 Task: Look for space in Bebedouro, Brazil from 1st July, 2023 to 9th July, 2023 for 2 adults in price range Rs.8000 to Rs.15000. Place can be entire place with 1  bedroom having 1 bed and 1 bathroom. Property type can be house, flat, guest house. Amenities needed are: washing machine. Booking option can be shelf check-in. Required host language is Spanish.
Action: Mouse moved to (412, 102)
Screenshot: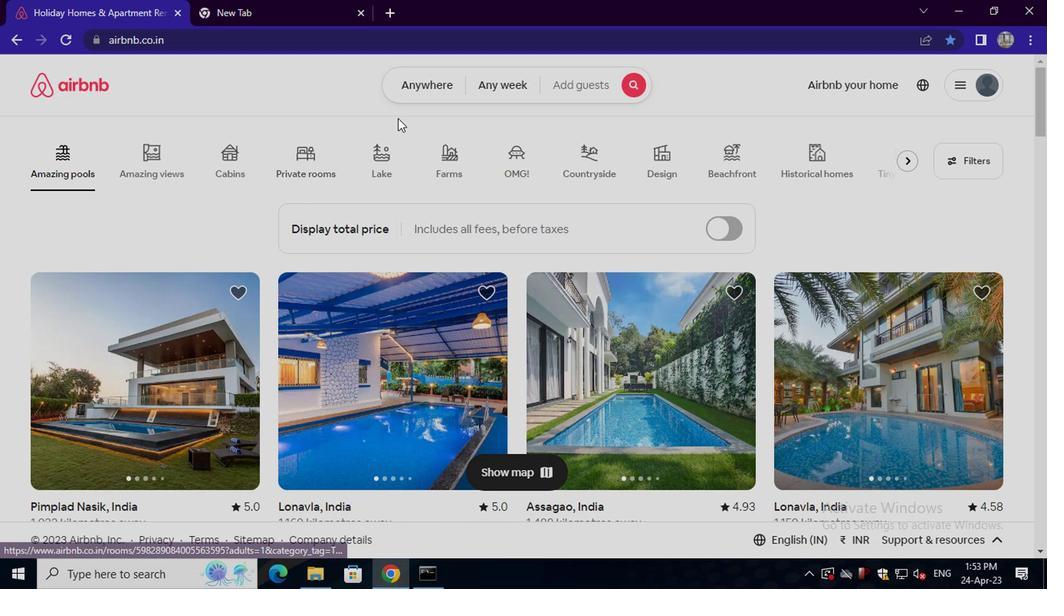 
Action: Mouse pressed left at (412, 102)
Screenshot: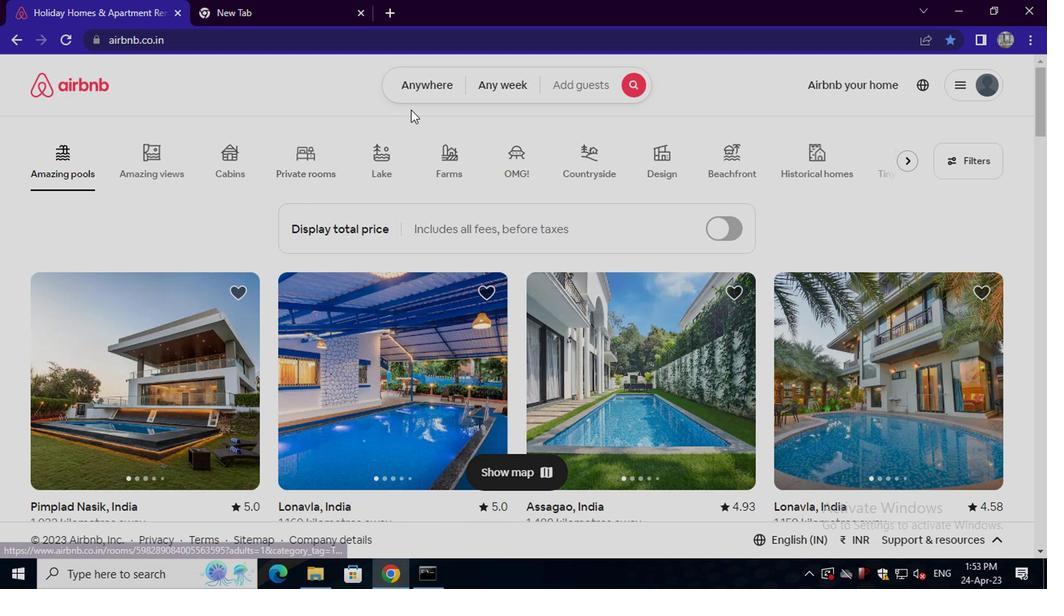 
Action: Mouse moved to (339, 130)
Screenshot: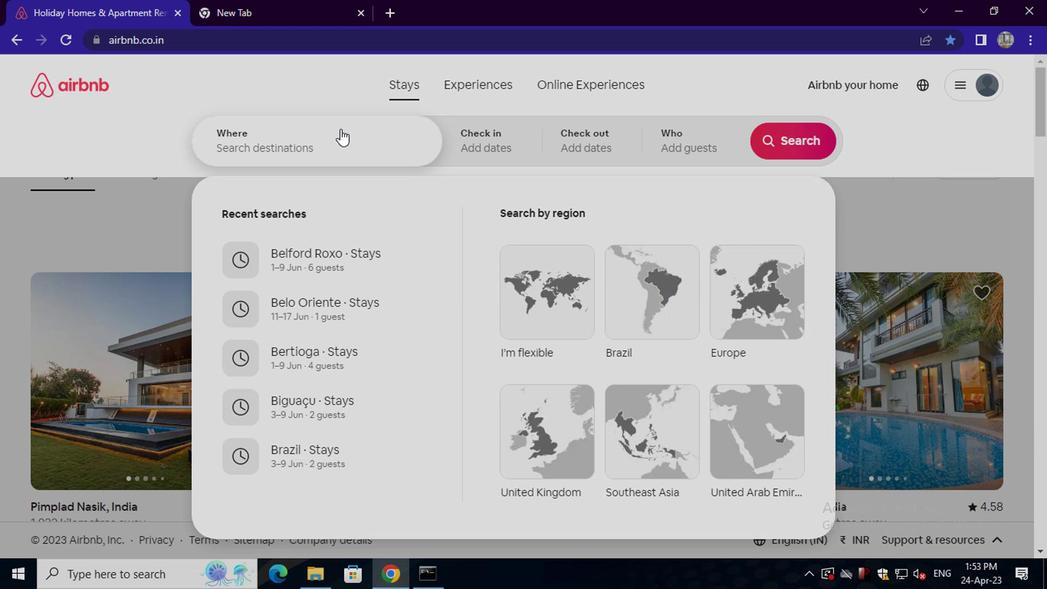 
Action: Mouse pressed left at (339, 130)
Screenshot: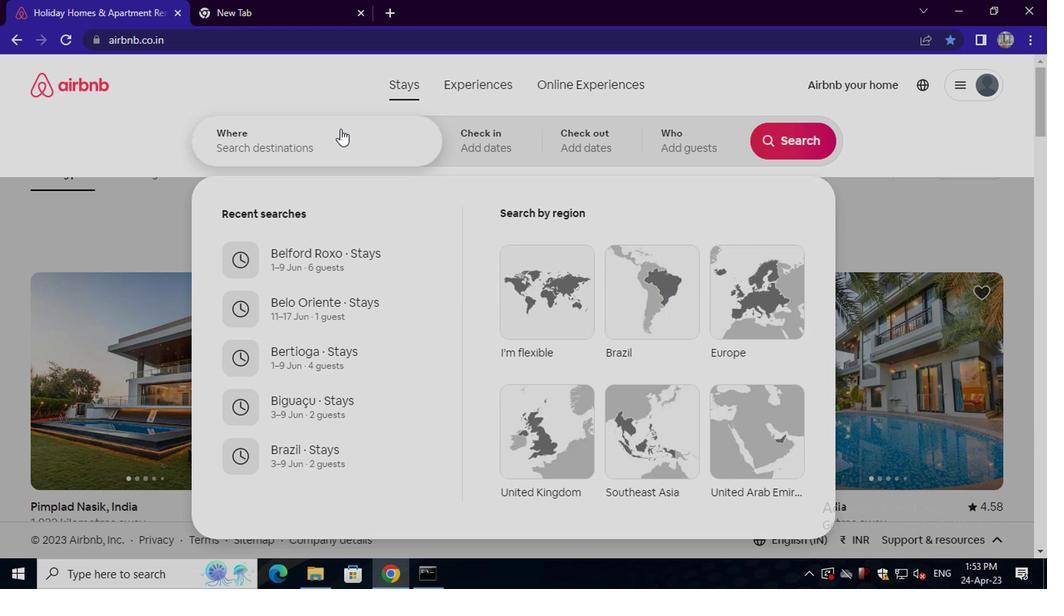 
Action: Mouse moved to (334, 133)
Screenshot: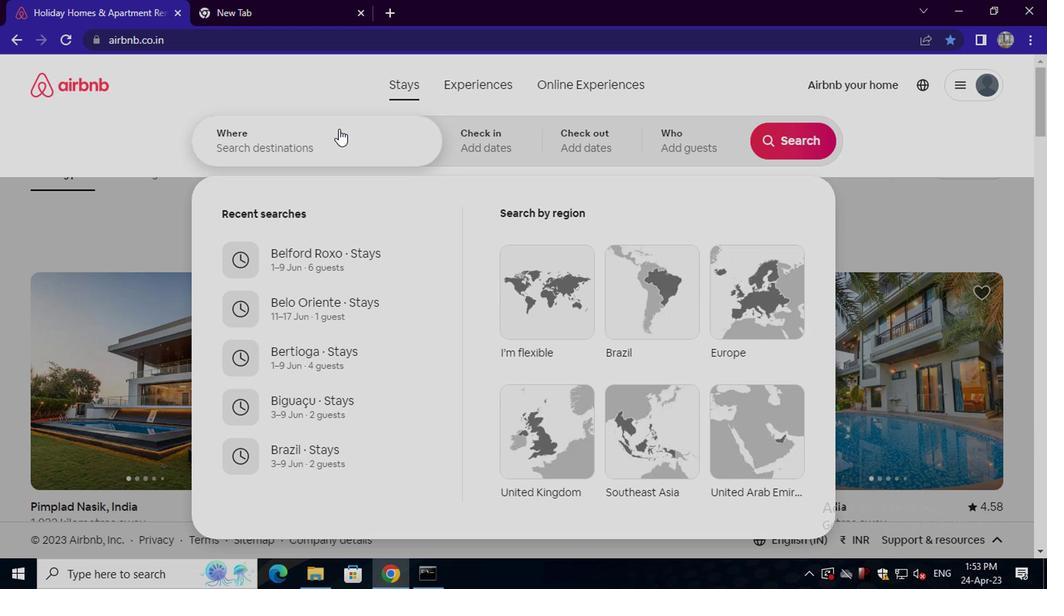 
Action: Key pressed bebedouo,<Key.space>brazil<Key.enter>
Screenshot: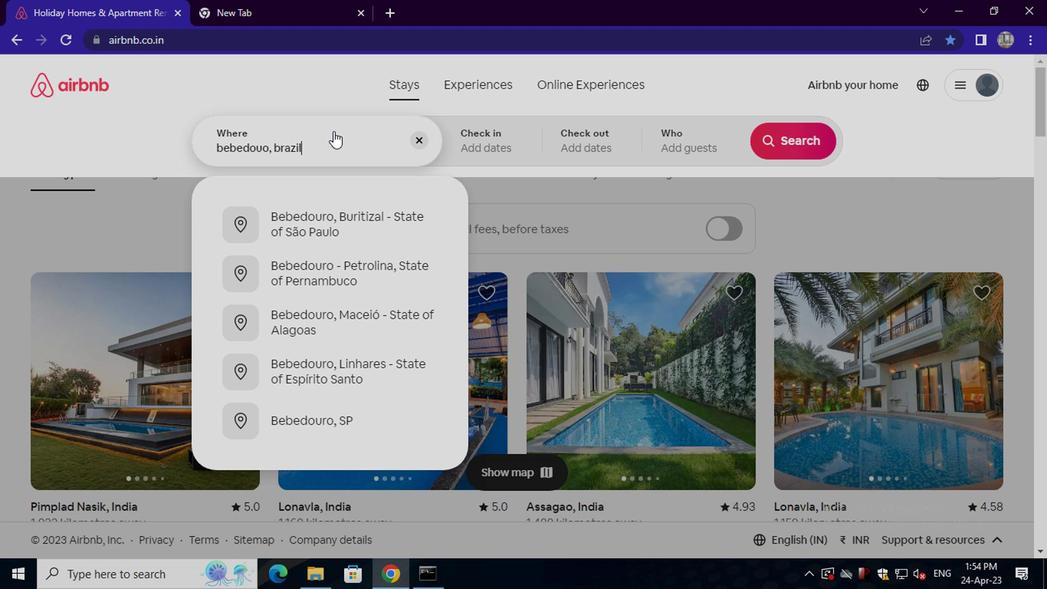 
Action: Mouse moved to (778, 269)
Screenshot: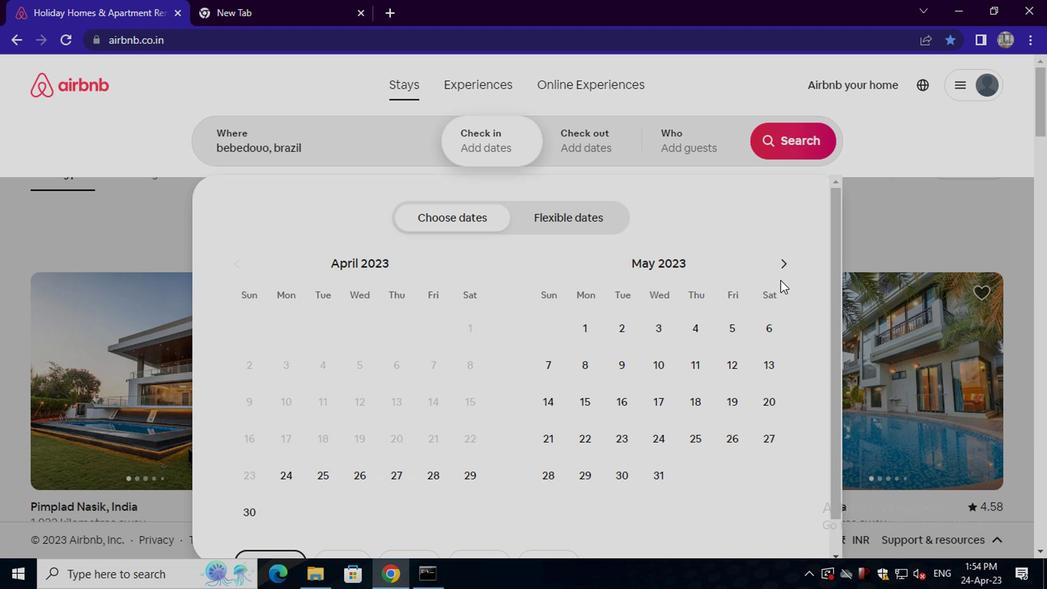 
Action: Mouse pressed left at (778, 269)
Screenshot: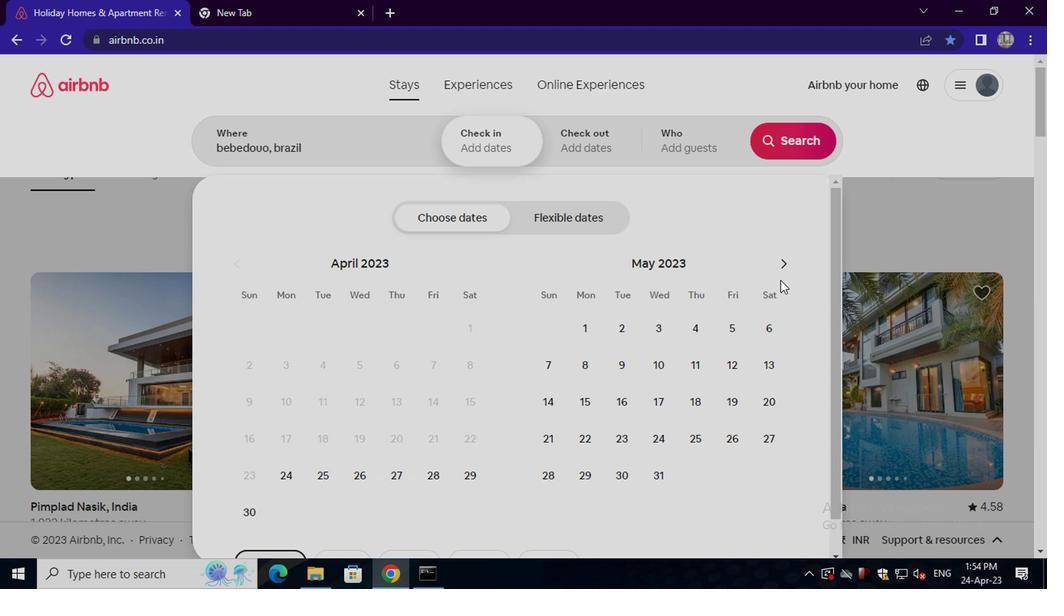 
Action: Mouse moved to (770, 274)
Screenshot: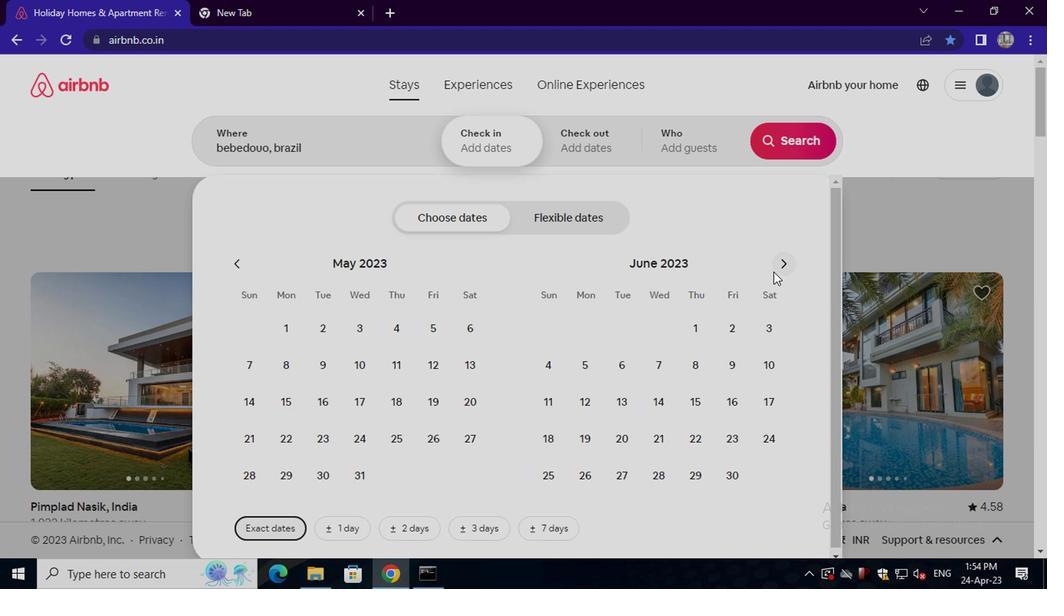 
Action: Mouse pressed left at (770, 274)
Screenshot: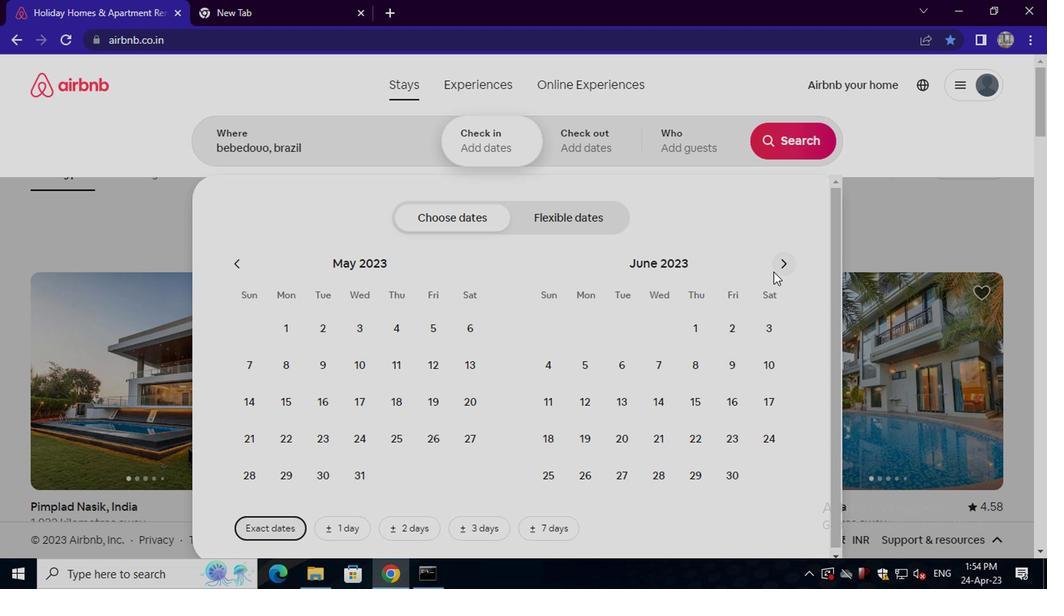 
Action: Mouse moved to (773, 273)
Screenshot: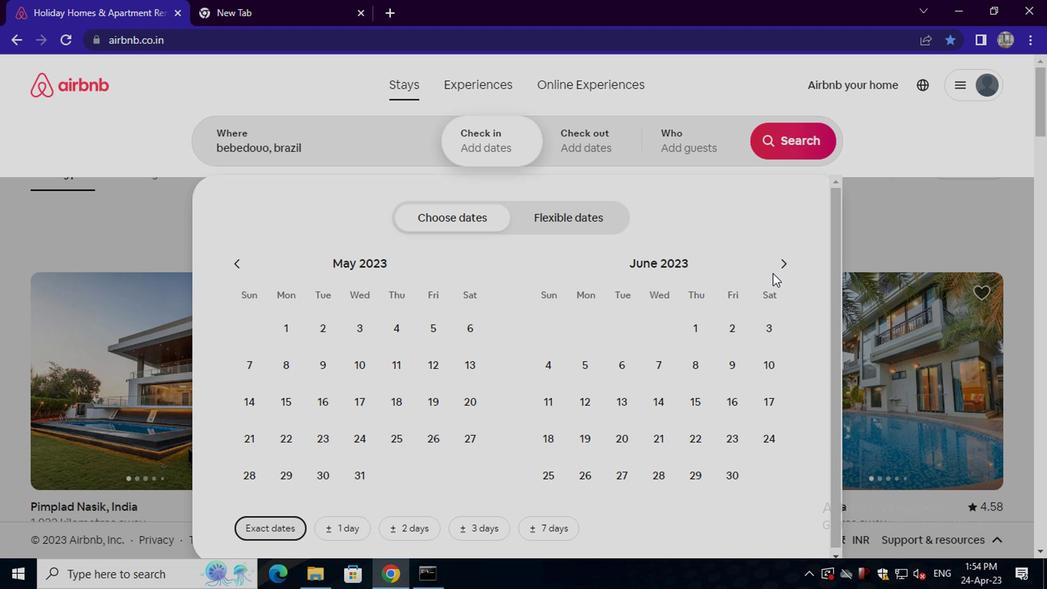 
Action: Mouse pressed left at (773, 273)
Screenshot: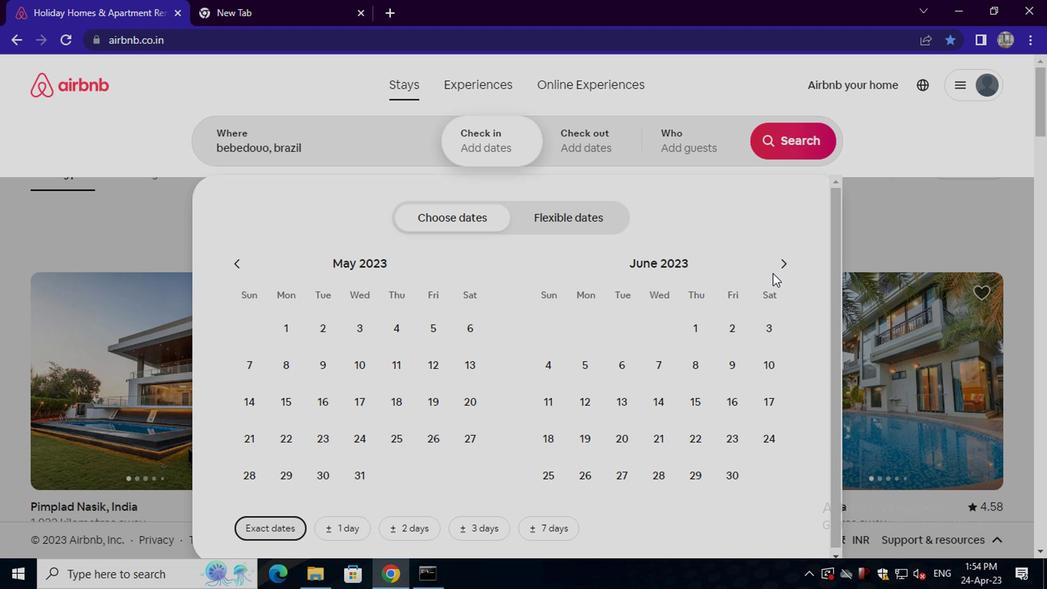 
Action: Mouse moved to (772, 326)
Screenshot: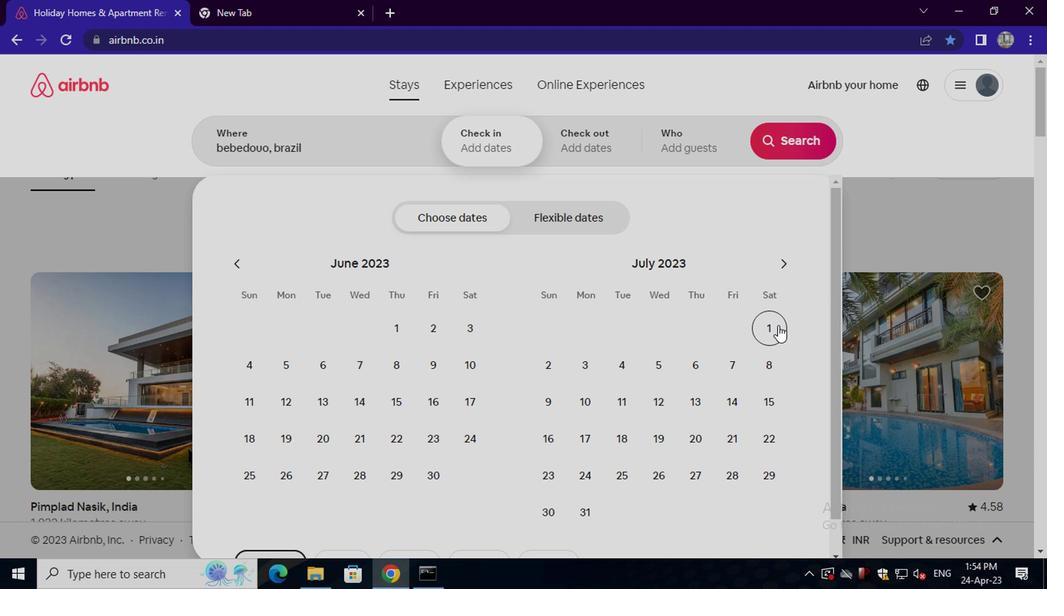 
Action: Mouse pressed left at (772, 326)
Screenshot: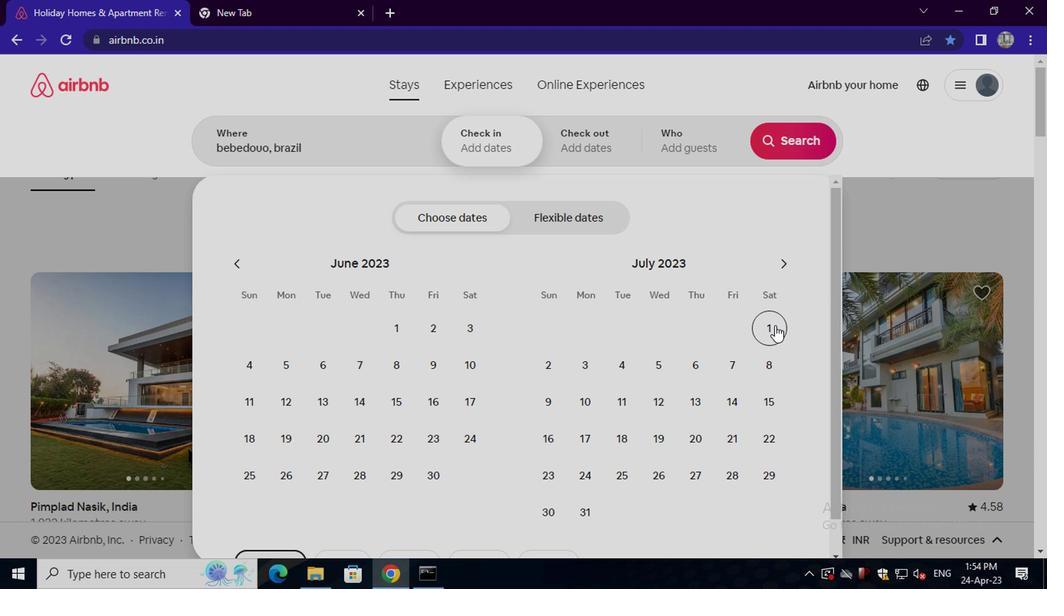 
Action: Mouse moved to (550, 396)
Screenshot: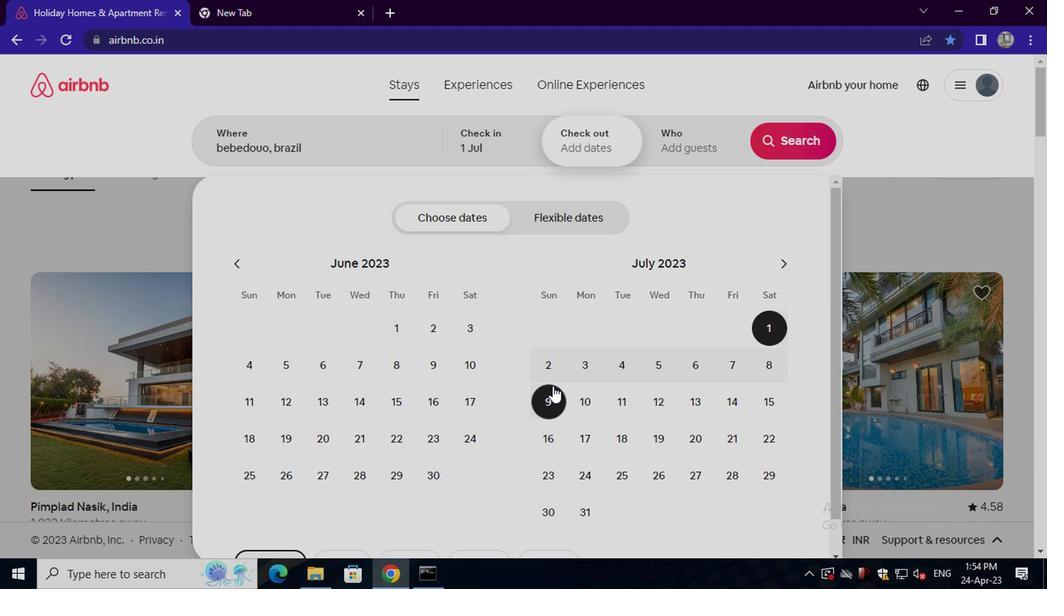 
Action: Mouse pressed left at (550, 396)
Screenshot: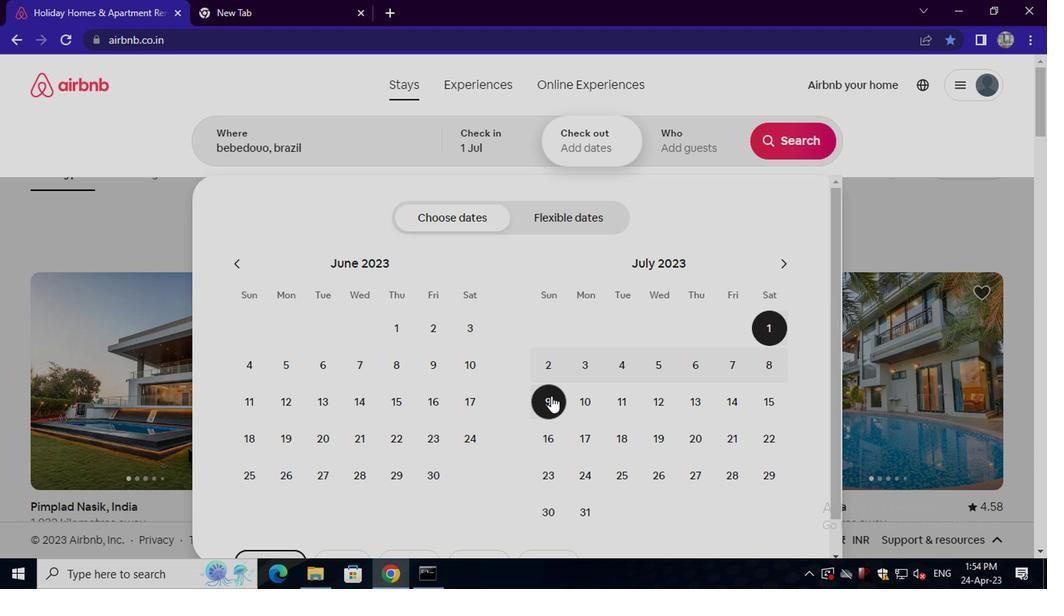 
Action: Mouse moved to (701, 140)
Screenshot: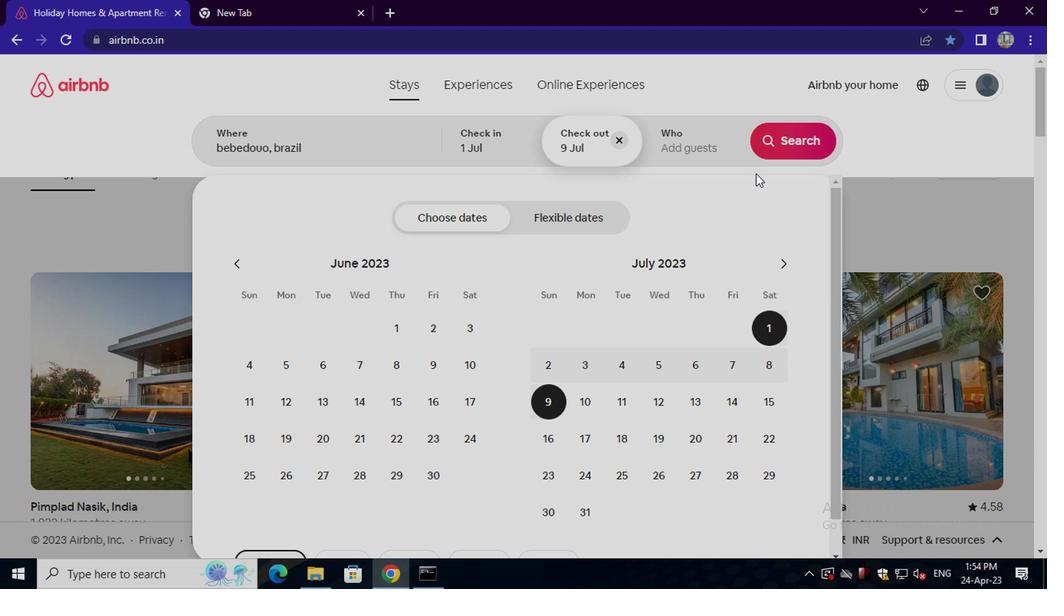 
Action: Mouse pressed left at (701, 140)
Screenshot: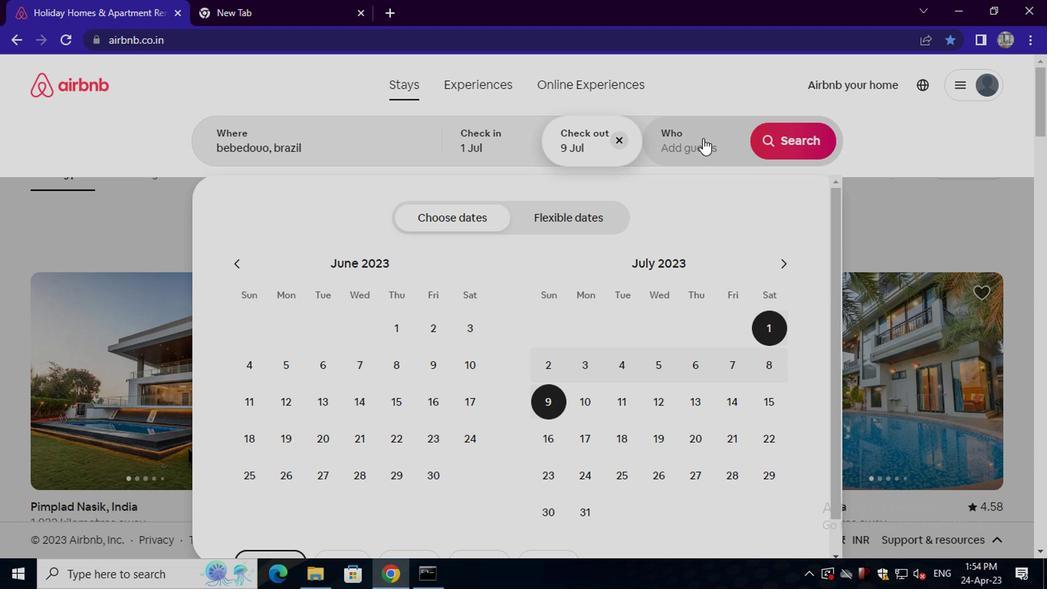 
Action: Mouse moved to (791, 218)
Screenshot: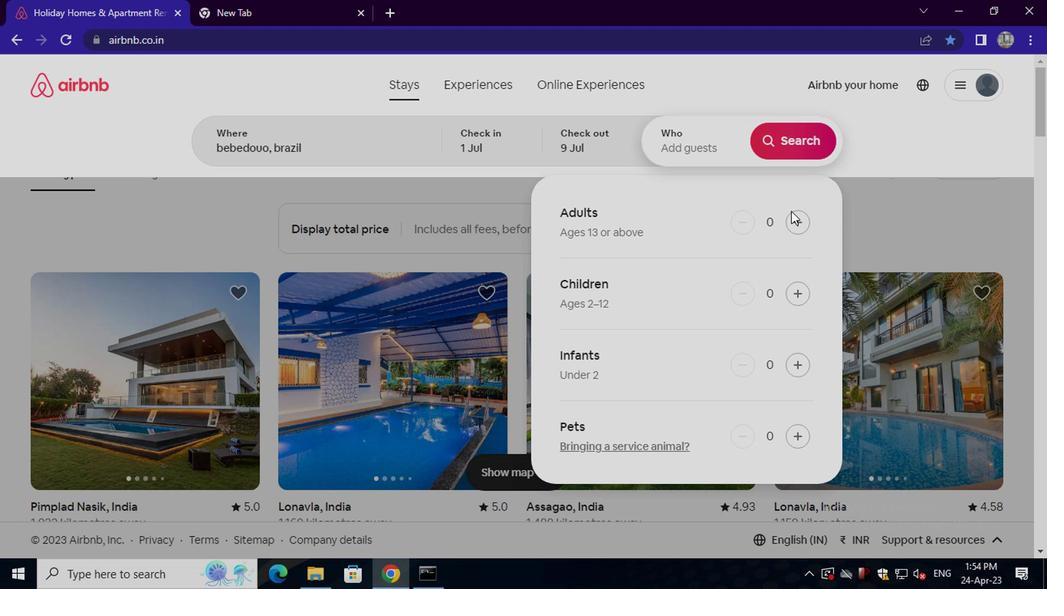 
Action: Mouse pressed left at (791, 218)
Screenshot: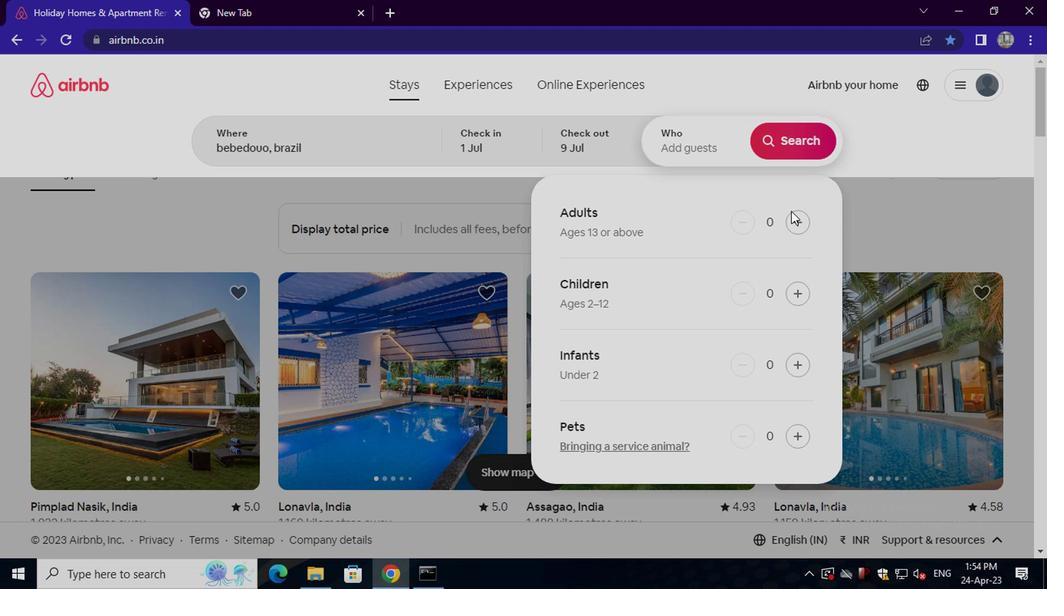 
Action: Mouse pressed left at (791, 218)
Screenshot: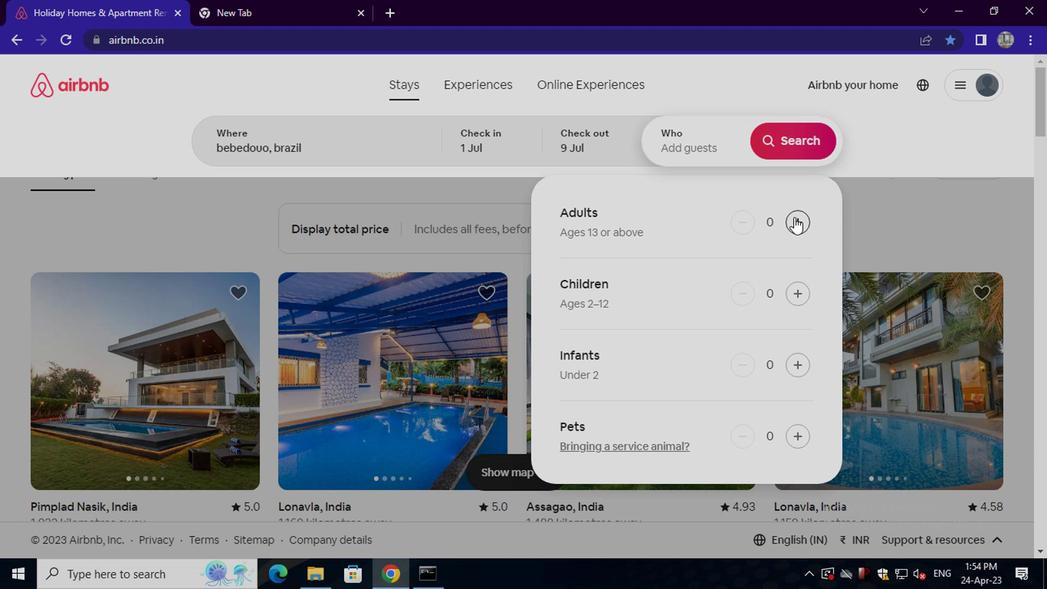 
Action: Mouse moved to (799, 139)
Screenshot: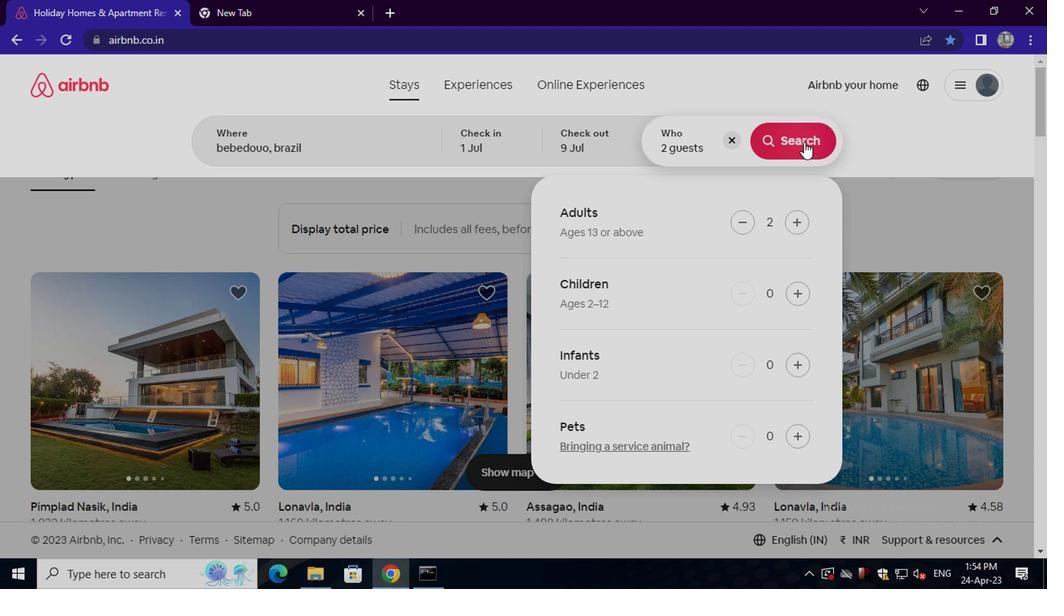 
Action: Mouse pressed left at (799, 139)
Screenshot: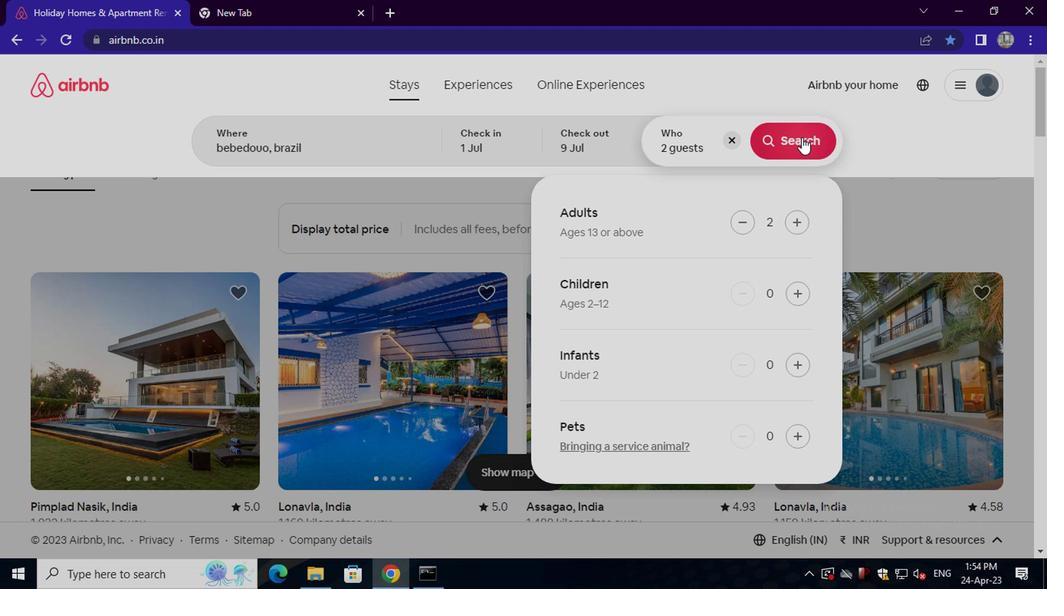 
Action: Mouse moved to (946, 156)
Screenshot: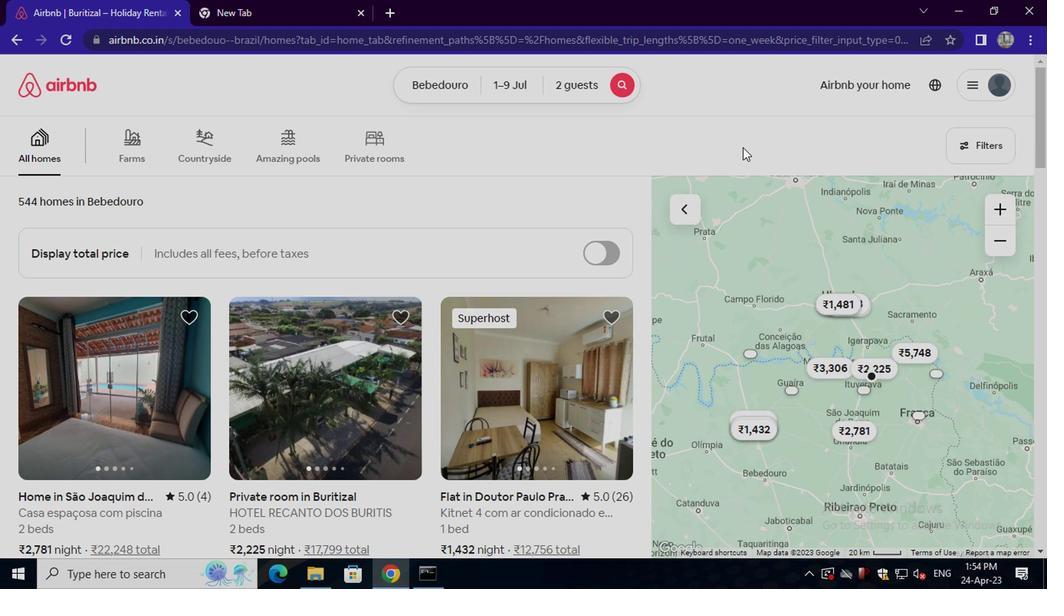 
Action: Mouse pressed left at (946, 156)
Screenshot: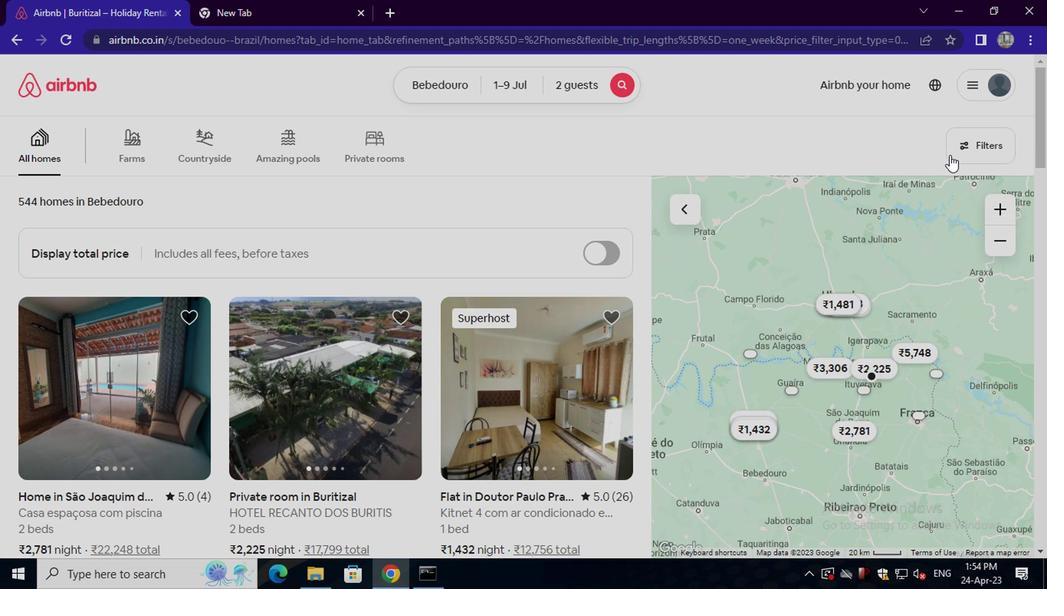 
Action: Mouse moved to (434, 334)
Screenshot: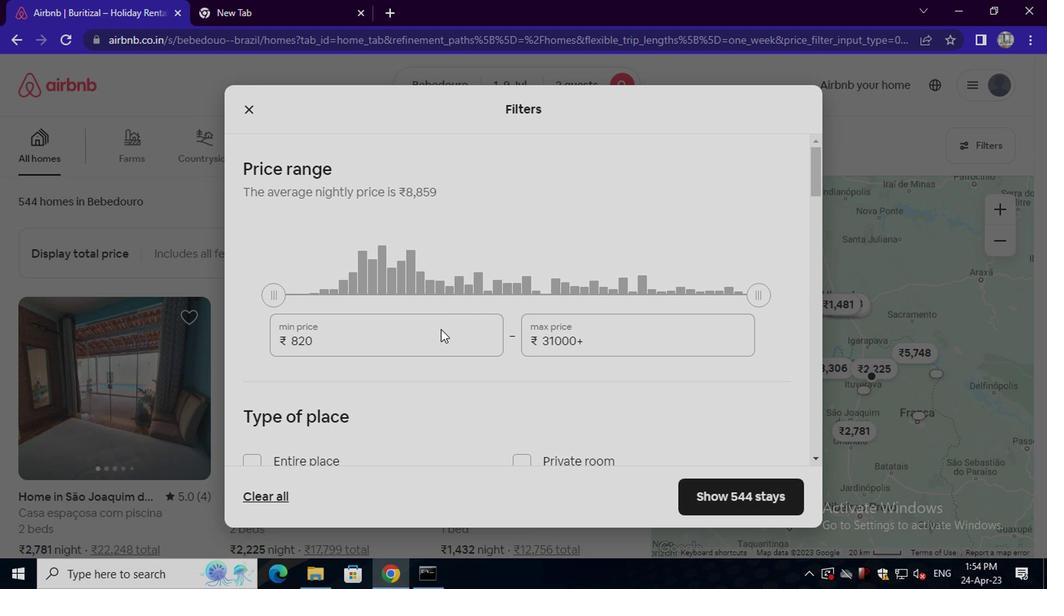 
Action: Mouse pressed left at (434, 334)
Screenshot: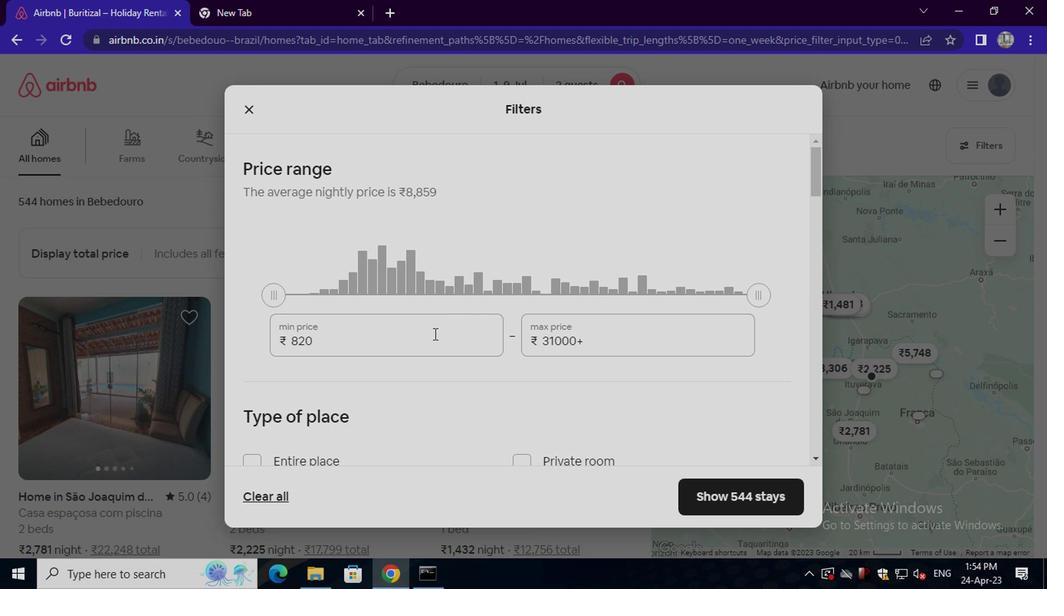 
Action: Key pressed <Key.backspace><Key.backspace><Key.backspace><Key.backspace><Key.backspace><Key.backspace><Key.backspace><Key.backspace><Key.backspace><Key.backspace><Key.backspace><Key.backspace><Key.backspace><Key.backspace><Key.backspace><Key.backspace>8000
Screenshot: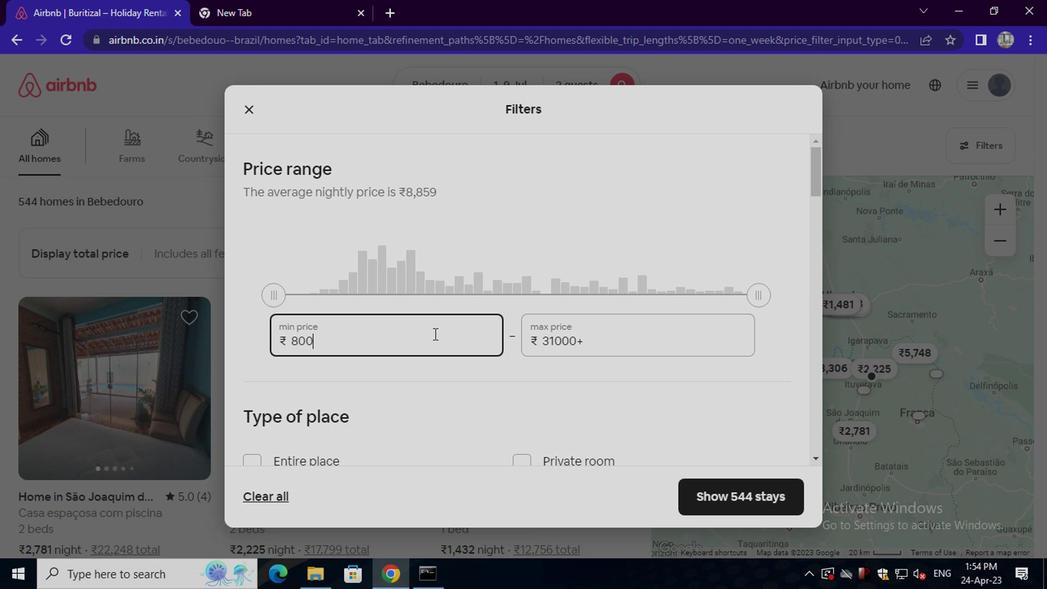 
Action: Mouse moved to (593, 342)
Screenshot: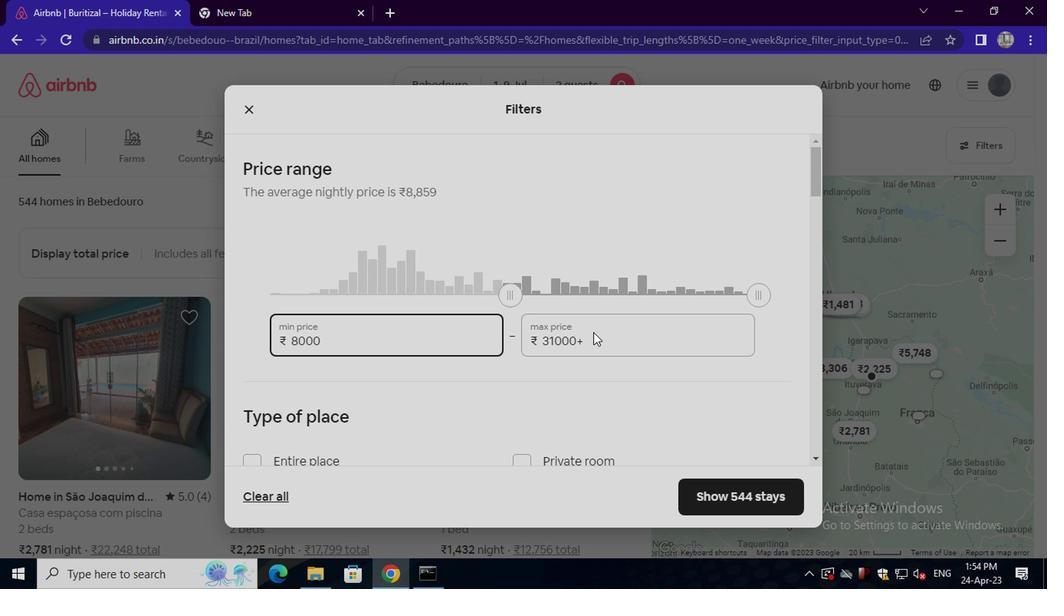 
Action: Mouse pressed left at (593, 342)
Screenshot: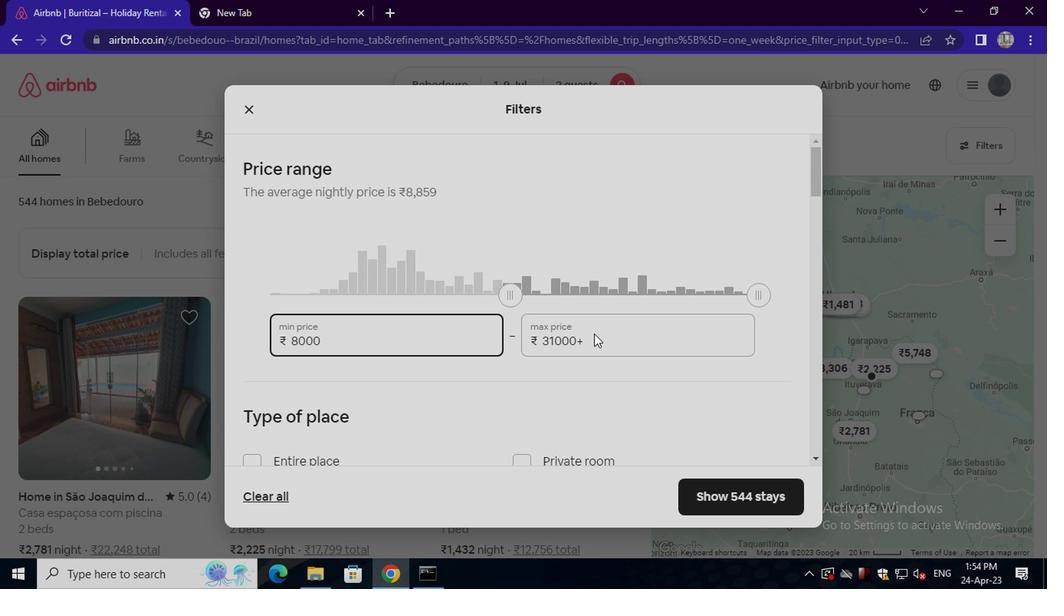 
Action: Key pressed <Key.backspace><Key.backspace><Key.backspace><Key.backspace><Key.backspace><Key.backspace><Key.backspace><Key.backspace><Key.backspace><Key.backspace><Key.backspace><Key.backspace><Key.backspace><Key.backspace><Key.backspace>15000
Screenshot: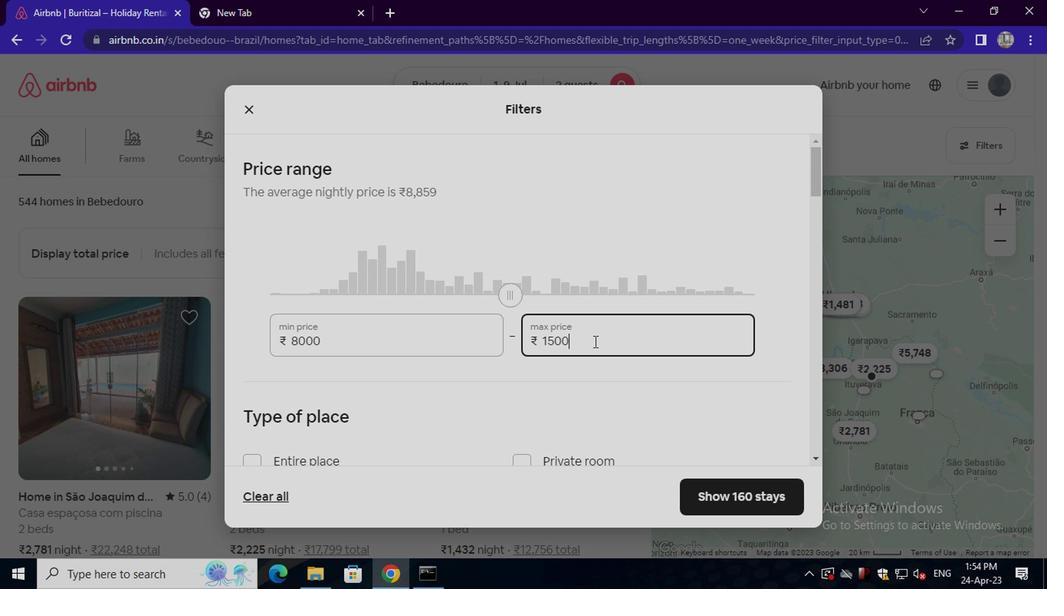 
Action: Mouse moved to (564, 413)
Screenshot: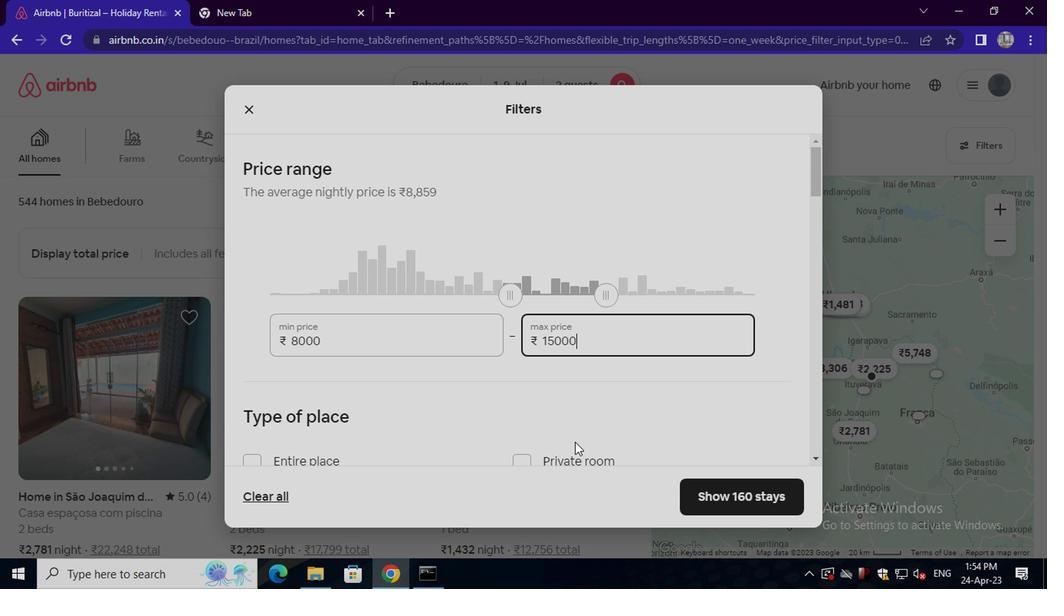 
Action: Mouse pressed left at (564, 413)
Screenshot: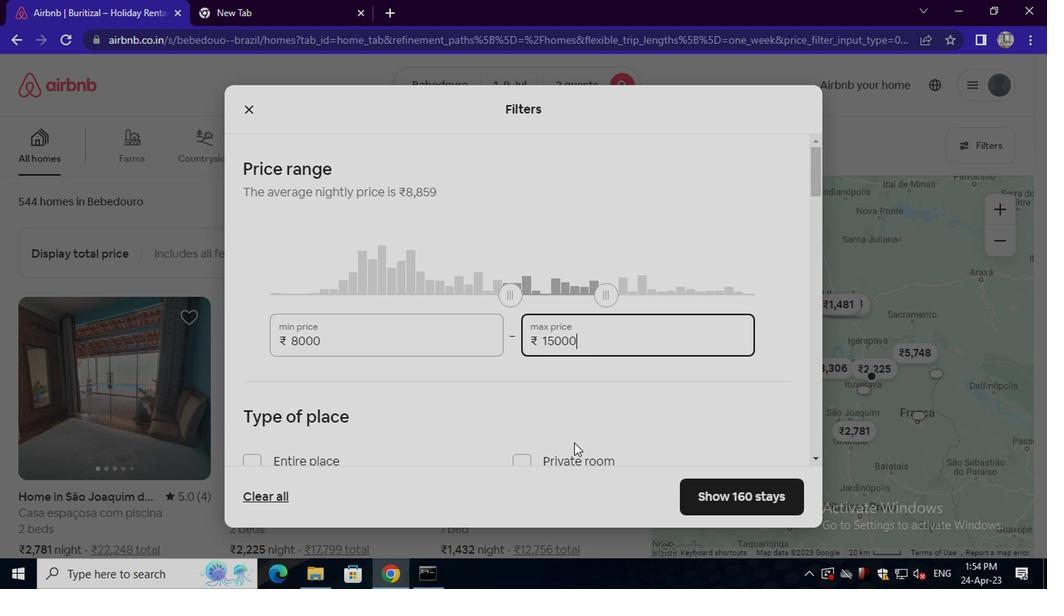 
Action: Mouse moved to (472, 431)
Screenshot: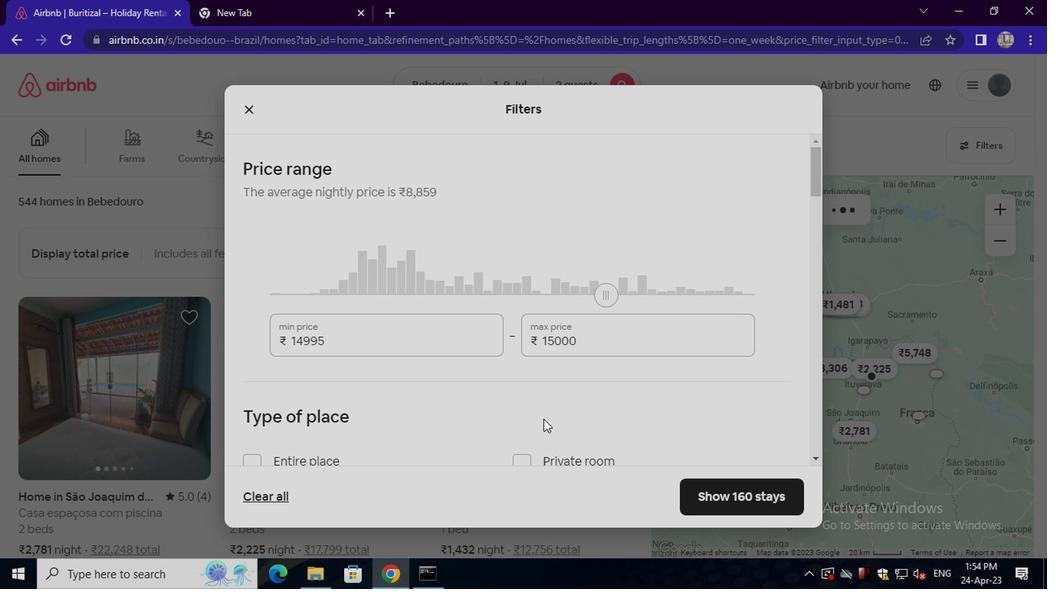 
Action: Mouse scrolled (472, 430) with delta (0, -1)
Screenshot: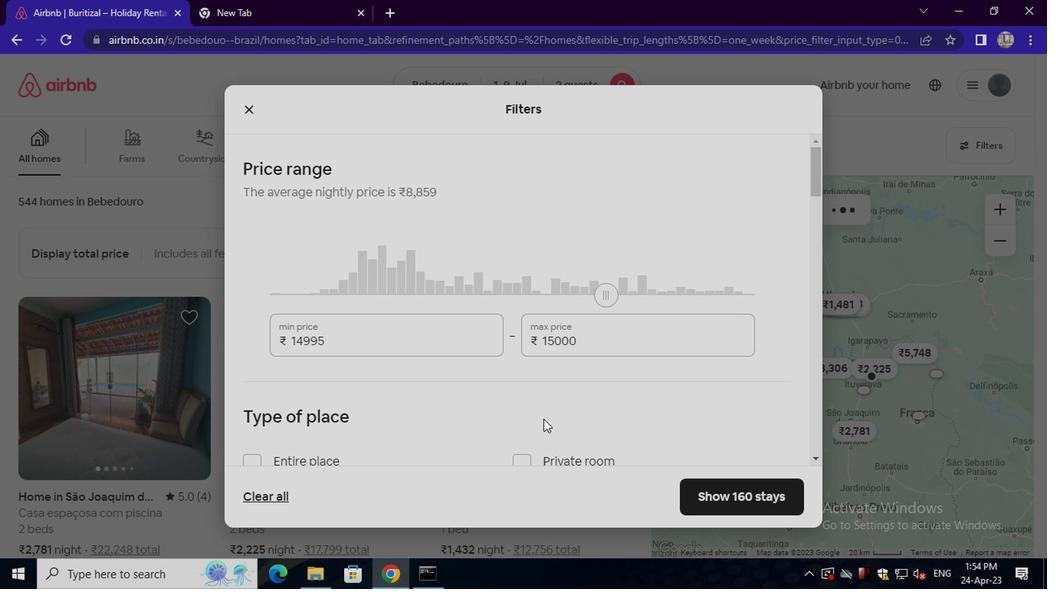 
Action: Mouse moved to (339, 429)
Screenshot: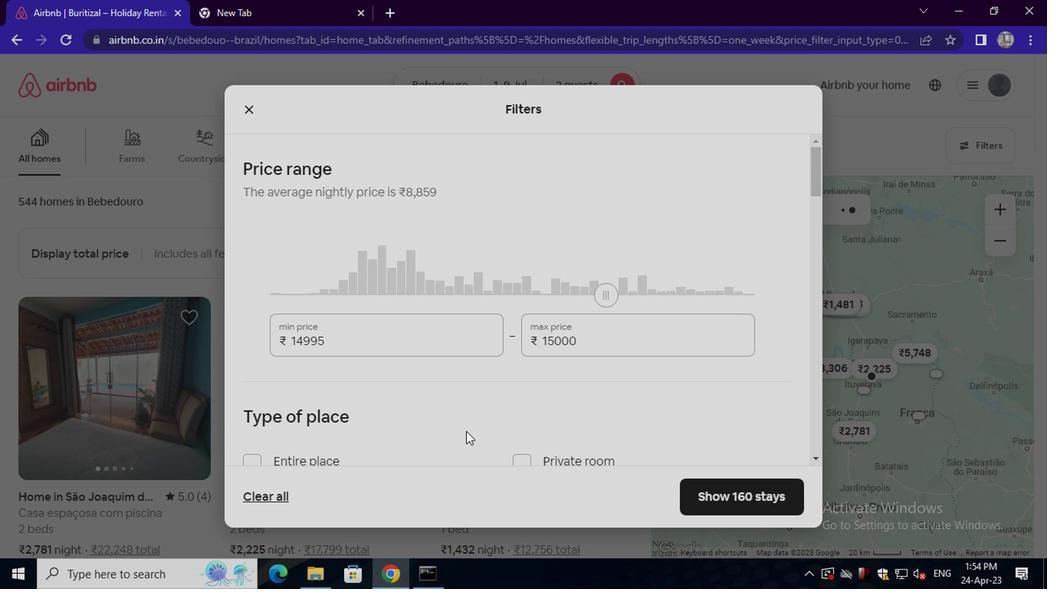 
Action: Mouse scrolled (339, 428) with delta (0, -1)
Screenshot: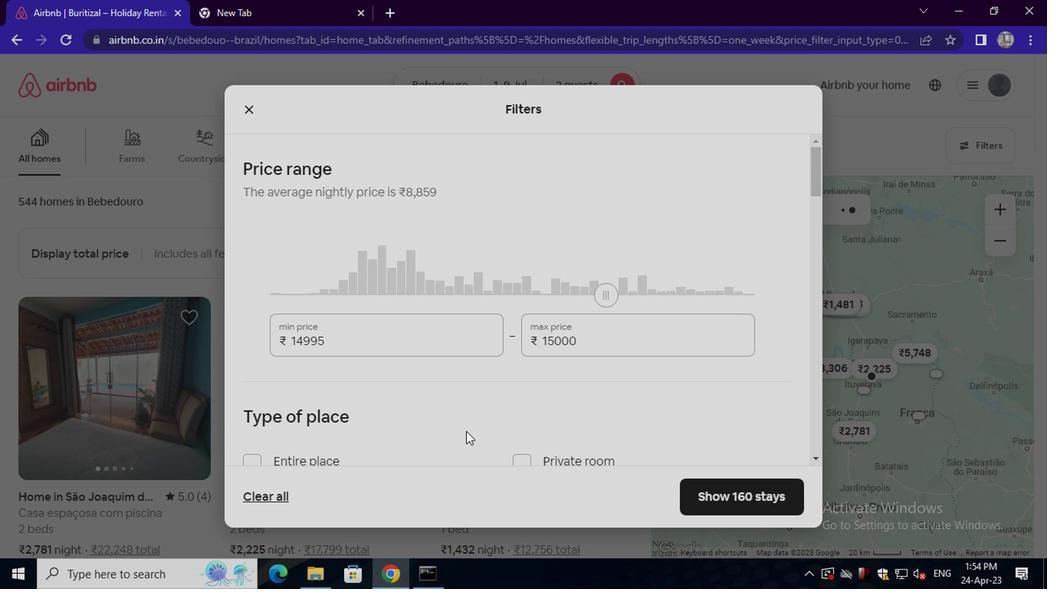 
Action: Mouse moved to (283, 313)
Screenshot: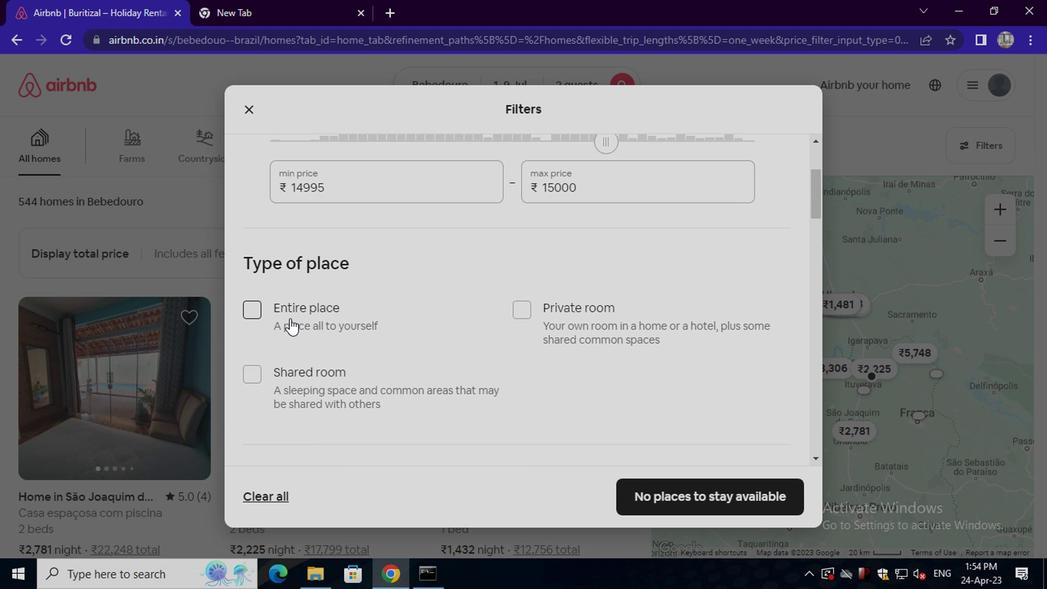 
Action: Mouse pressed left at (283, 313)
Screenshot: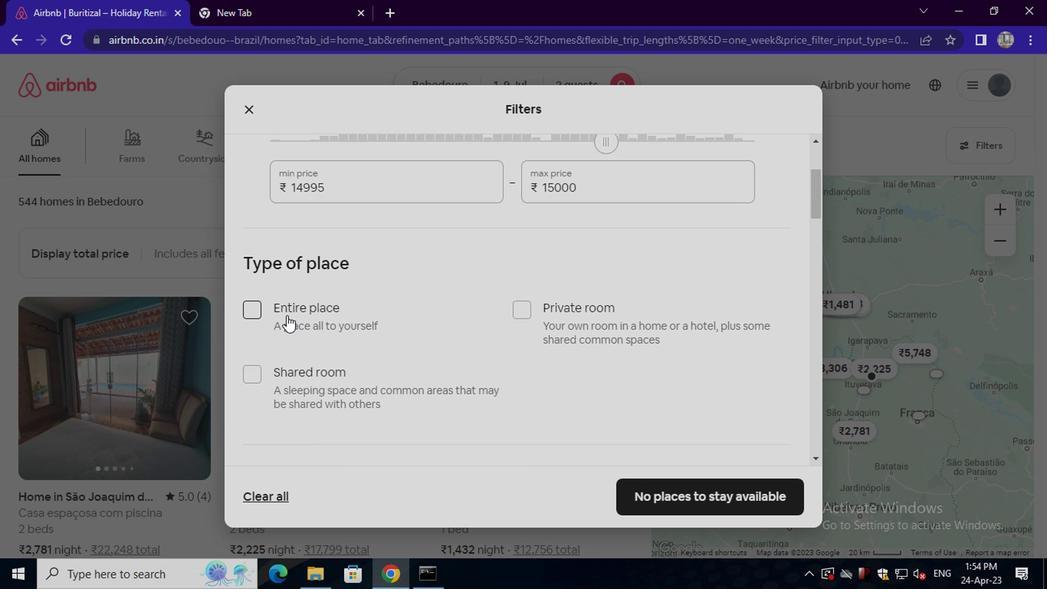
Action: Mouse moved to (311, 337)
Screenshot: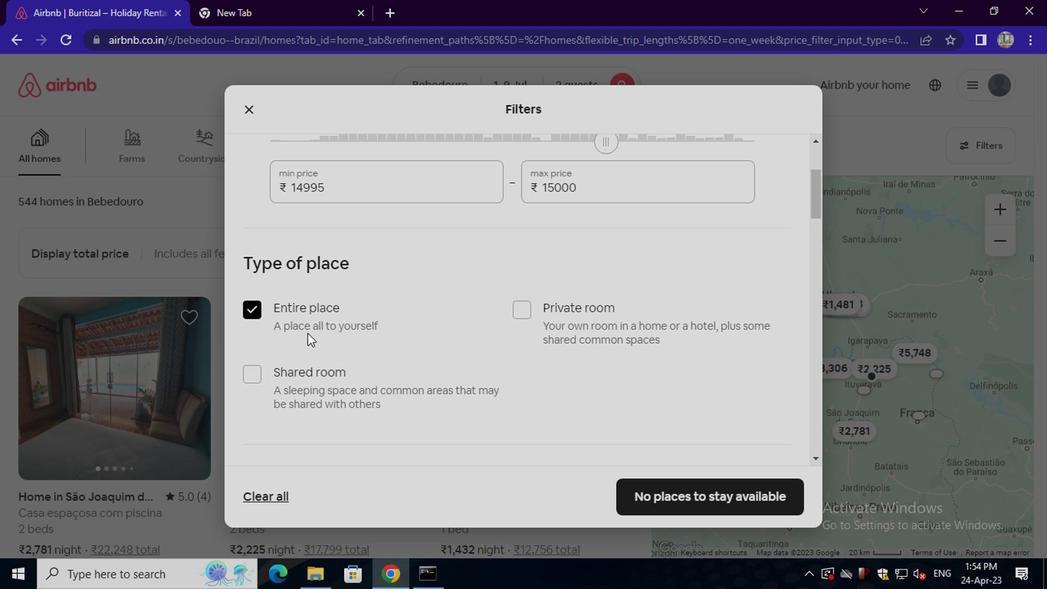 
Action: Mouse scrolled (311, 337) with delta (0, 0)
Screenshot: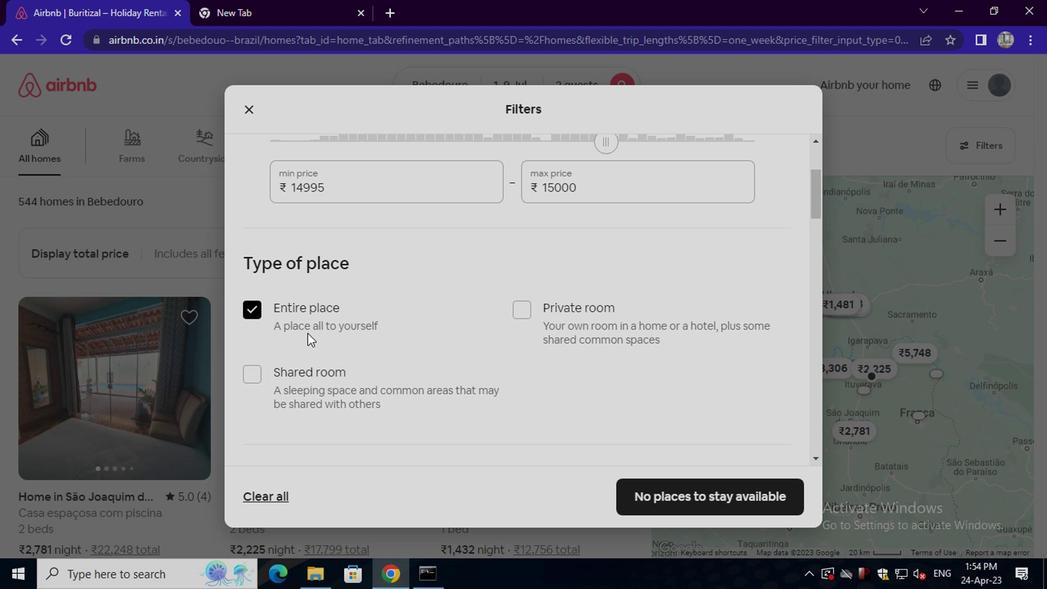 
Action: Mouse moved to (326, 350)
Screenshot: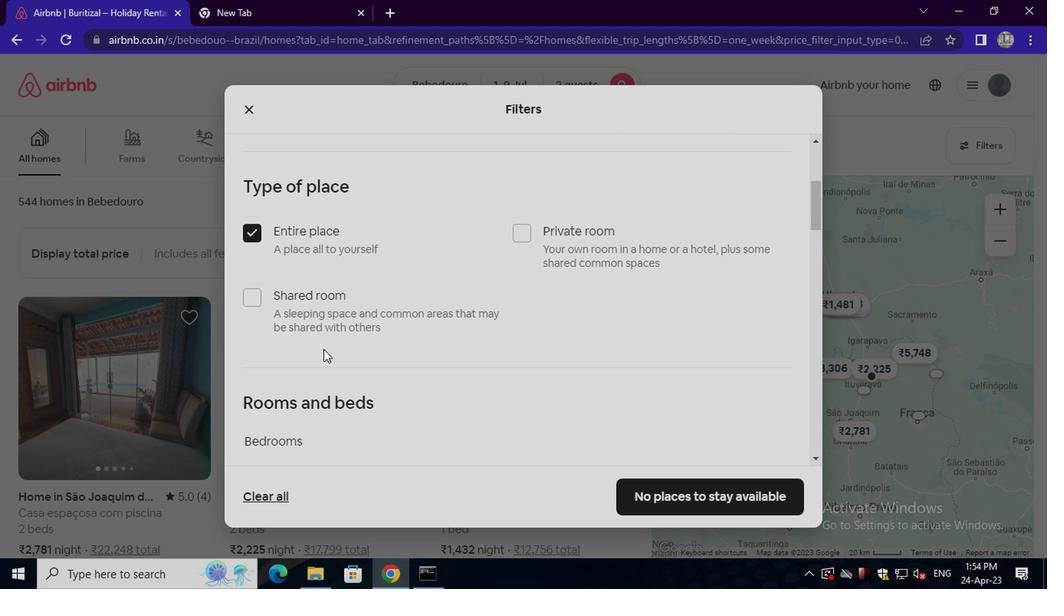 
Action: Mouse scrolled (326, 349) with delta (0, -1)
Screenshot: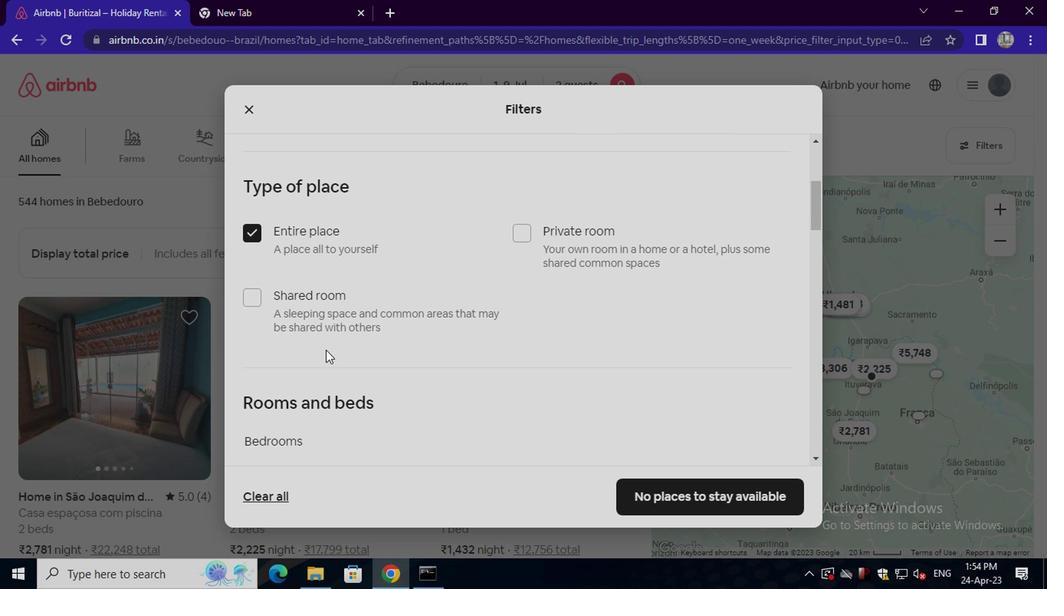 
Action: Mouse moved to (333, 402)
Screenshot: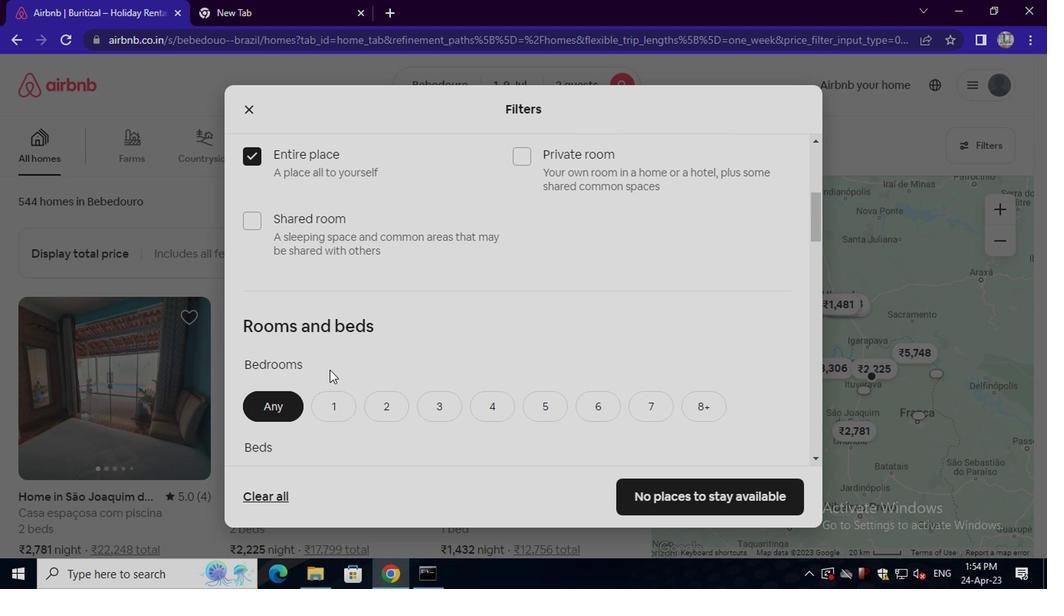 
Action: Mouse pressed left at (333, 402)
Screenshot: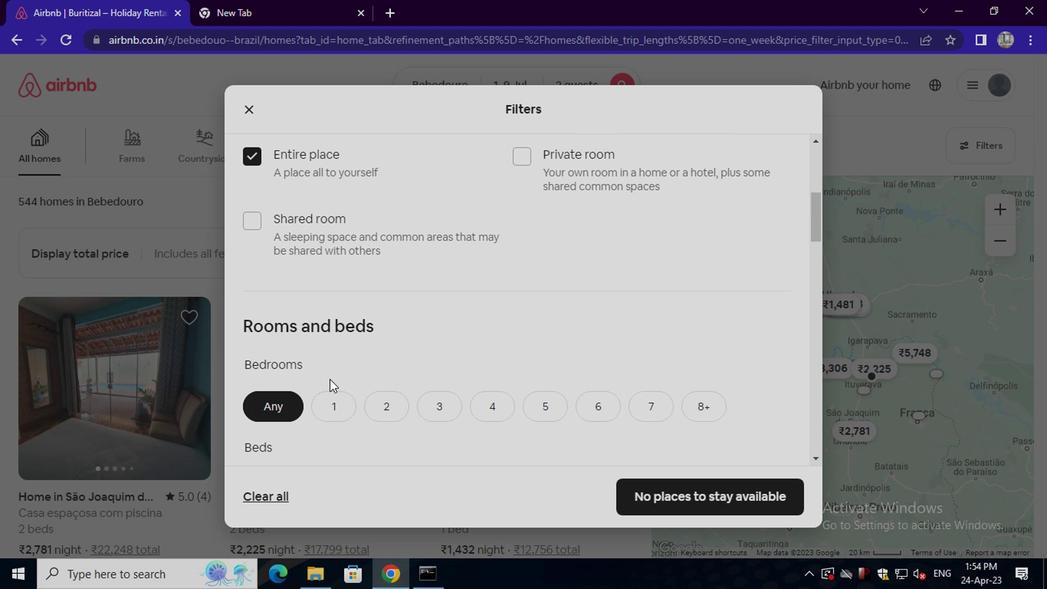
Action: Mouse moved to (333, 403)
Screenshot: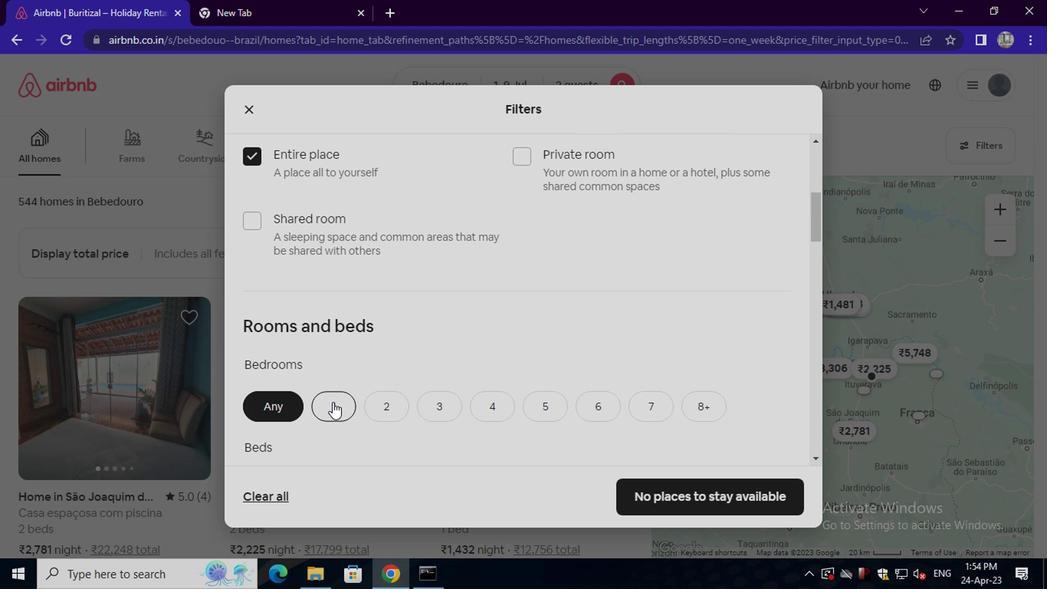 
Action: Mouse scrolled (333, 402) with delta (0, 0)
Screenshot: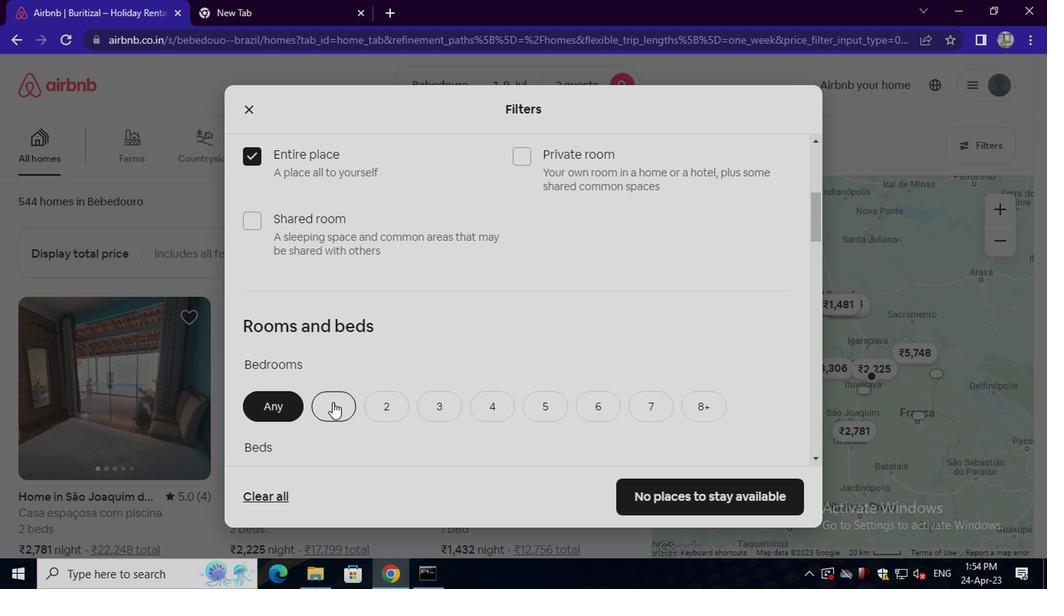 
Action: Mouse moved to (335, 401)
Screenshot: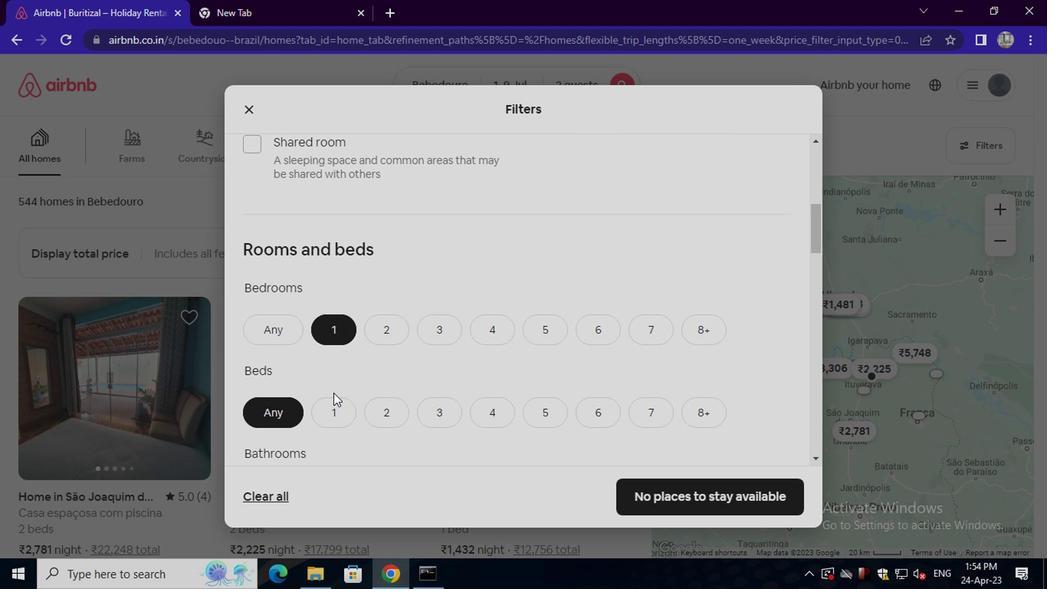 
Action: Mouse pressed left at (335, 401)
Screenshot: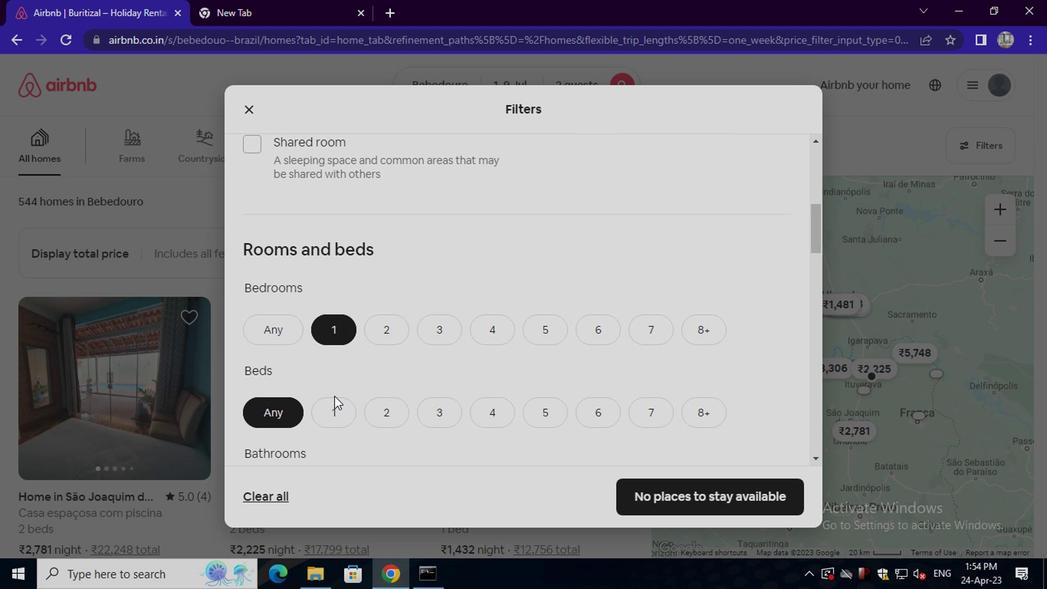 
Action: Mouse scrolled (335, 400) with delta (0, 0)
Screenshot: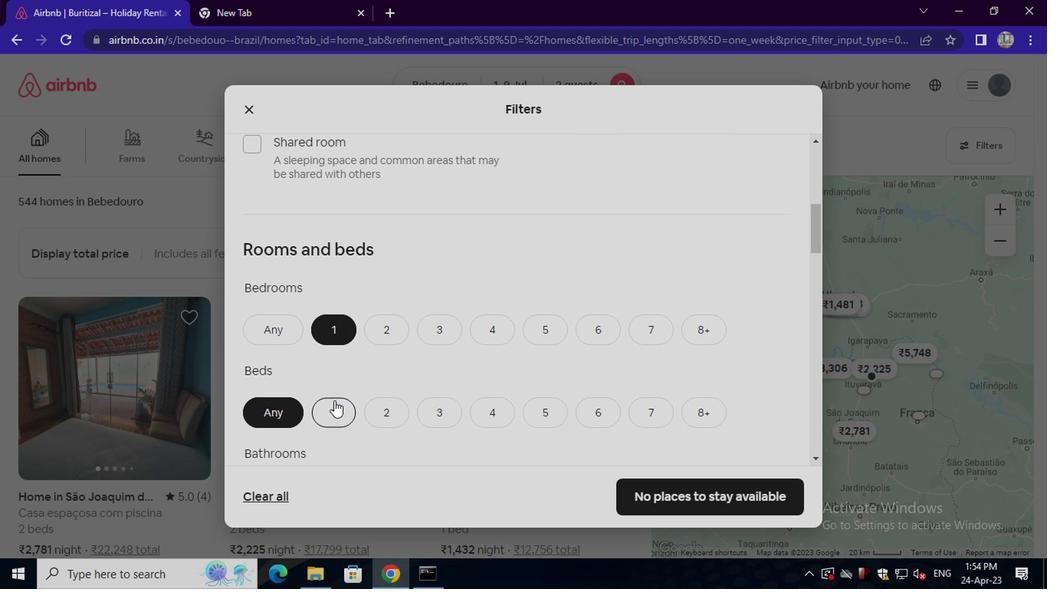 
Action: Mouse scrolled (335, 400) with delta (0, 0)
Screenshot: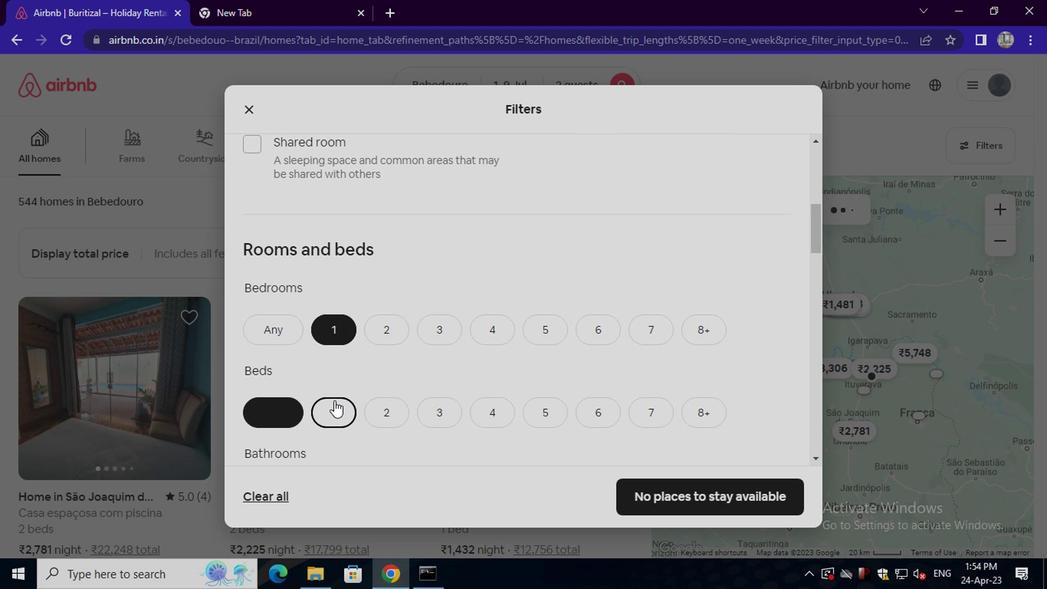 
Action: Mouse moved to (331, 345)
Screenshot: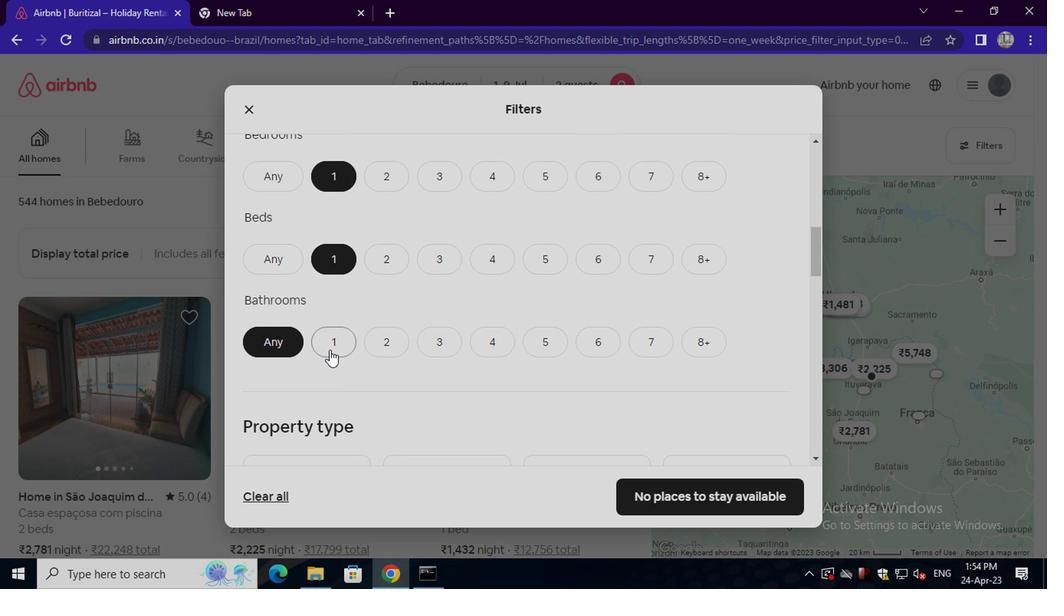 
Action: Mouse pressed left at (331, 345)
Screenshot: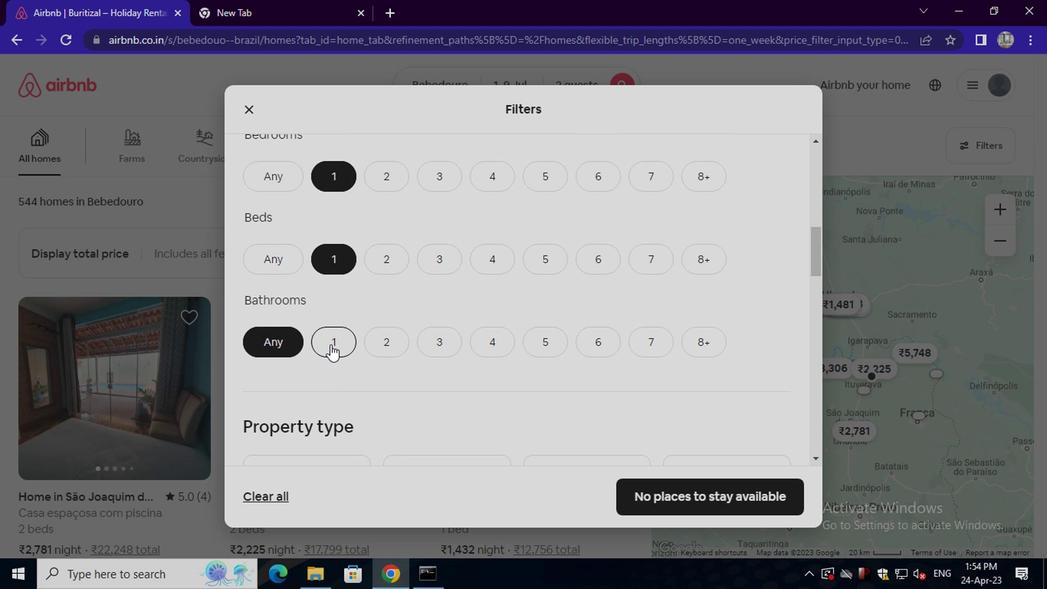 
Action: Mouse scrolled (331, 344) with delta (0, 0)
Screenshot: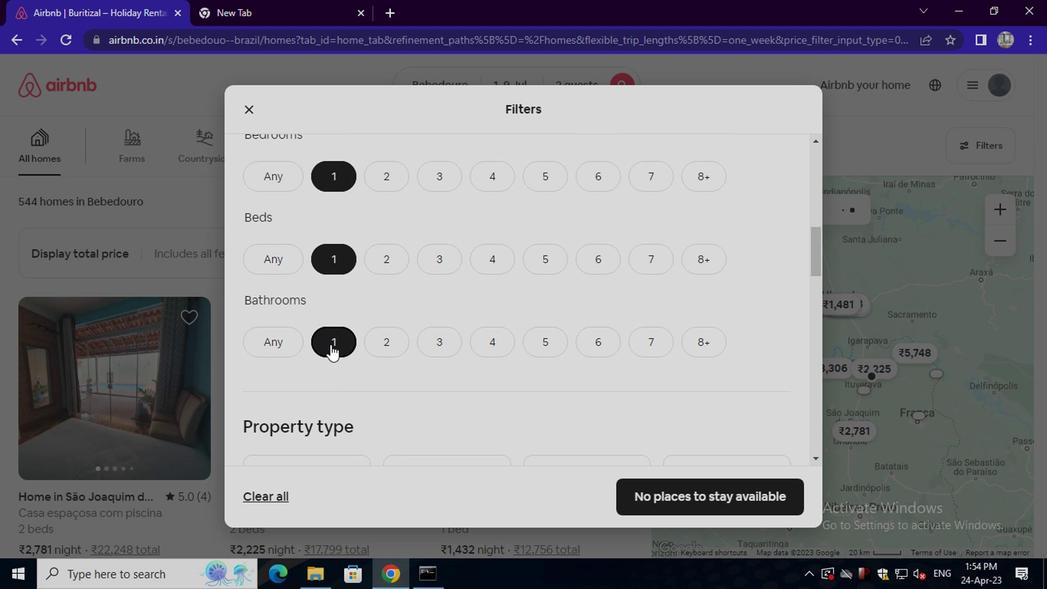 
Action: Mouse scrolled (331, 344) with delta (0, 0)
Screenshot: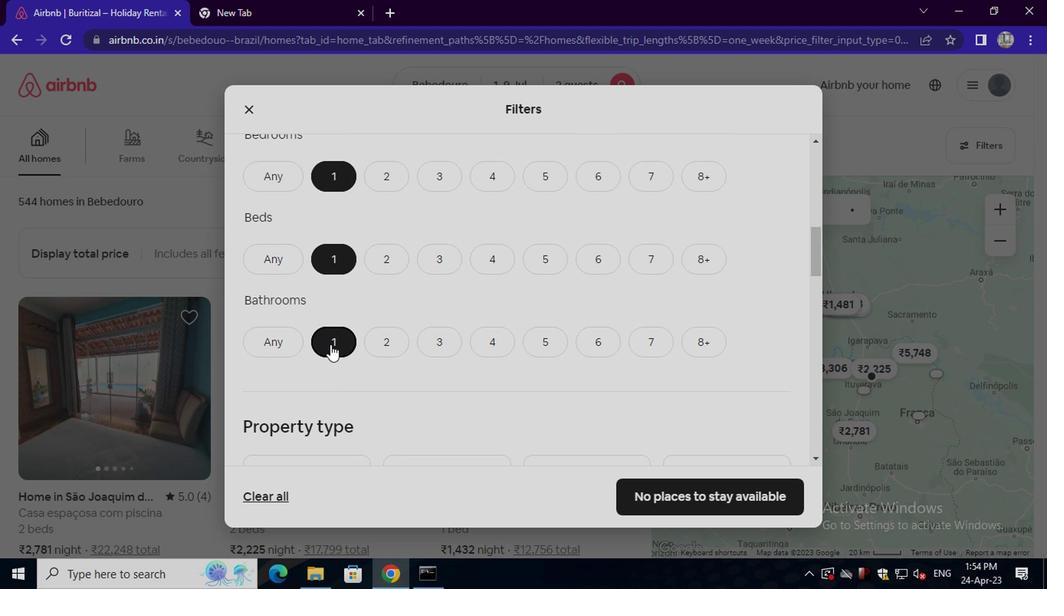 
Action: Mouse scrolled (331, 344) with delta (0, 0)
Screenshot: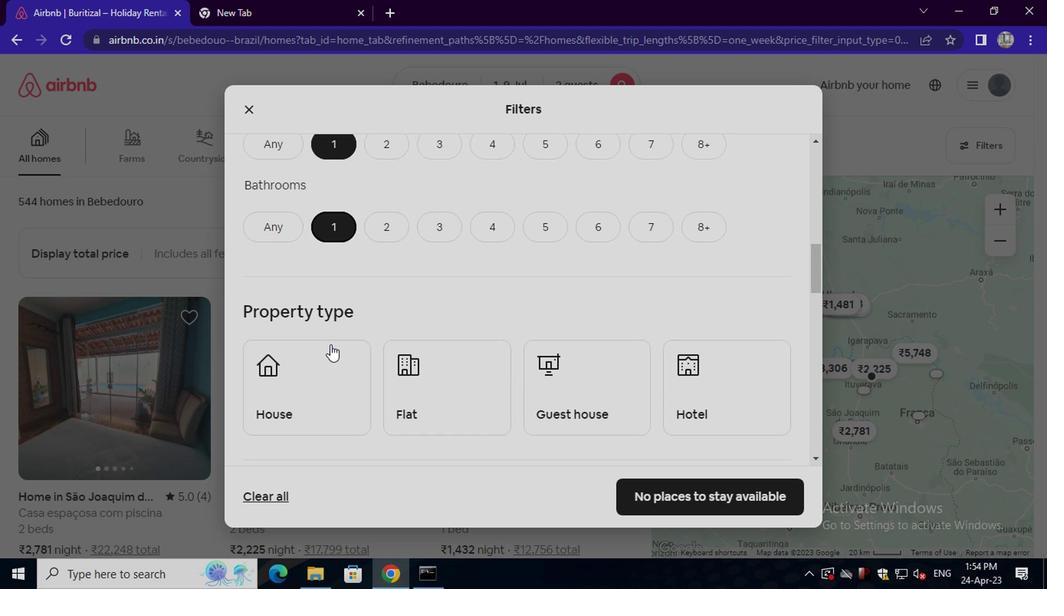 
Action: Mouse scrolled (331, 344) with delta (0, 0)
Screenshot: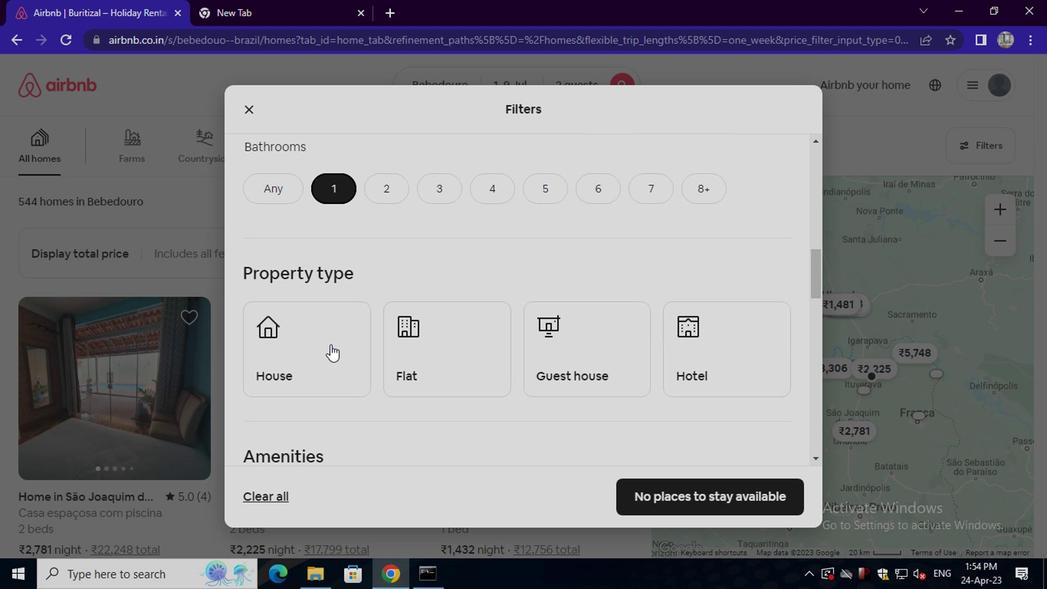 
Action: Mouse moved to (327, 232)
Screenshot: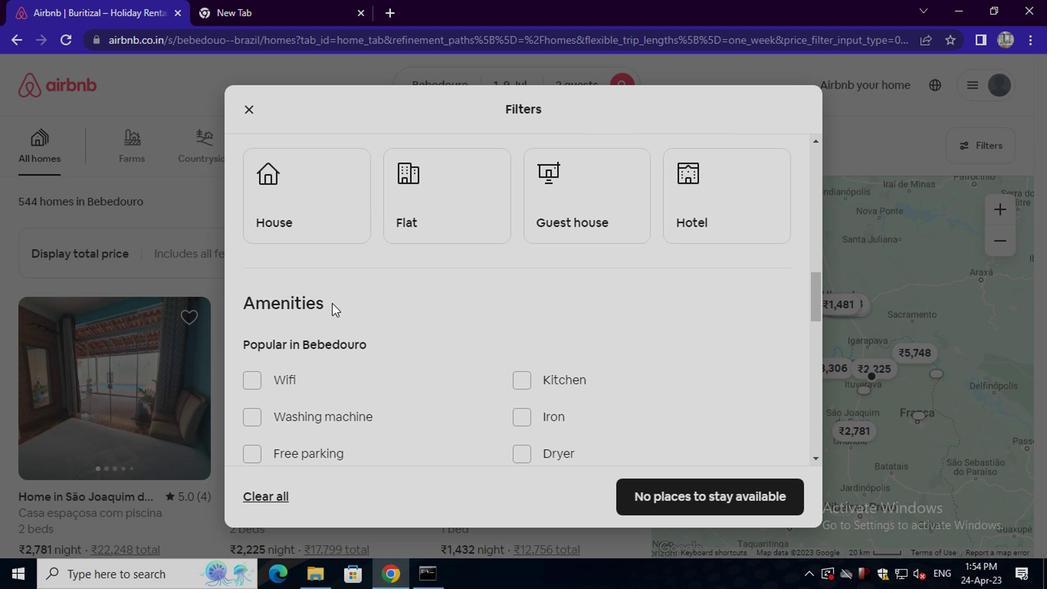 
Action: Mouse pressed left at (327, 232)
Screenshot: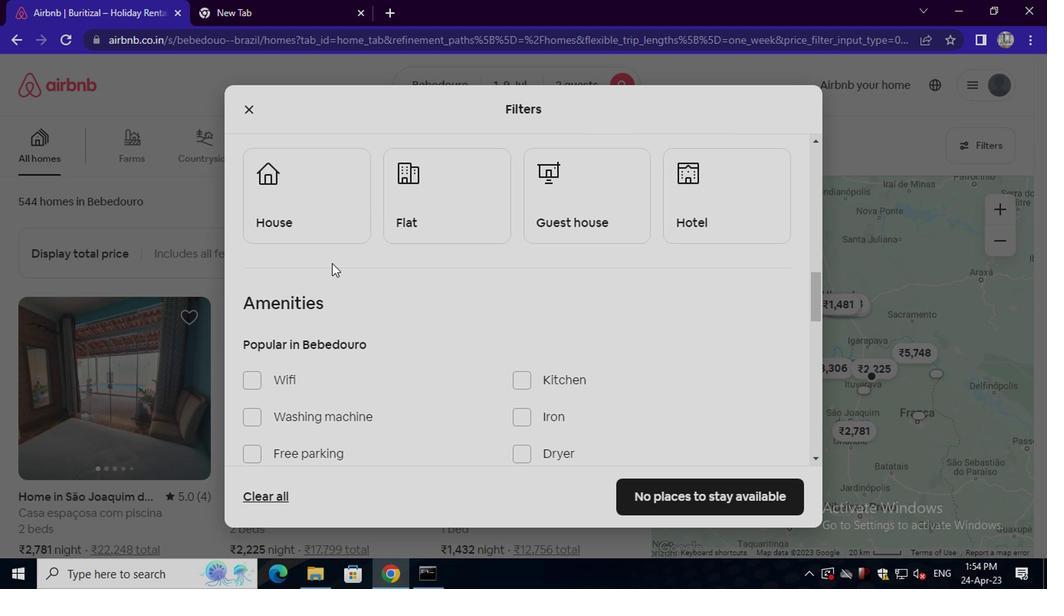 
Action: Mouse moved to (411, 219)
Screenshot: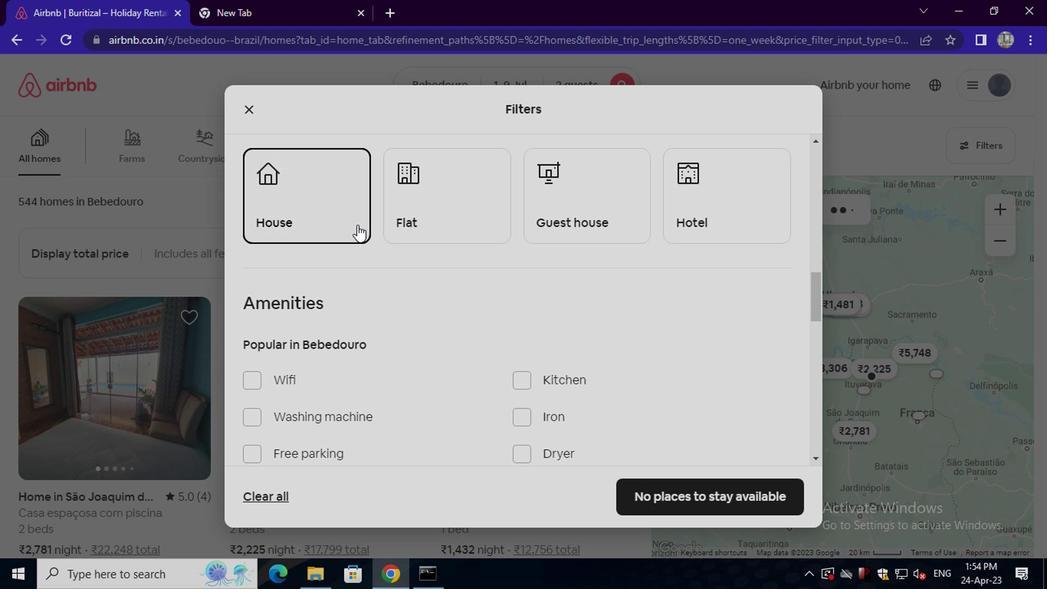 
Action: Mouse pressed left at (411, 219)
Screenshot: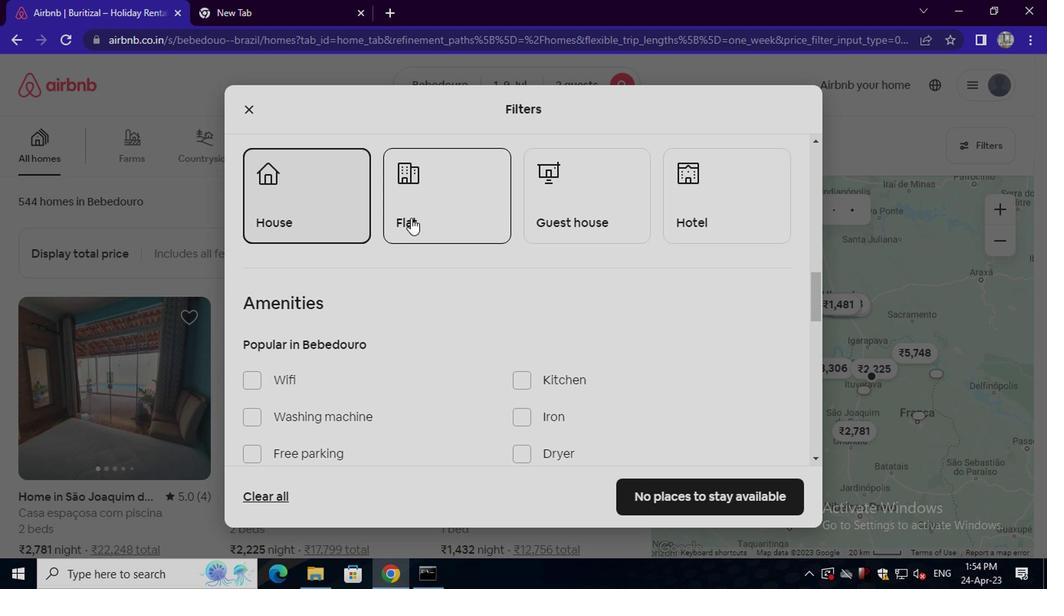 
Action: Mouse moved to (556, 201)
Screenshot: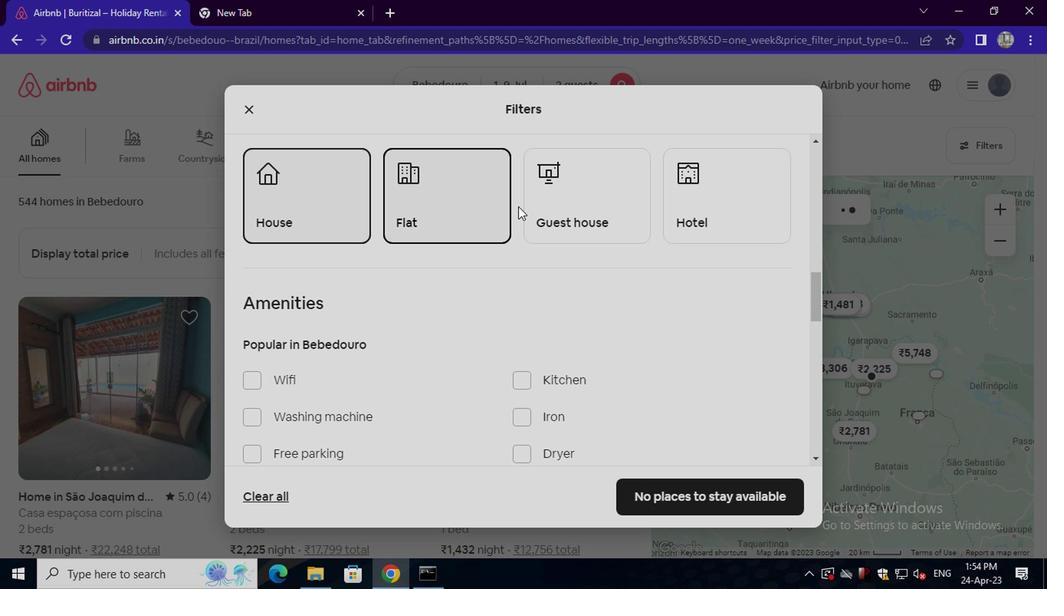 
Action: Mouse pressed left at (556, 201)
Screenshot: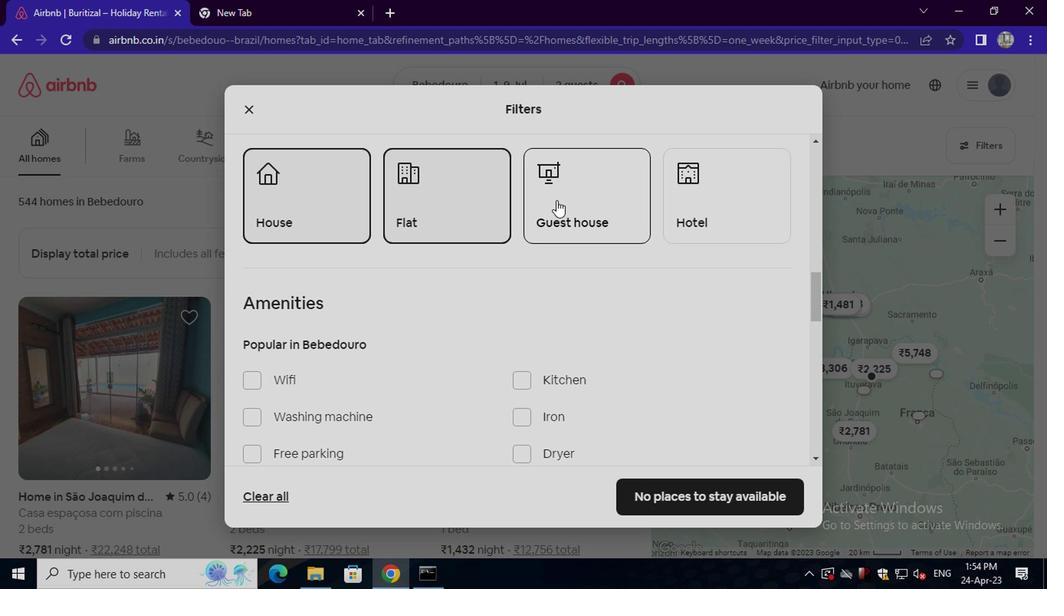 
Action: Mouse moved to (363, 306)
Screenshot: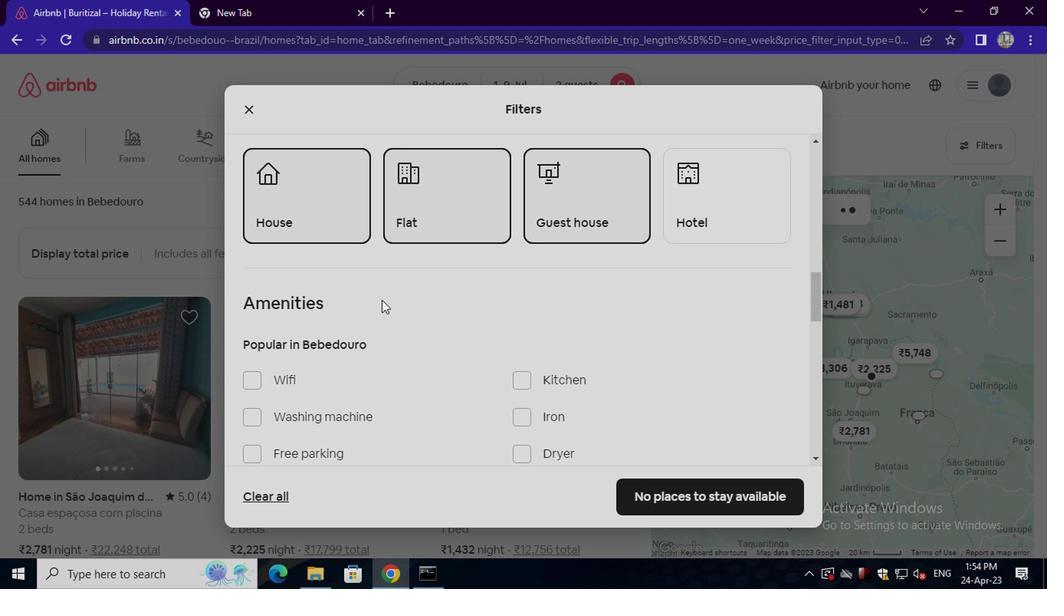 
Action: Mouse scrolled (363, 305) with delta (0, -1)
Screenshot: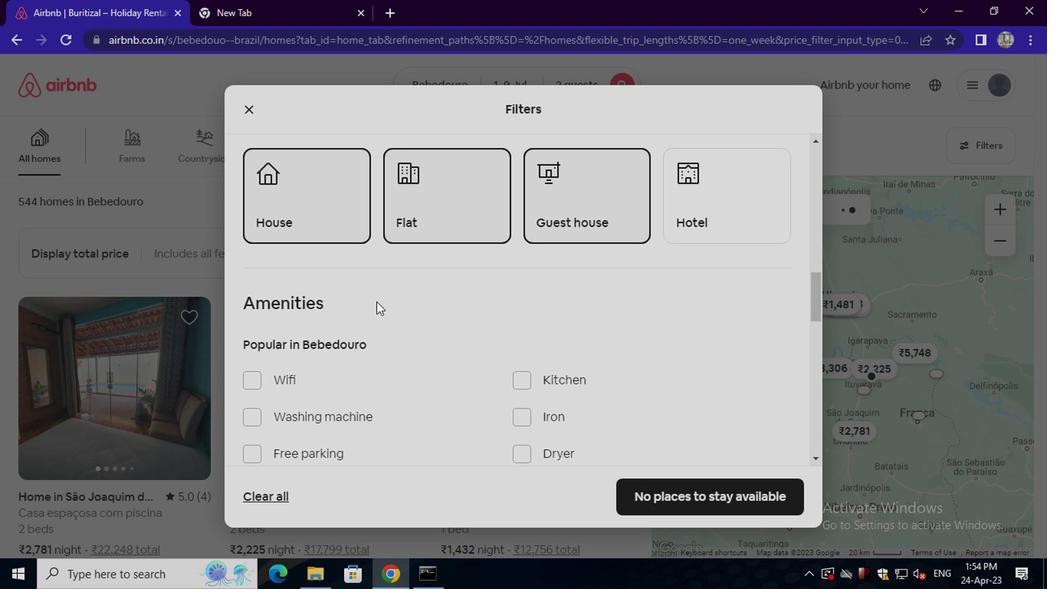 
Action: Mouse scrolled (363, 305) with delta (0, -1)
Screenshot: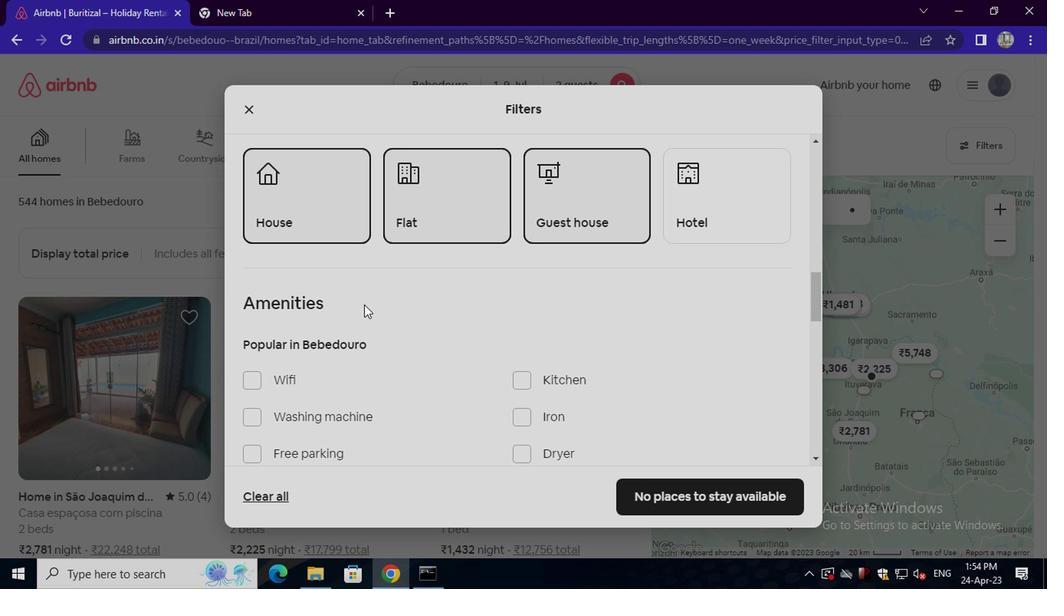 
Action: Mouse moved to (287, 259)
Screenshot: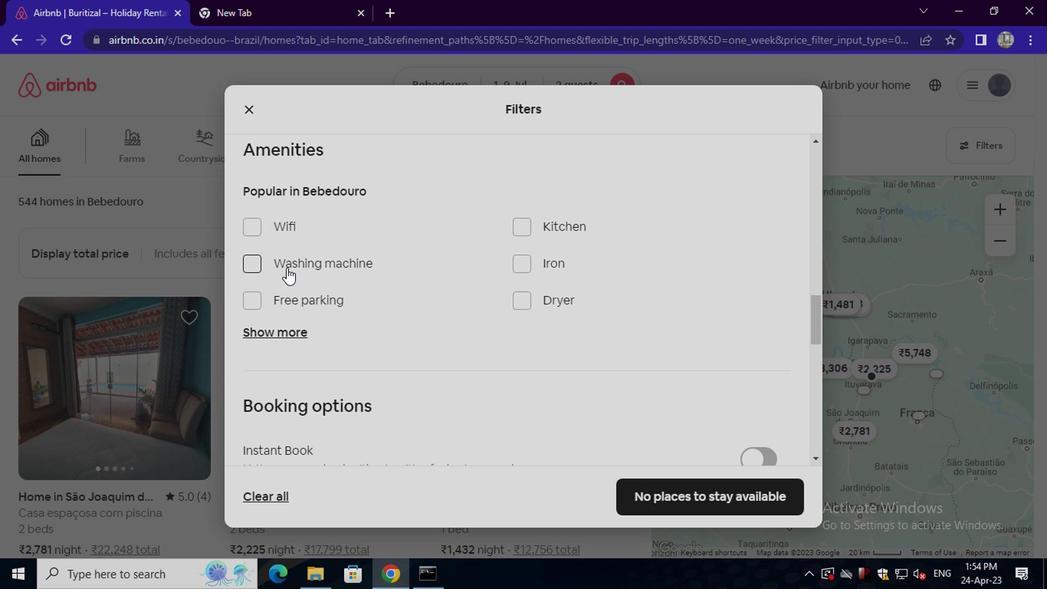 
Action: Mouse pressed left at (287, 259)
Screenshot: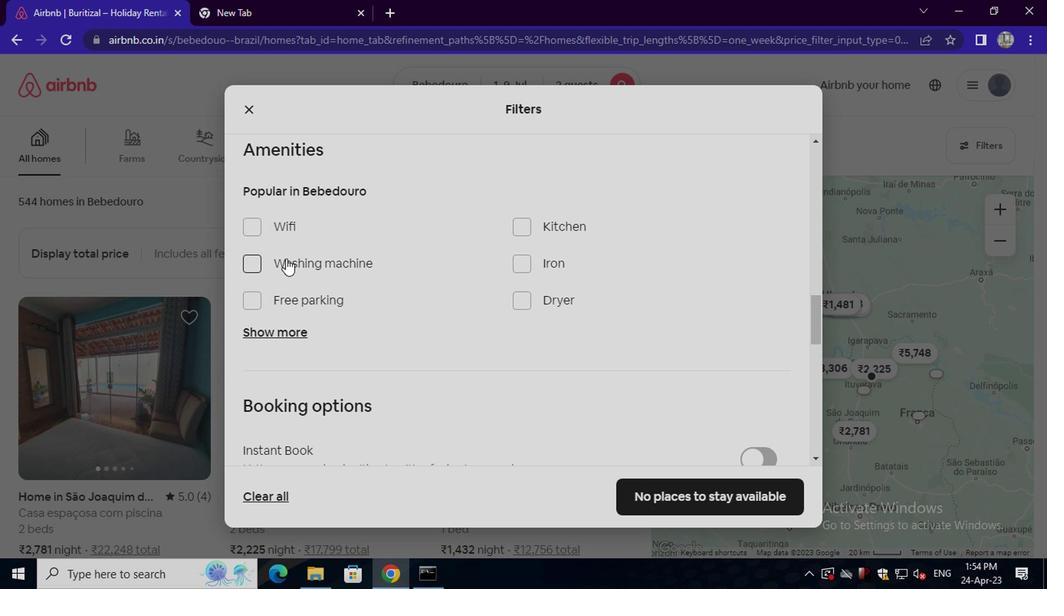 
Action: Mouse scrolled (287, 259) with delta (0, 0)
Screenshot: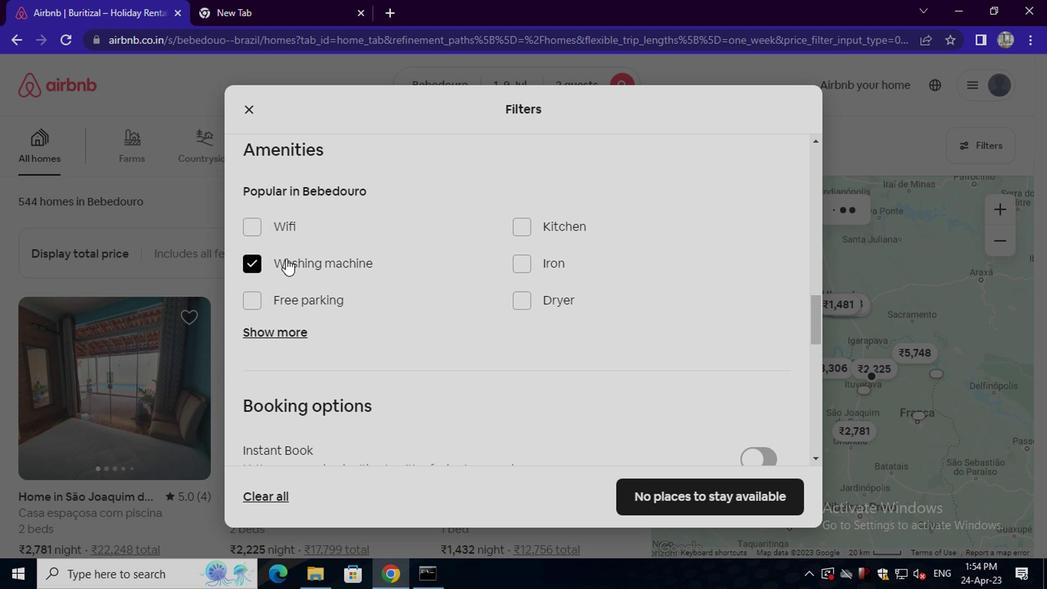 
Action: Mouse scrolled (287, 259) with delta (0, 0)
Screenshot: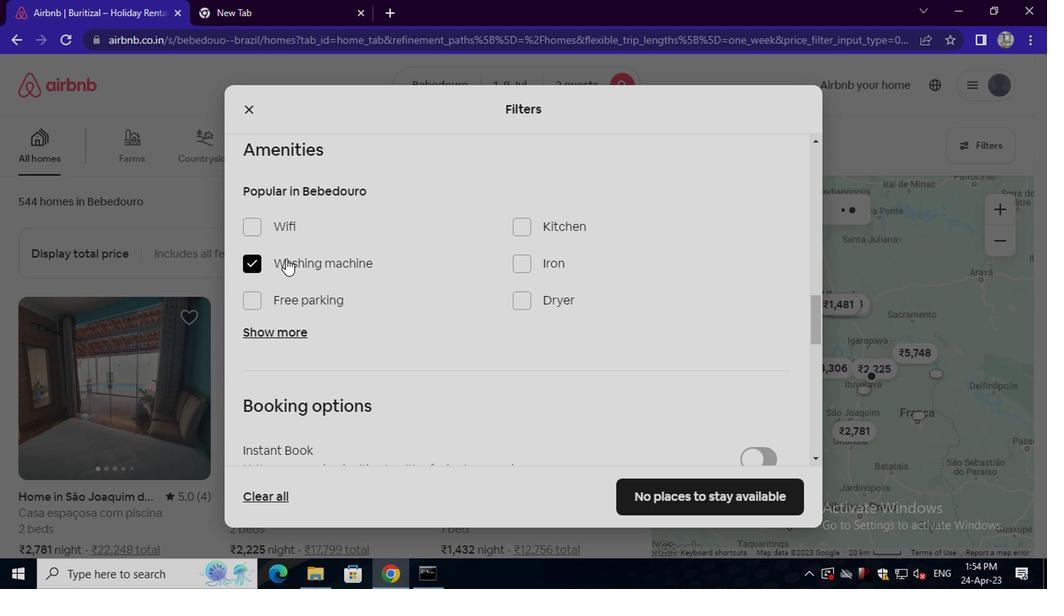 
Action: Mouse scrolled (287, 259) with delta (0, 0)
Screenshot: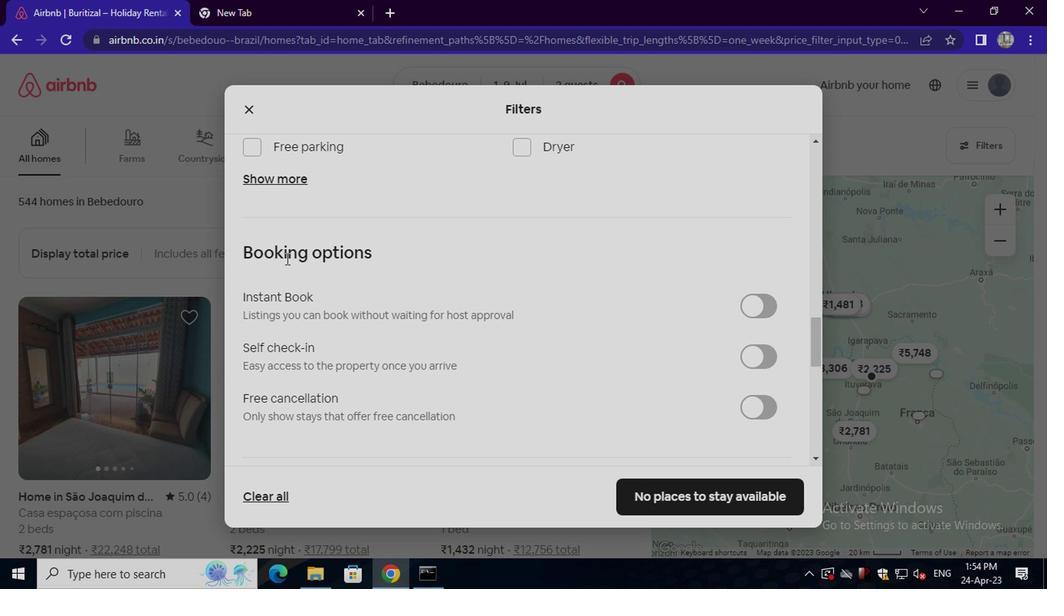 
Action: Mouse scrolled (287, 259) with delta (0, 0)
Screenshot: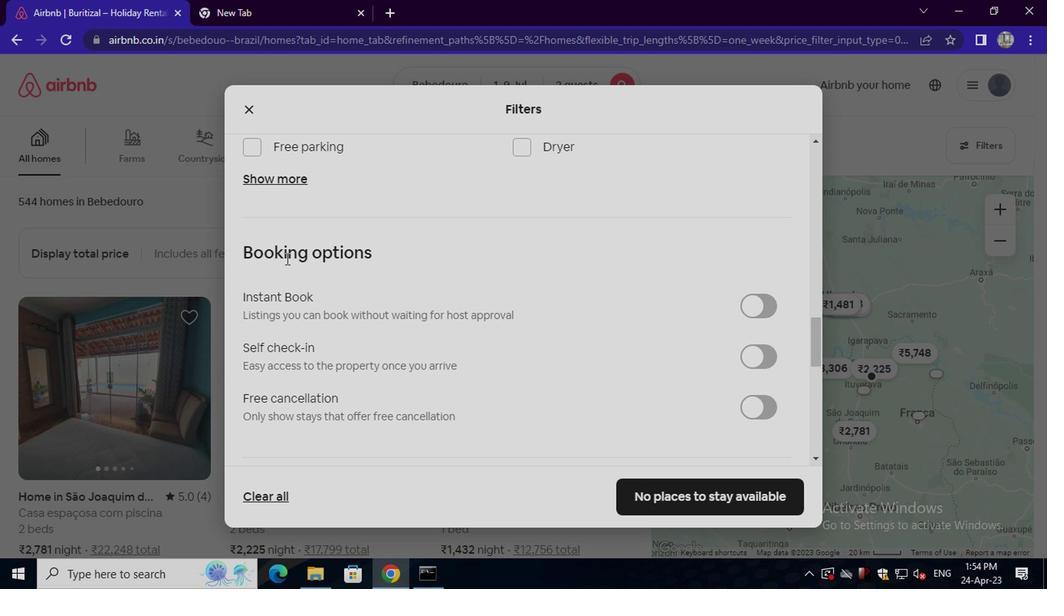 
Action: Mouse scrolled (287, 259) with delta (0, 0)
Screenshot: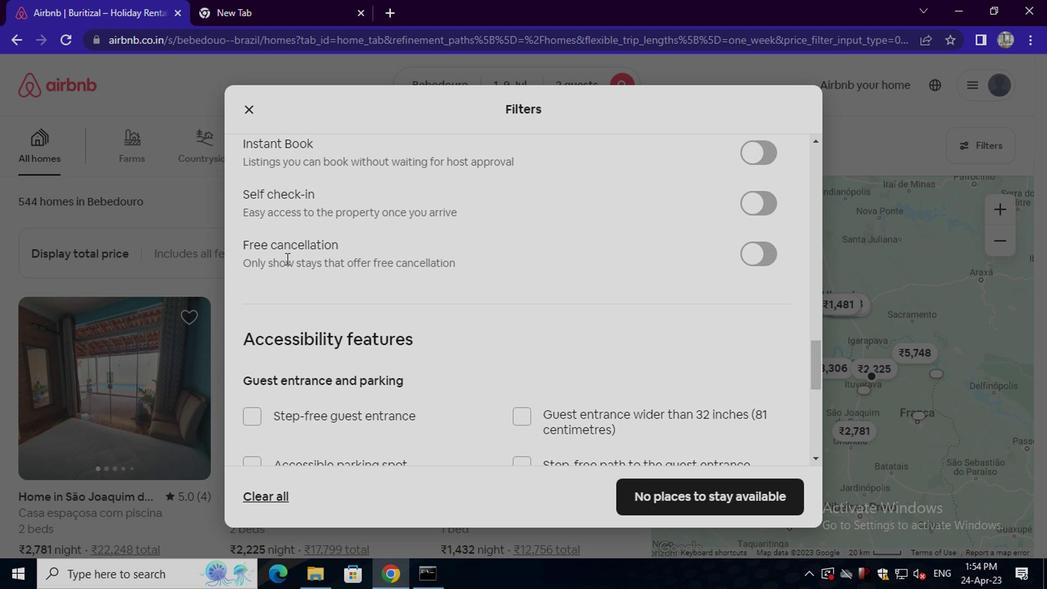
Action: Mouse scrolled (287, 259) with delta (0, 0)
Screenshot: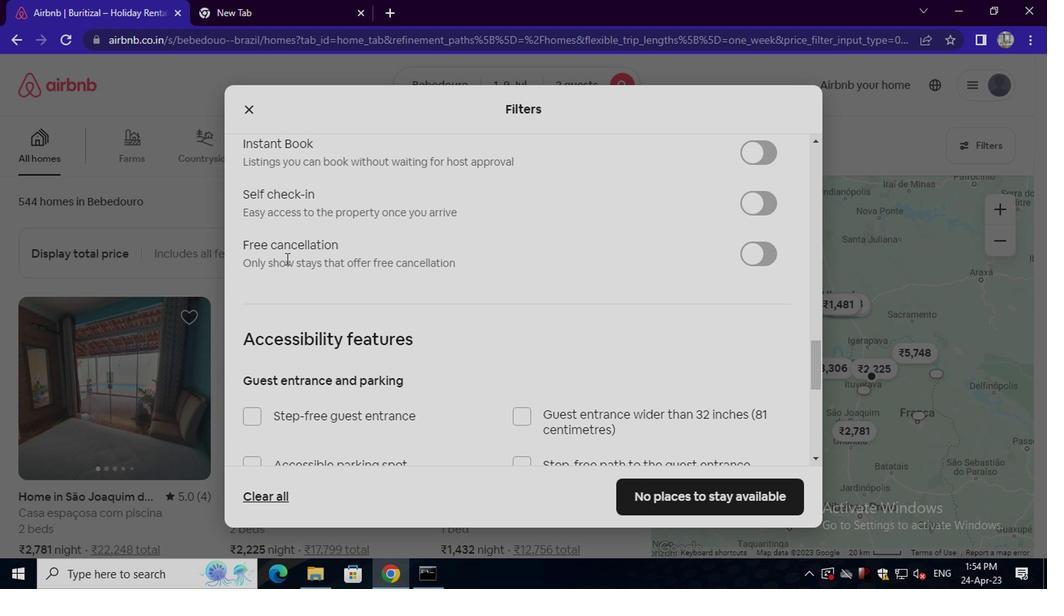 
Action: Mouse scrolled (287, 259) with delta (0, 0)
Screenshot: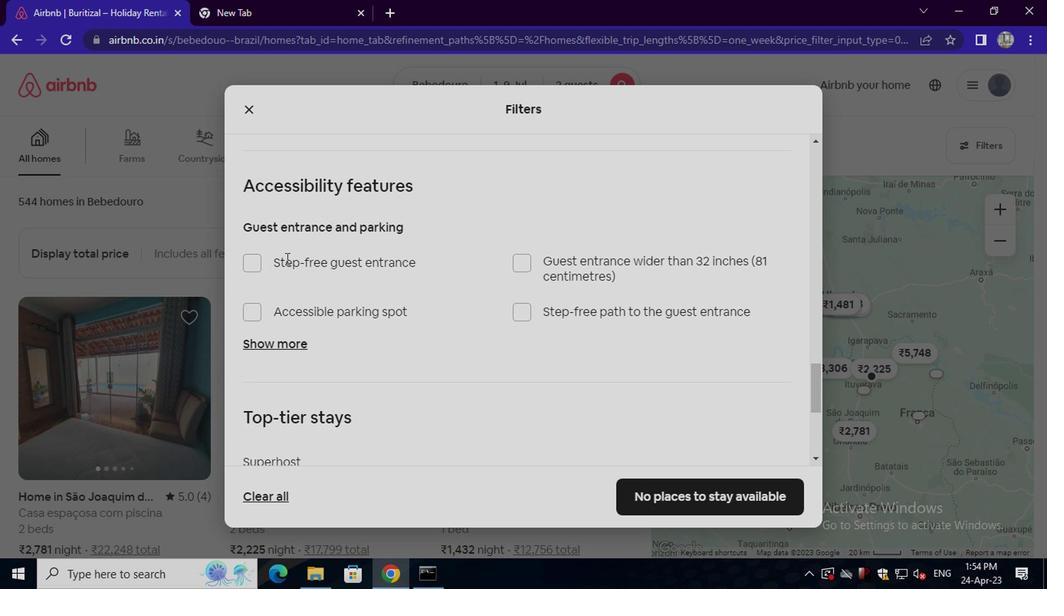 
Action: Mouse scrolled (287, 259) with delta (0, 0)
Screenshot: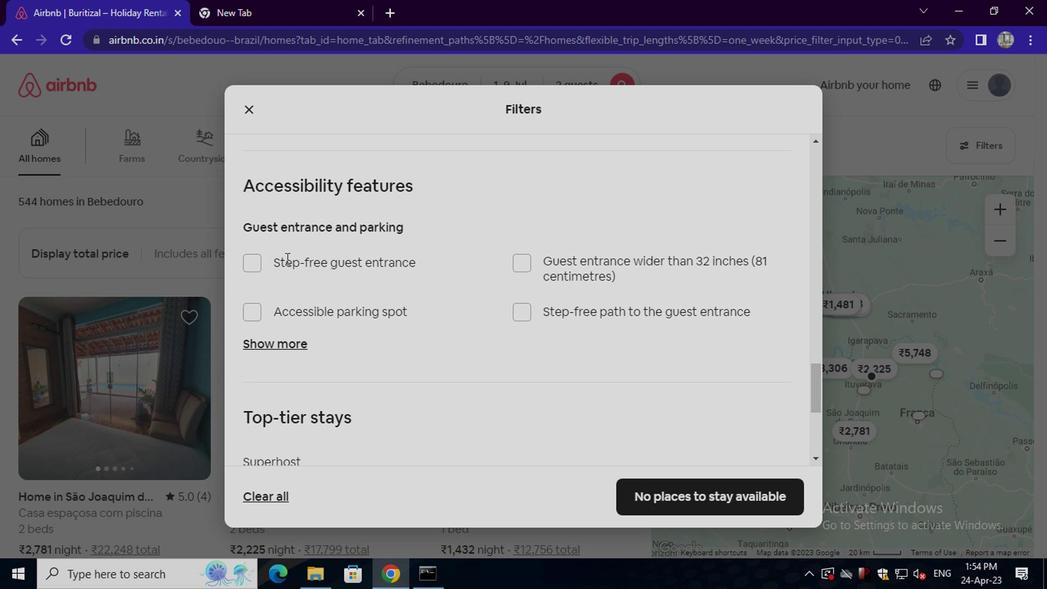 
Action: Mouse scrolled (287, 259) with delta (0, 0)
Screenshot: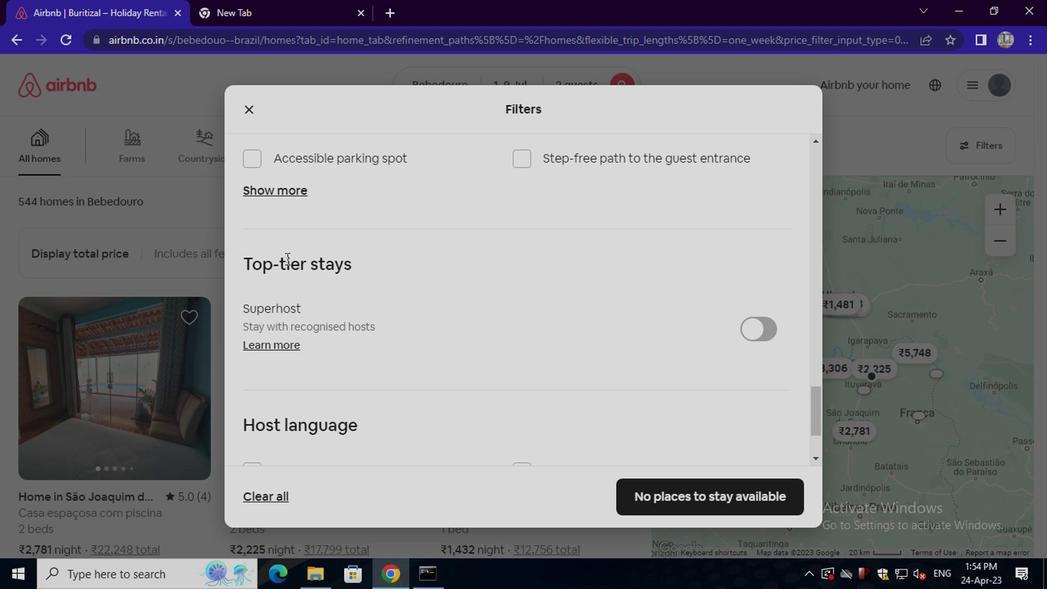 
Action: Mouse scrolled (287, 259) with delta (0, 0)
Screenshot: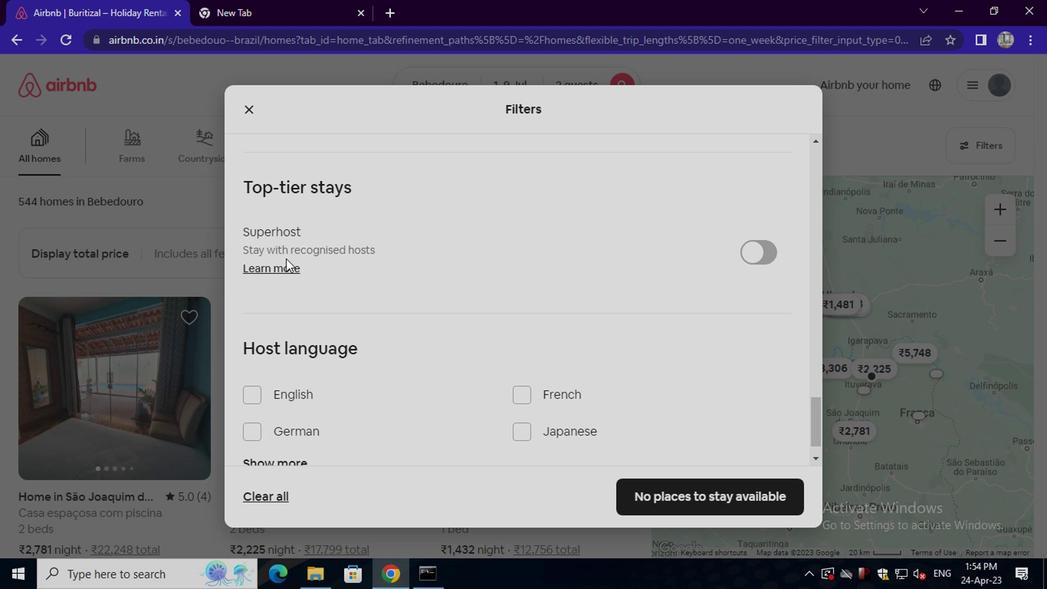 
Action: Mouse scrolled (287, 259) with delta (0, 0)
Screenshot: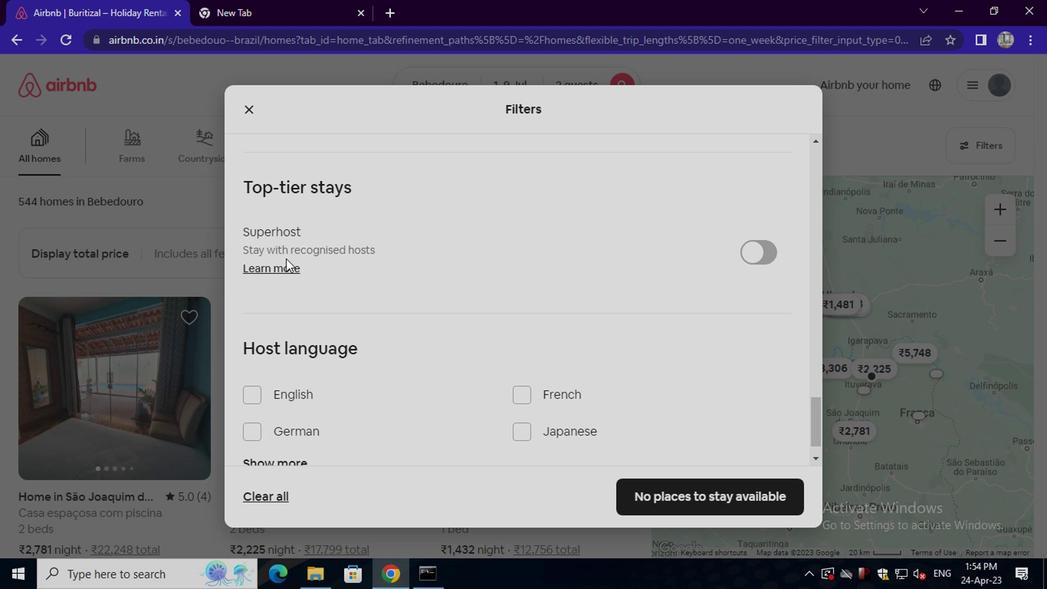 
Action: Mouse scrolled (287, 259) with delta (0, 0)
Screenshot: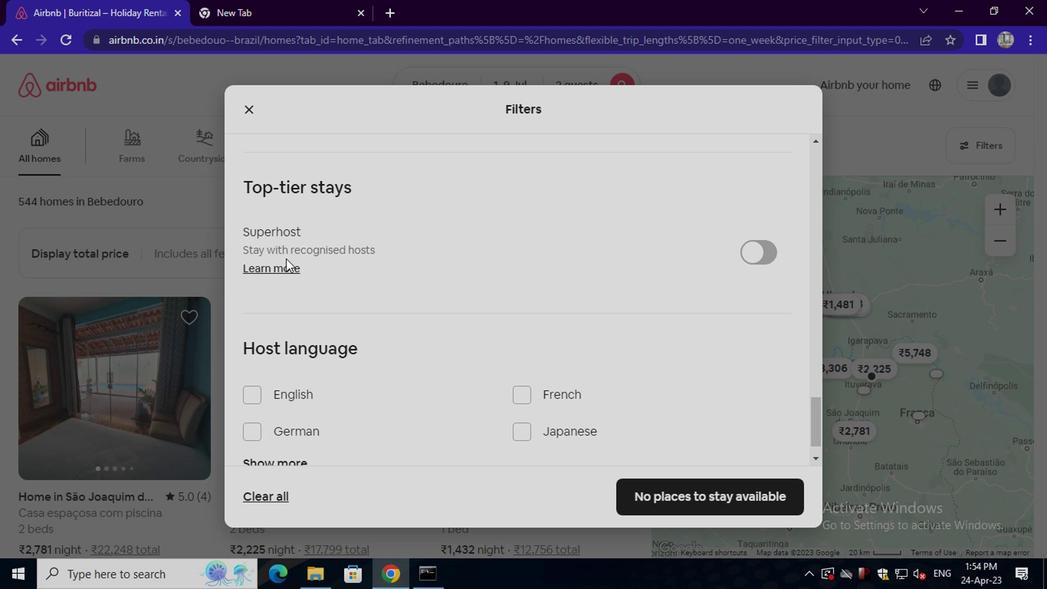 
Action: Mouse scrolled (287, 259) with delta (0, 0)
Screenshot: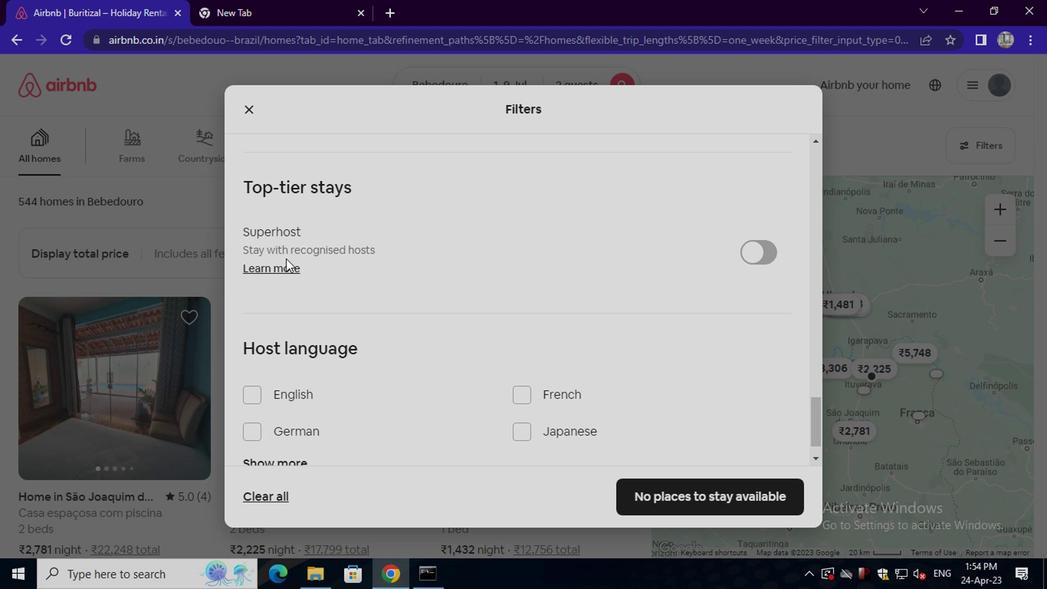 
Action: Mouse scrolled (287, 260) with delta (0, 1)
Screenshot: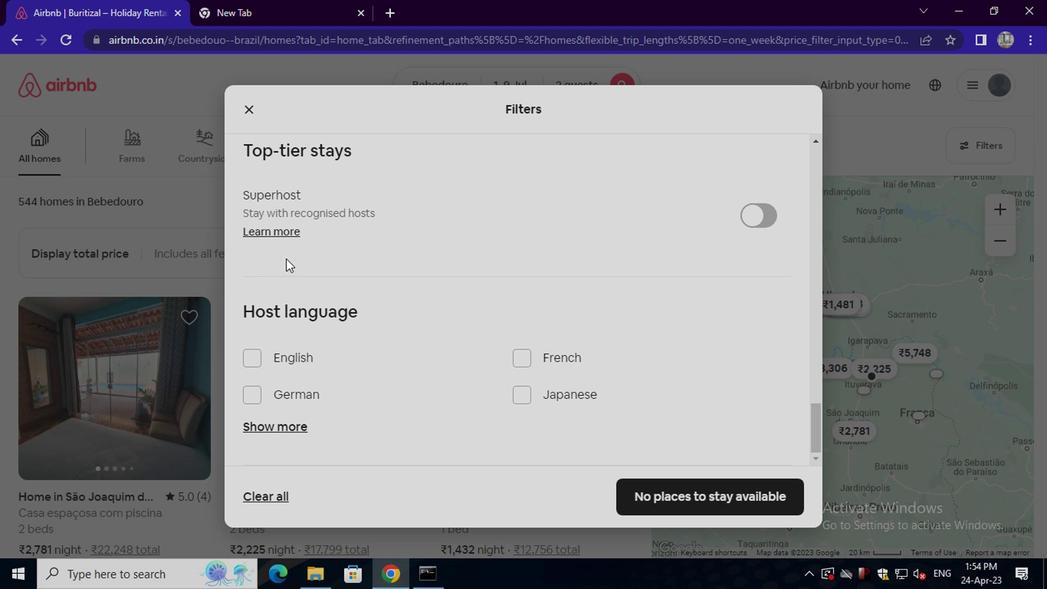 
Action: Mouse scrolled (287, 260) with delta (0, 1)
Screenshot: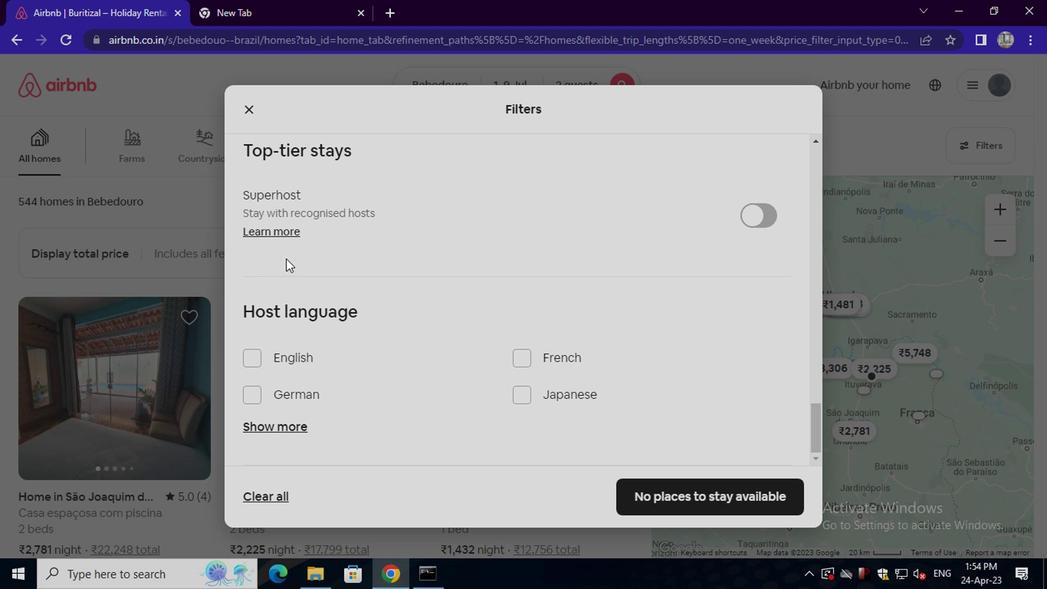 
Action: Mouse scrolled (287, 260) with delta (0, 1)
Screenshot: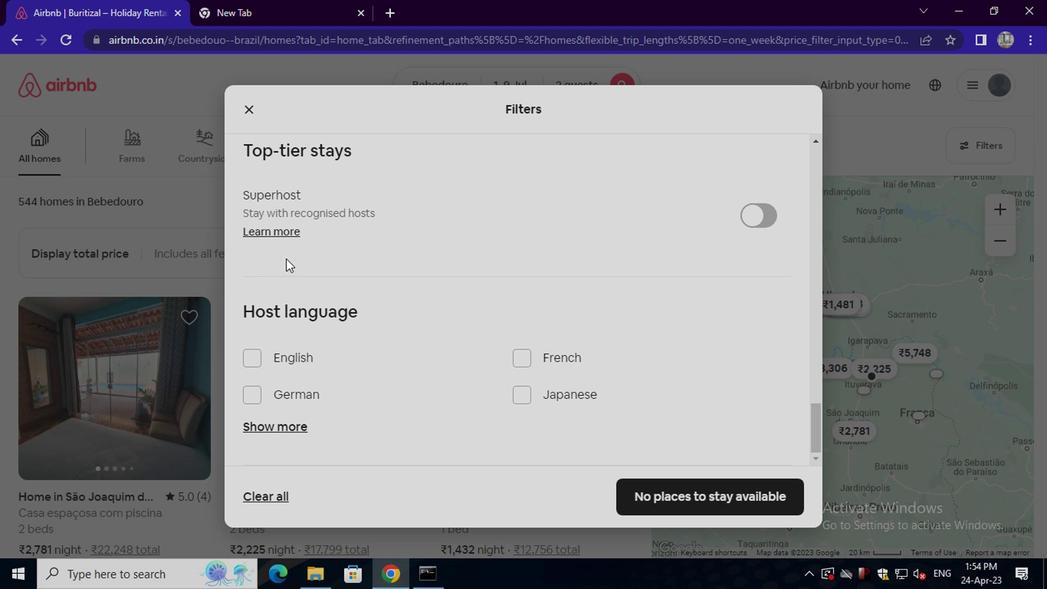 
Action: Mouse scrolled (287, 260) with delta (0, 1)
Screenshot: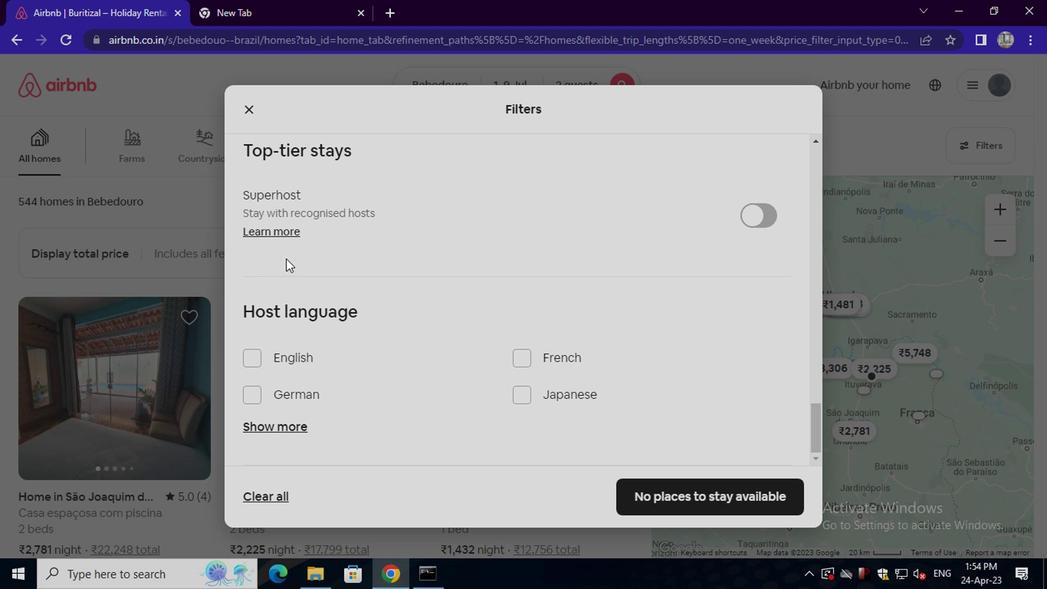 
Action: Mouse moved to (440, 326)
Screenshot: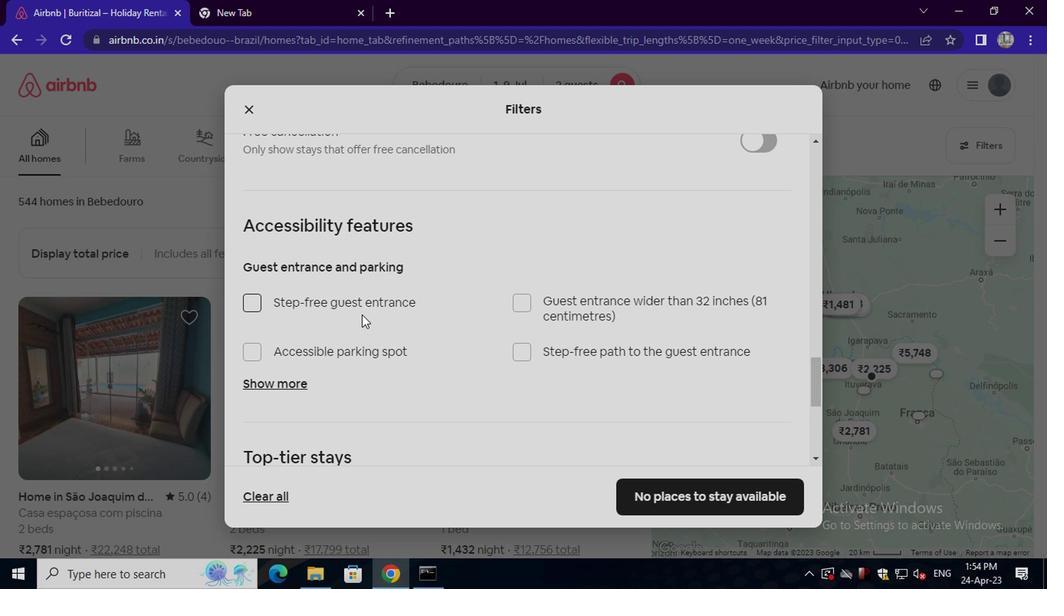 
Action: Mouse scrolled (440, 327) with delta (0, 1)
Screenshot: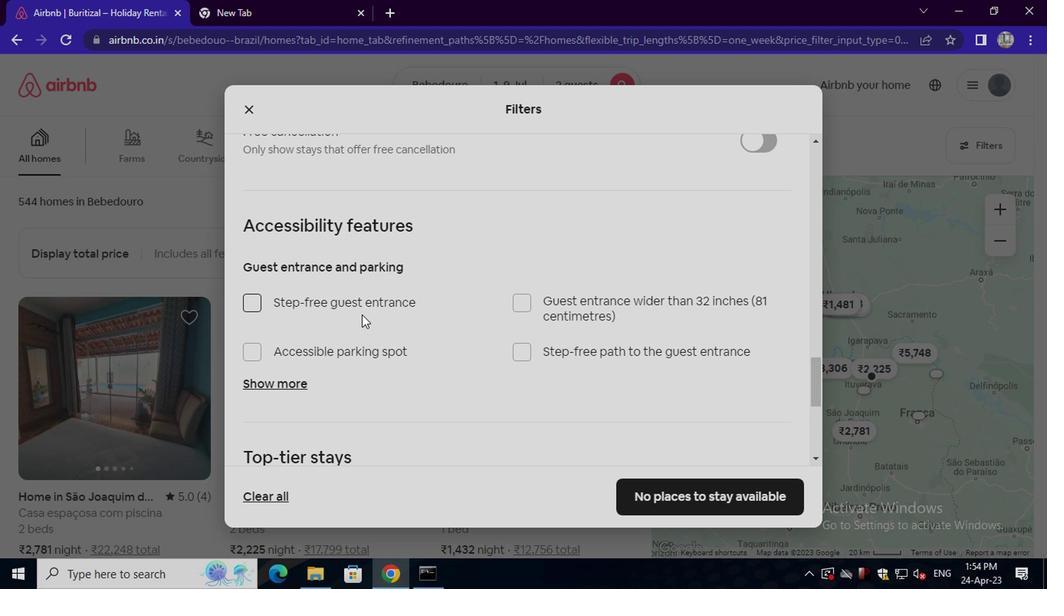 
Action: Mouse moved to (462, 328)
Screenshot: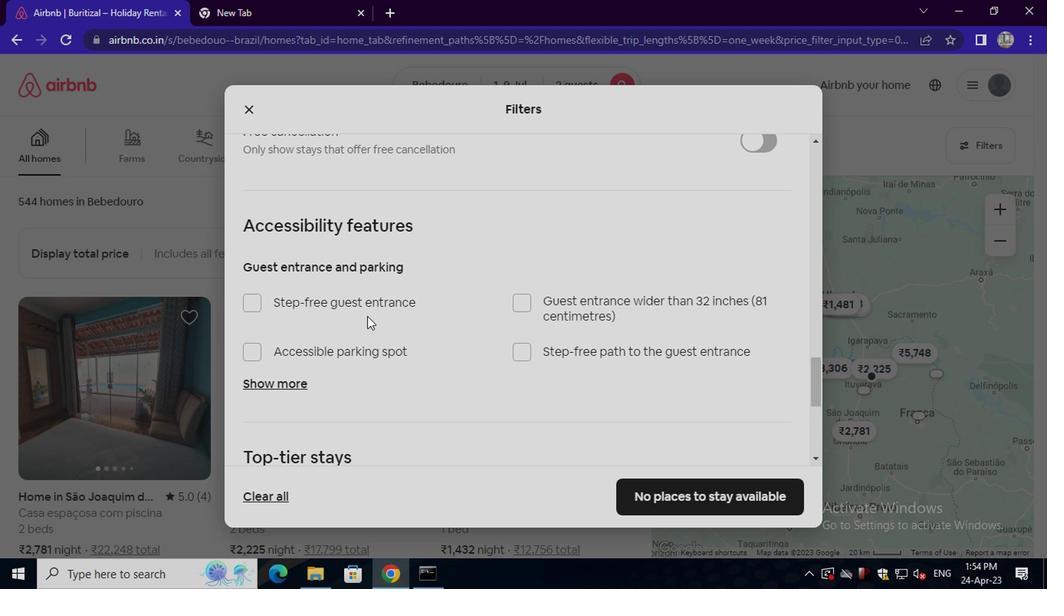 
Action: Mouse scrolled (462, 329) with delta (0, 1)
Screenshot: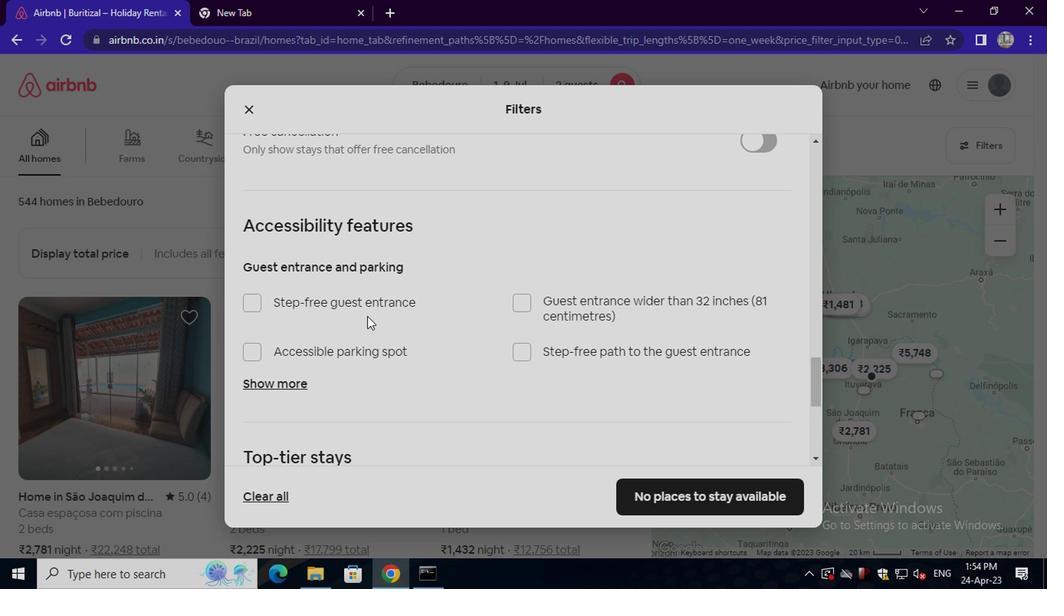 
Action: Mouse moved to (475, 335)
Screenshot: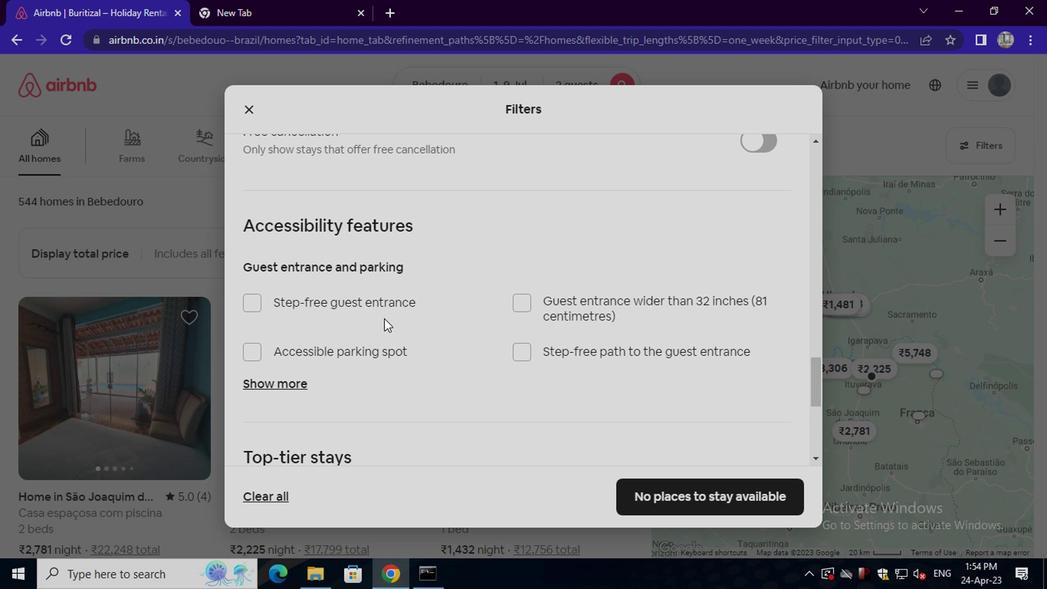 
Action: Mouse scrolled (475, 336) with delta (0, 0)
Screenshot: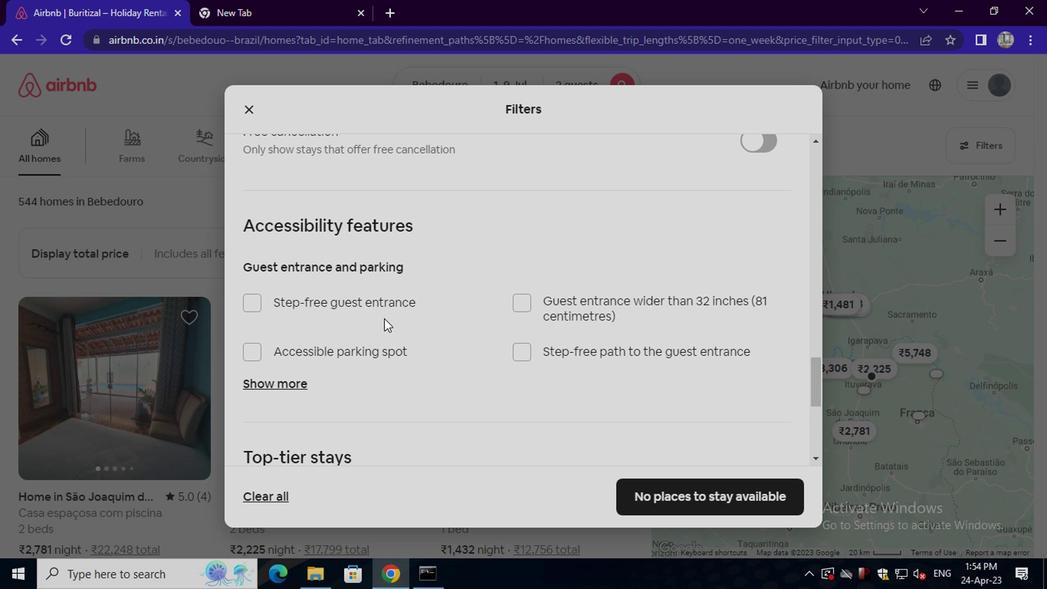 
Action: Mouse moved to (494, 342)
Screenshot: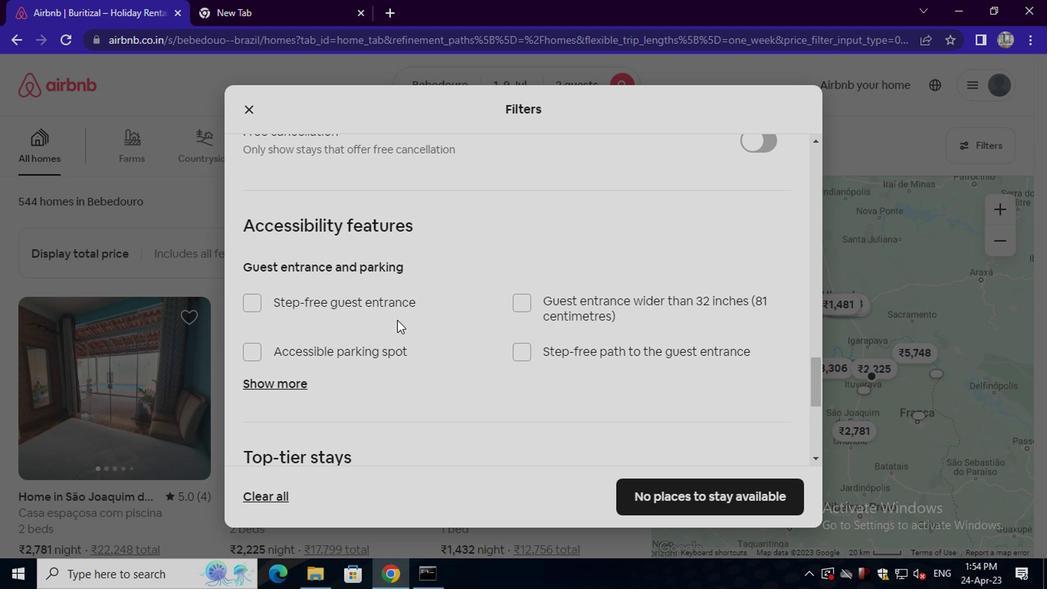 
Action: Mouse scrolled (494, 343) with delta (0, 1)
Screenshot: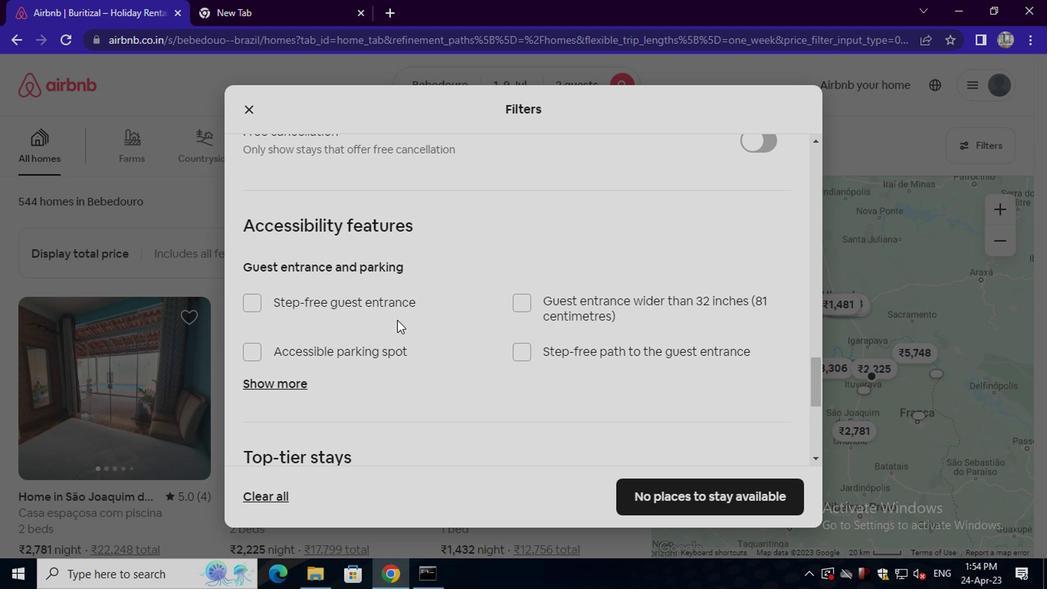 
Action: Mouse moved to (773, 391)
Screenshot: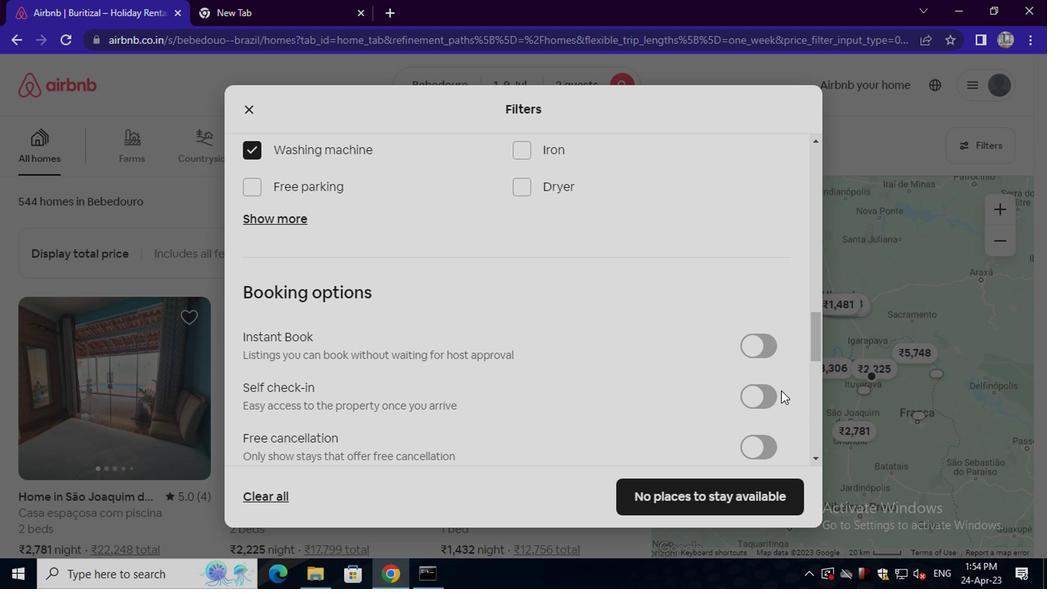 
Action: Mouse pressed left at (773, 391)
Screenshot: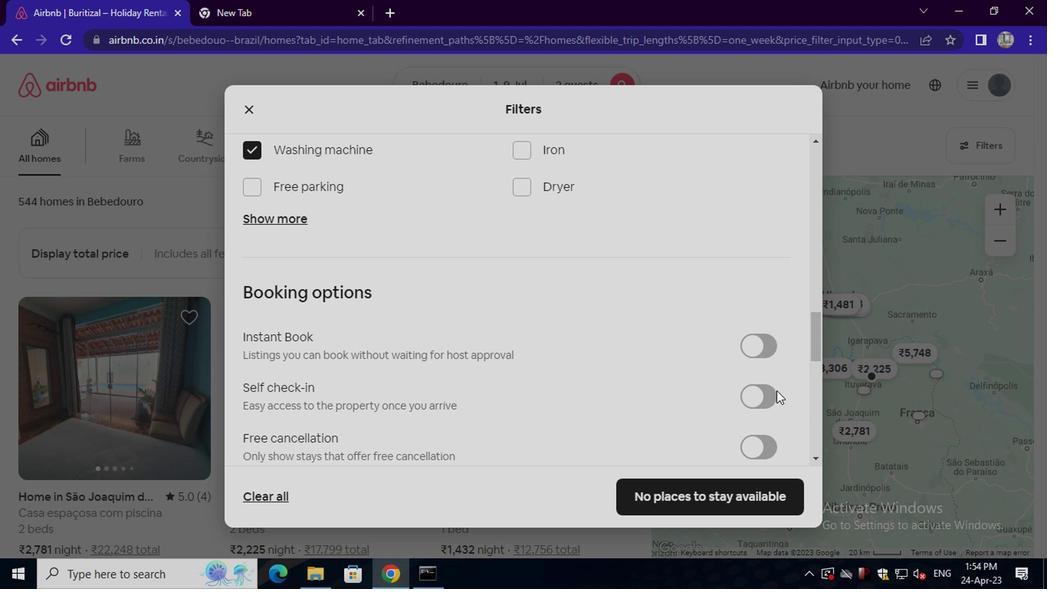 
Action: Mouse moved to (284, 394)
Screenshot: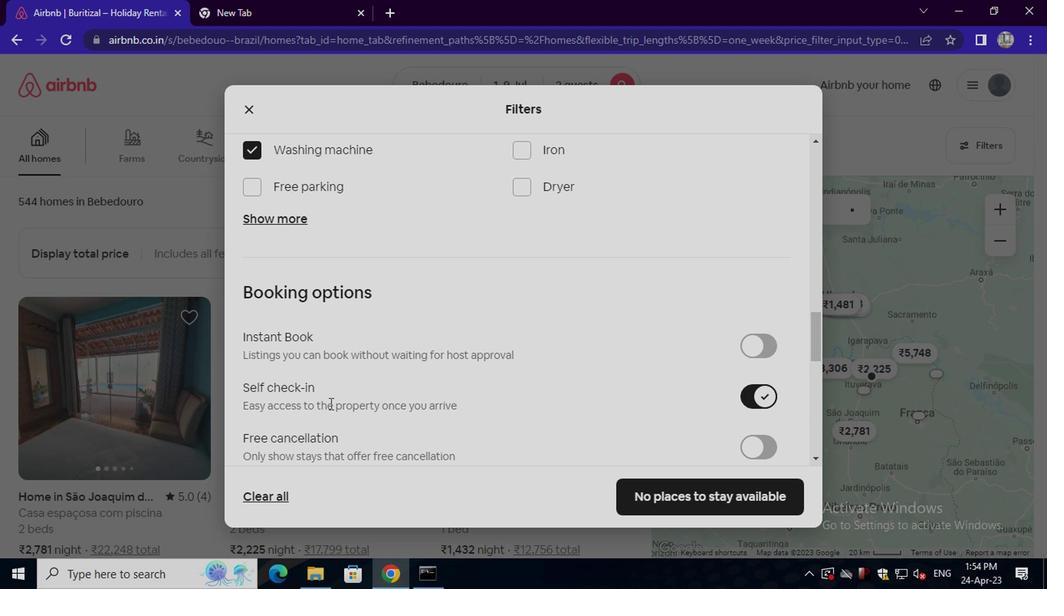 
Action: Mouse scrolled (284, 393) with delta (0, 0)
Screenshot: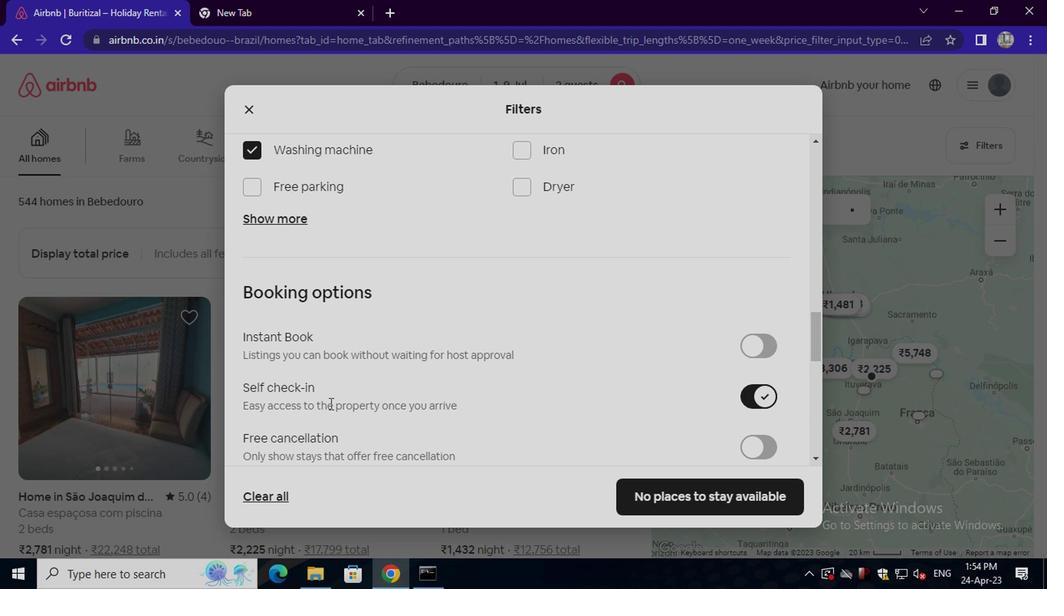 
Action: Mouse scrolled (284, 393) with delta (0, 0)
Screenshot: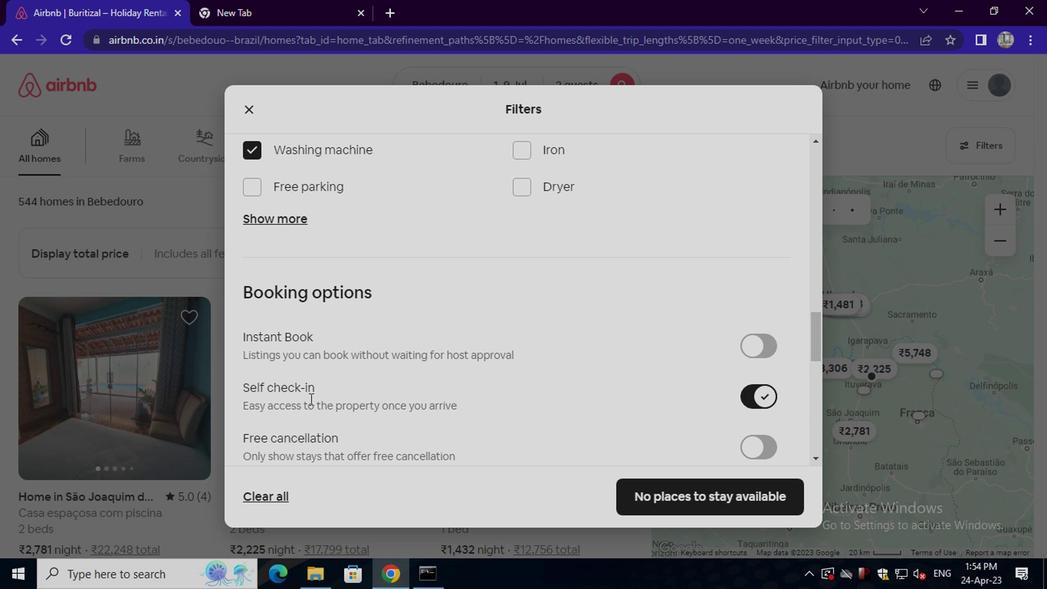 
Action: Mouse scrolled (284, 393) with delta (0, 0)
Screenshot: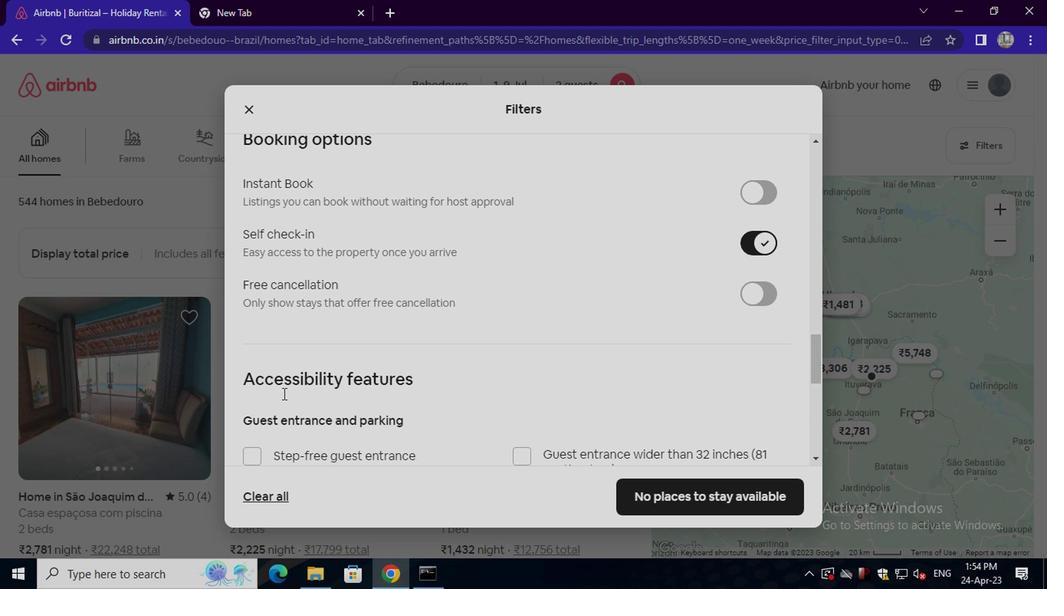 
Action: Mouse scrolled (284, 393) with delta (0, 0)
Screenshot: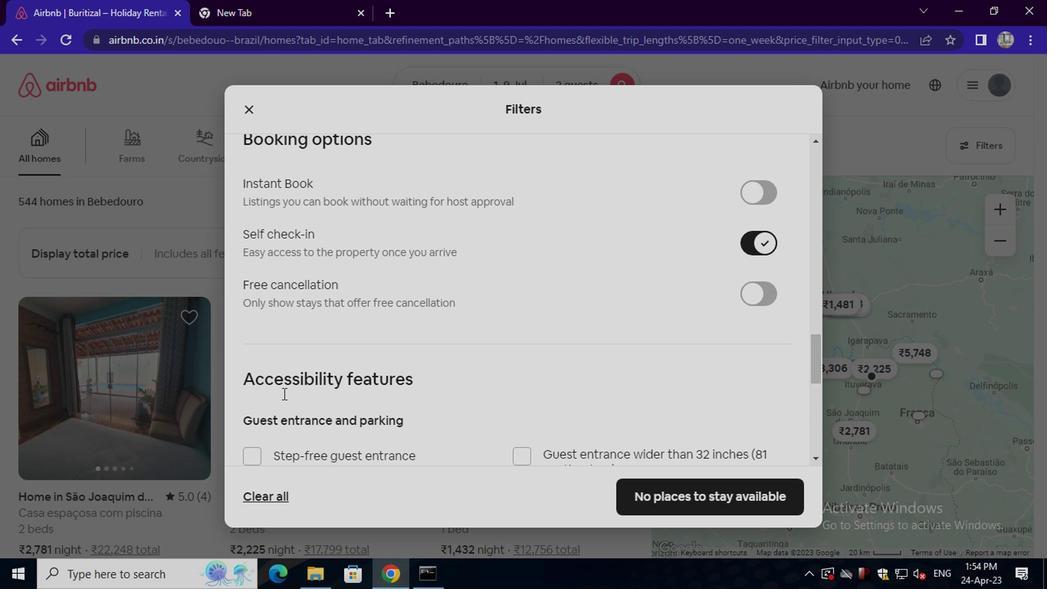 
Action: Mouse scrolled (284, 393) with delta (0, 0)
Screenshot: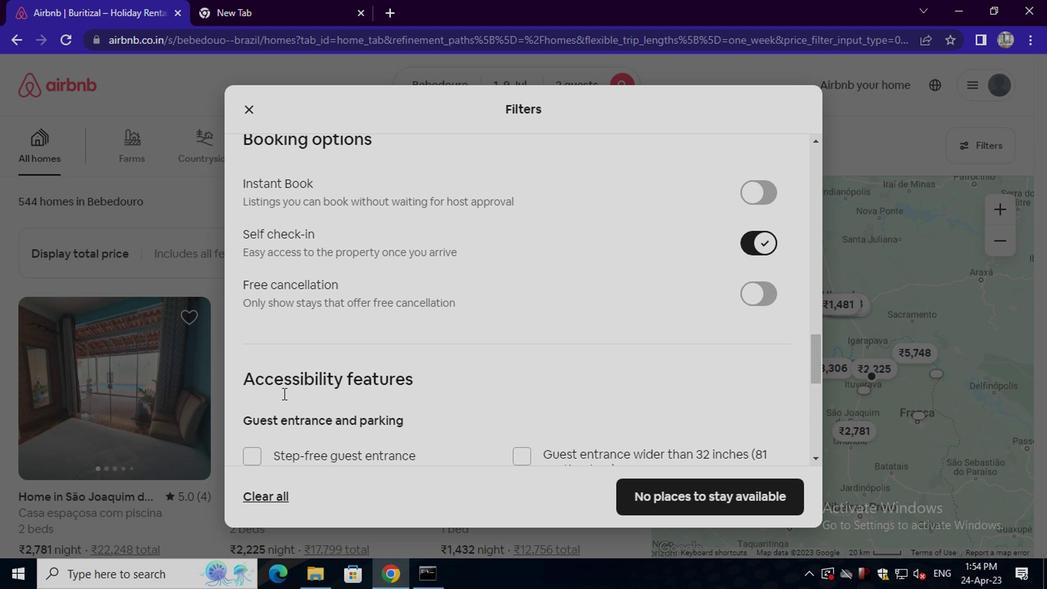 
Action: Mouse scrolled (284, 393) with delta (0, 0)
Screenshot: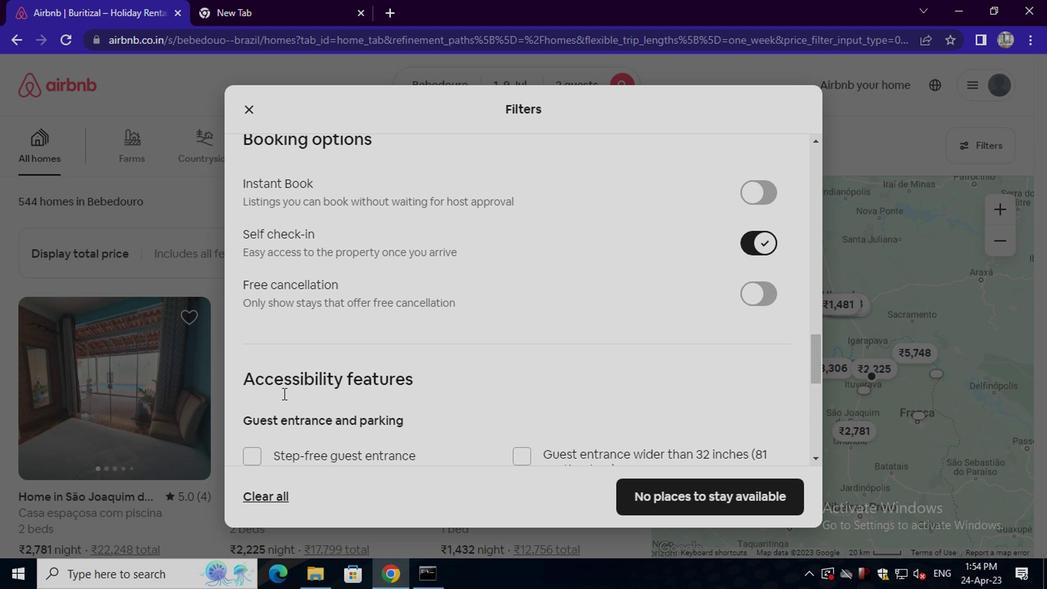 
Action: Mouse scrolled (284, 393) with delta (0, 0)
Screenshot: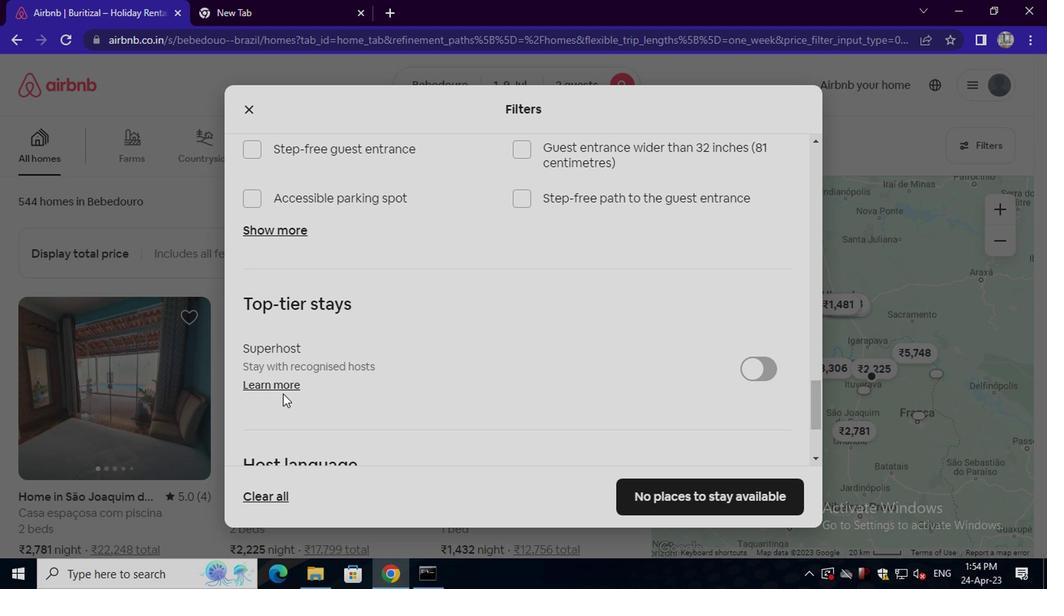 
Action: Mouse scrolled (284, 393) with delta (0, 0)
Screenshot: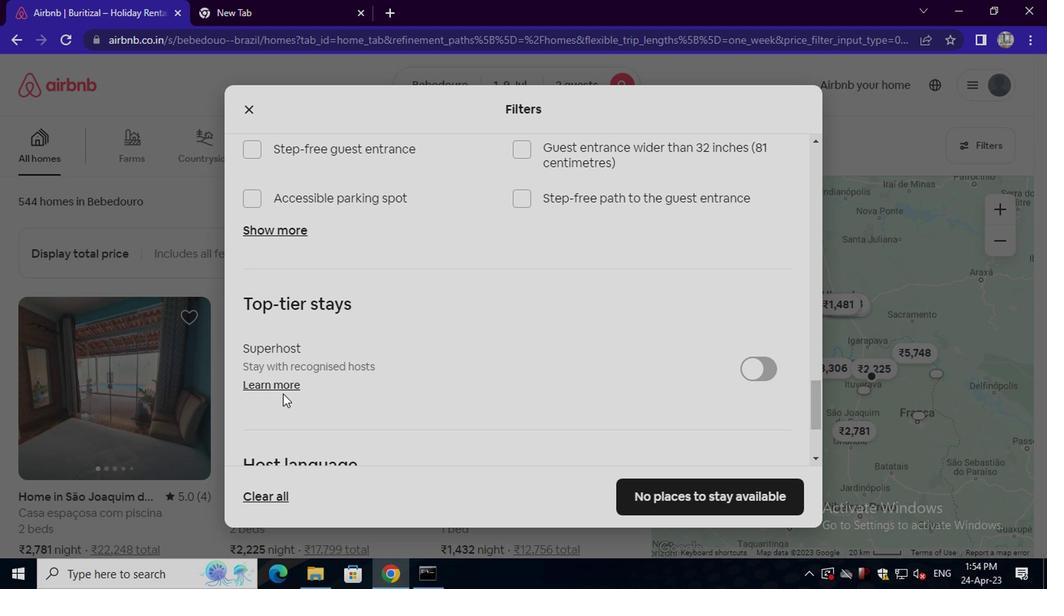 
Action: Mouse scrolled (284, 393) with delta (0, 0)
Screenshot: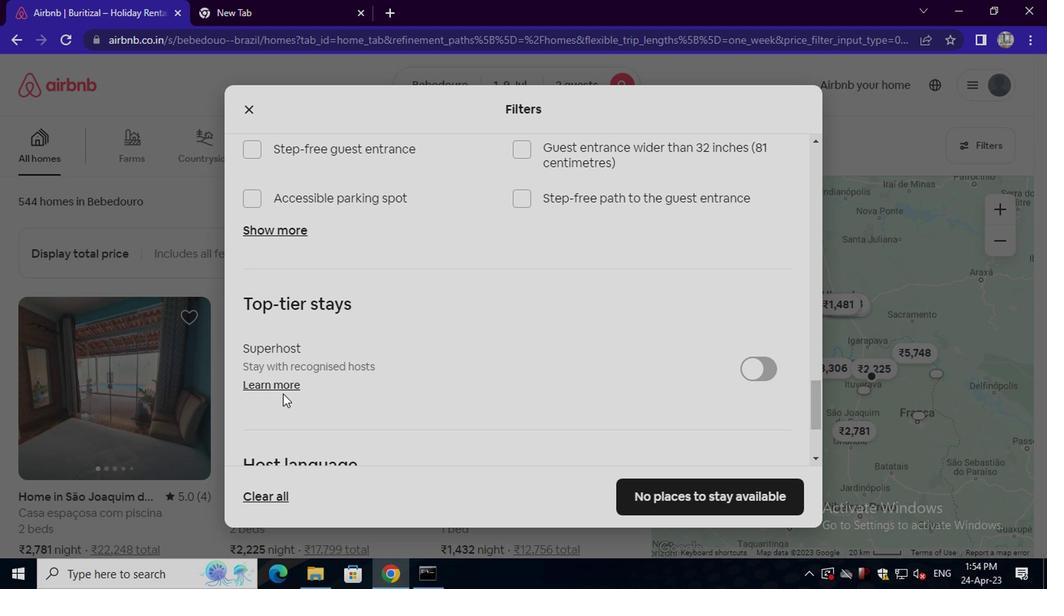 
Action: Mouse scrolled (284, 393) with delta (0, 0)
Screenshot: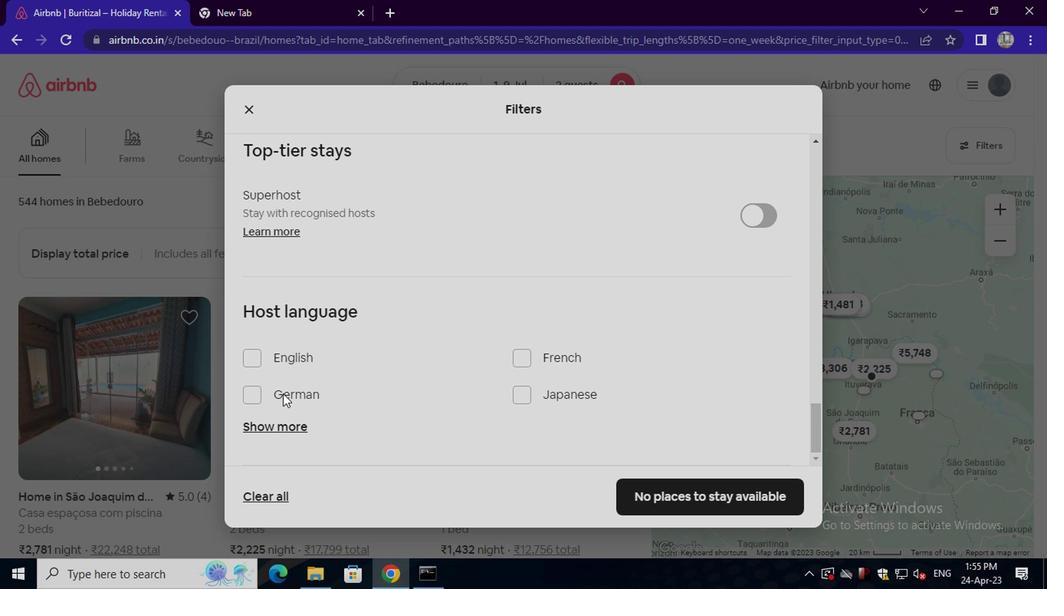 
Action: Mouse scrolled (284, 393) with delta (0, 0)
Screenshot: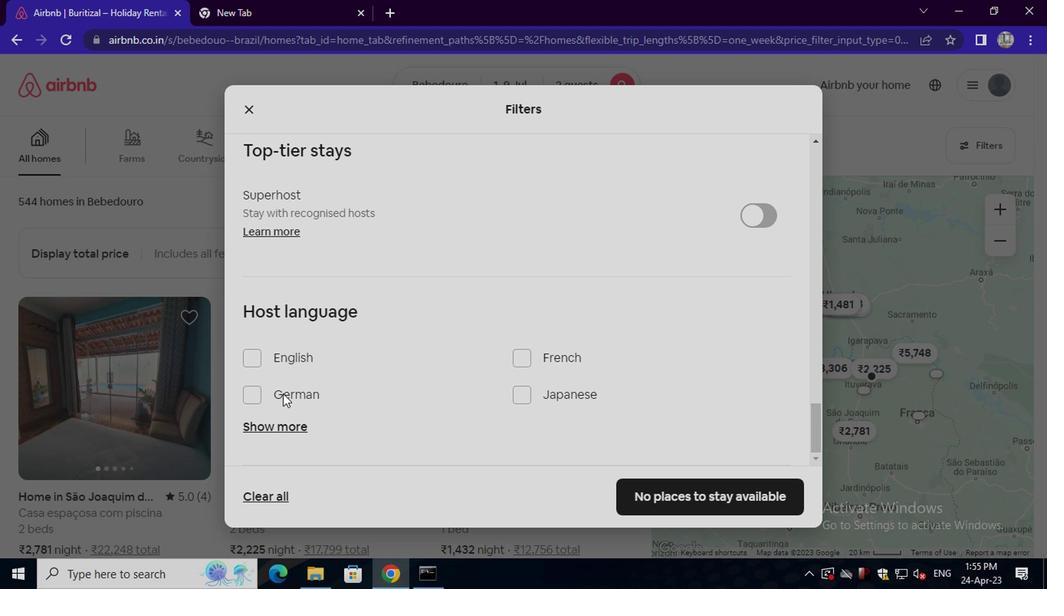
Action: Mouse scrolled (284, 393) with delta (0, 0)
Screenshot: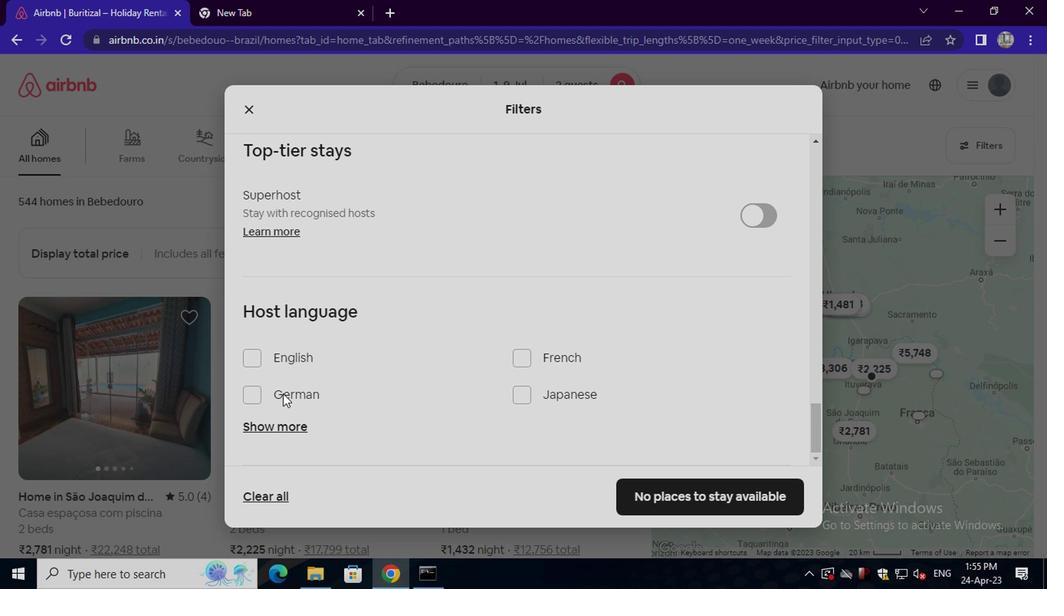 
Action: Mouse moved to (266, 429)
Screenshot: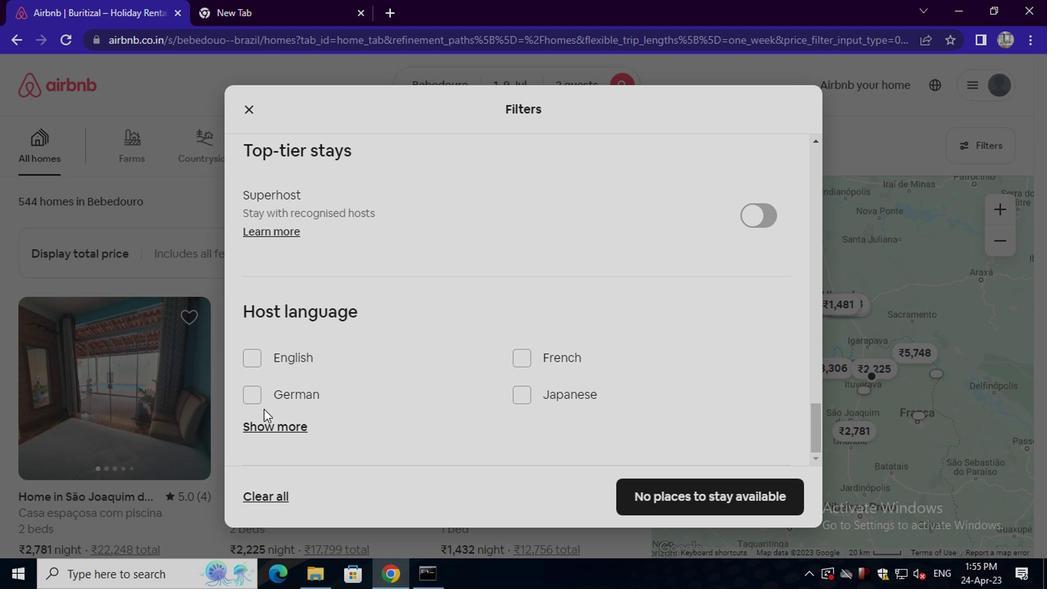 
Action: Mouse pressed left at (266, 429)
Screenshot: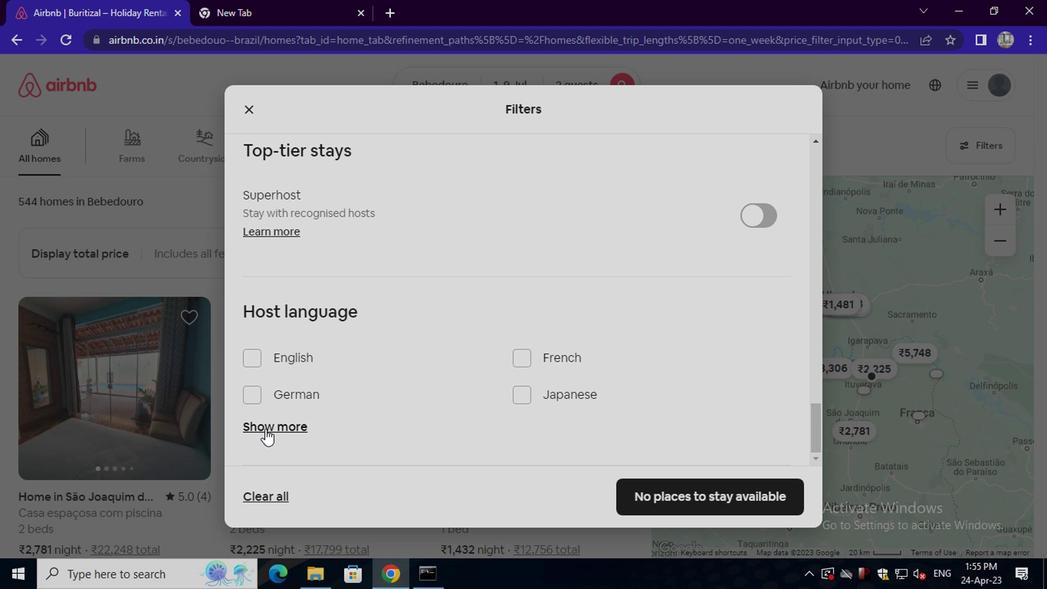 
Action: Mouse moved to (279, 421)
Screenshot: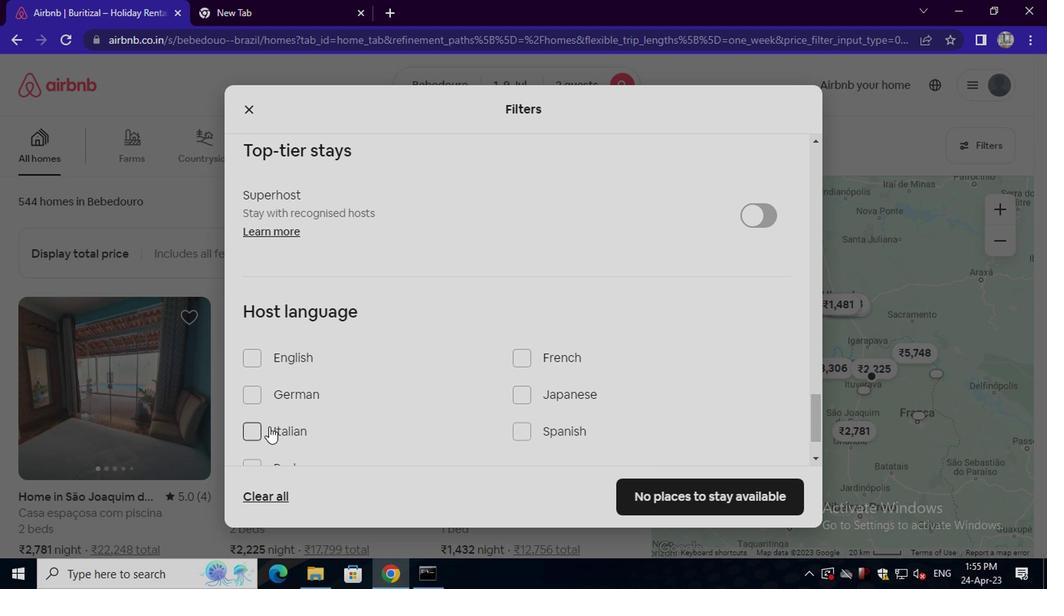 
Action: Mouse scrolled (279, 420) with delta (0, -1)
Screenshot: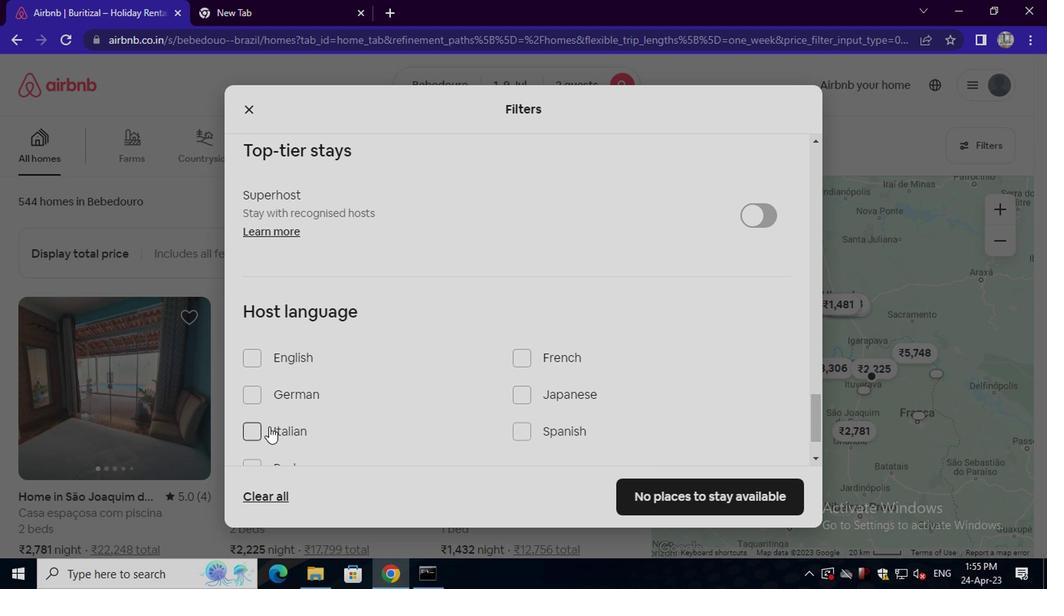 
Action: Mouse moved to (280, 421)
Screenshot: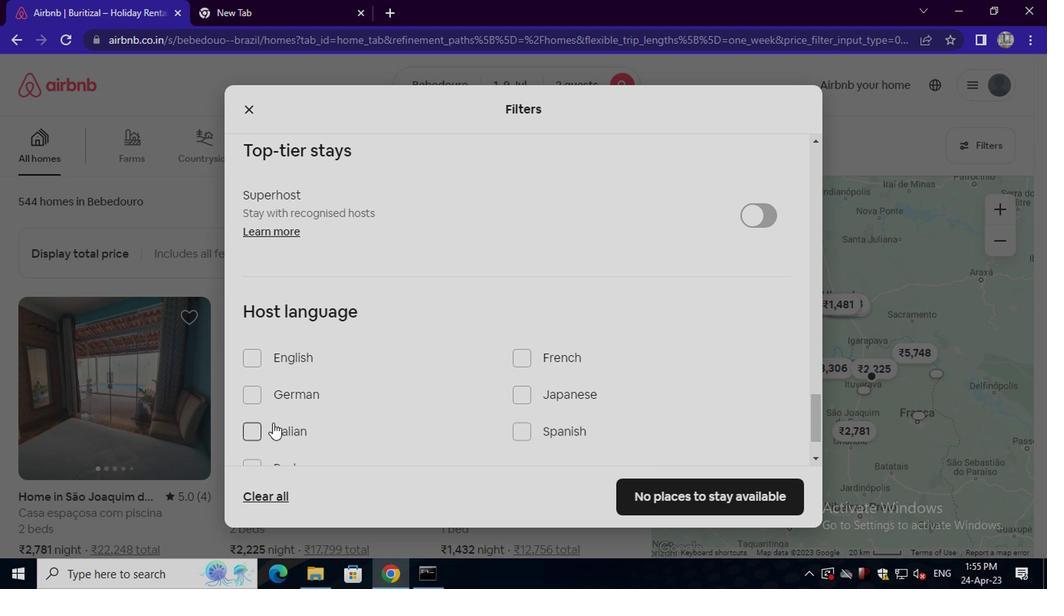 
Action: Mouse scrolled (280, 420) with delta (0, -1)
Screenshot: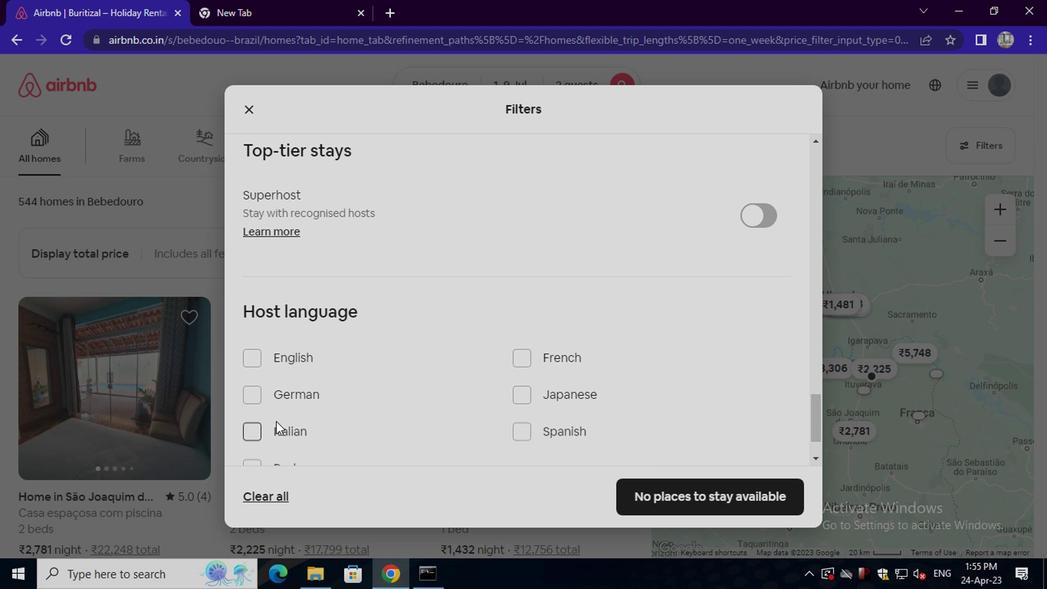 
Action: Mouse moved to (514, 362)
Screenshot: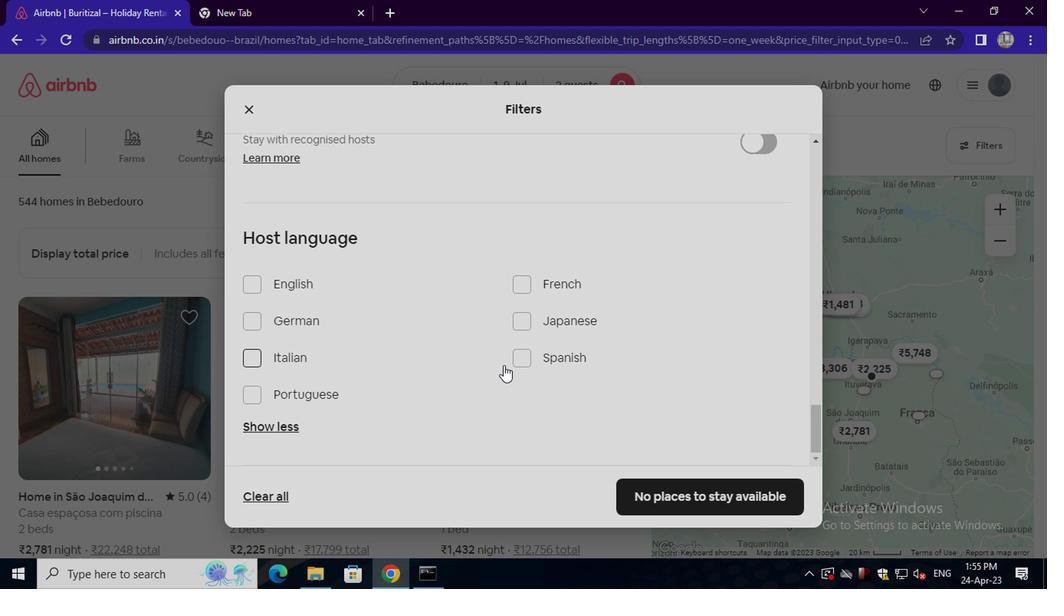 
Action: Mouse pressed left at (514, 362)
Screenshot: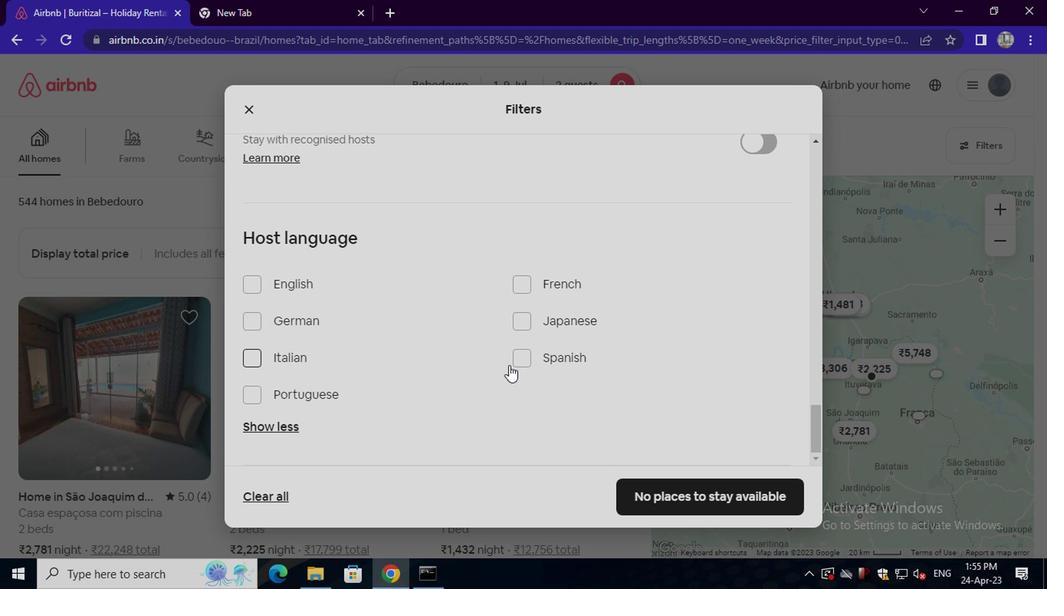
Action: Mouse moved to (669, 492)
Screenshot: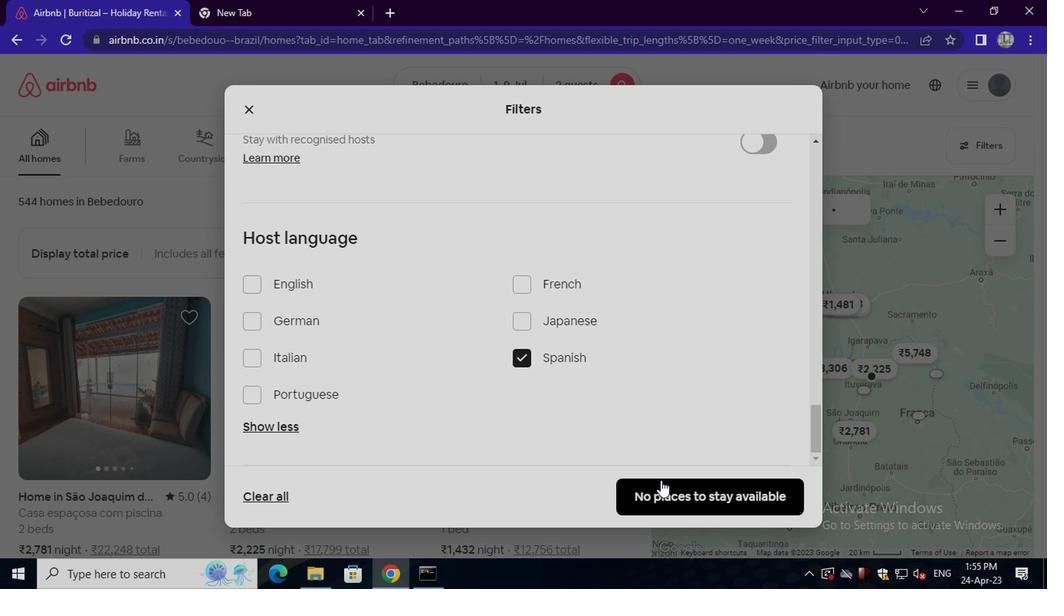 
Action: Mouse pressed left at (669, 492)
Screenshot: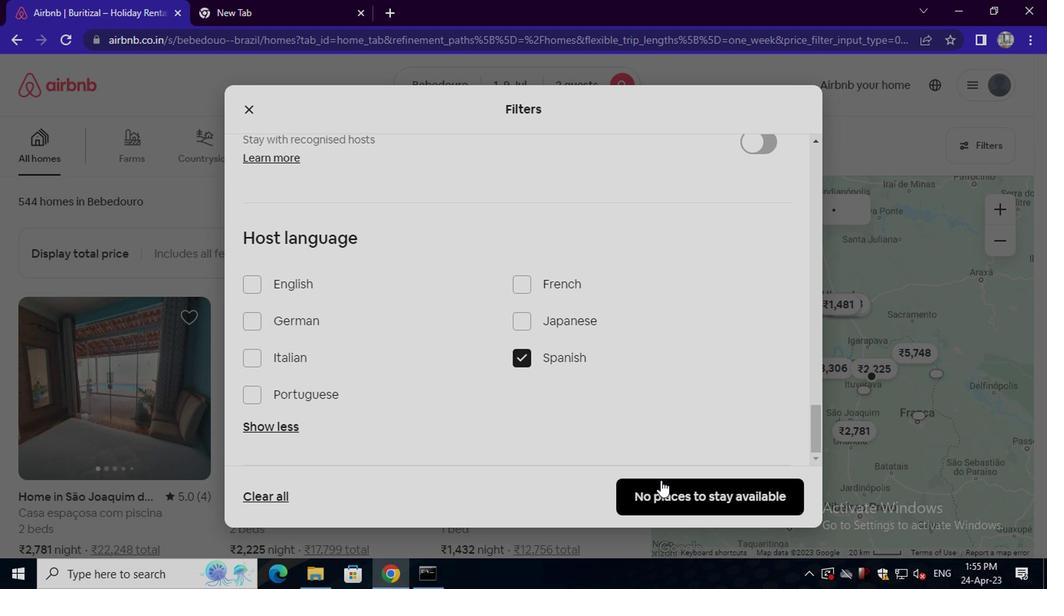 
Action: Mouse moved to (668, 494)
Screenshot: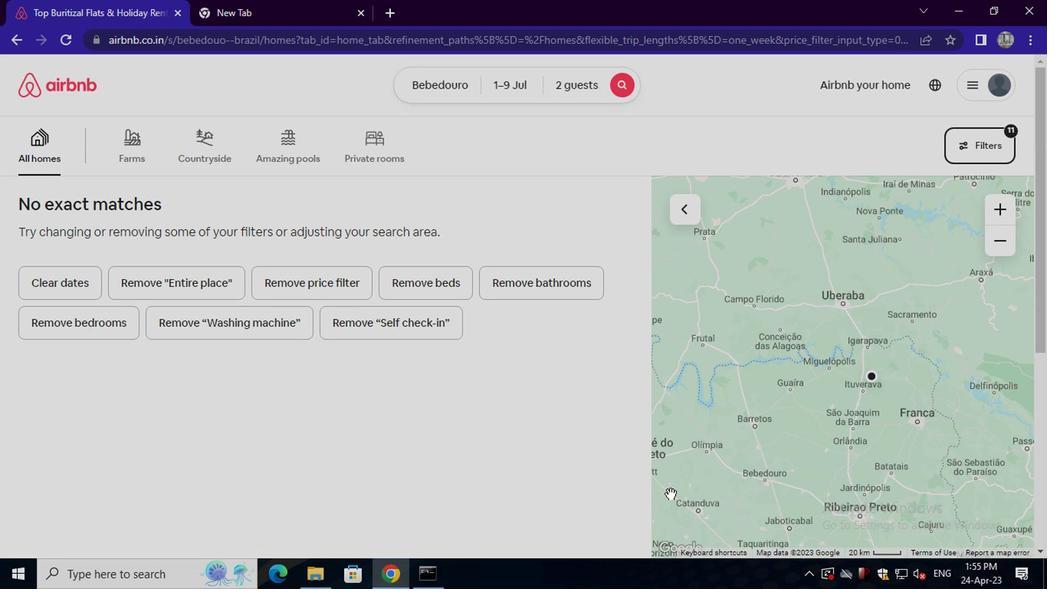 
